 Task: Add a signature Francisco Garcia containing Best wishes for a happy Independence Day, Francisco Garcia to email address softage.10@softage.net and add a label Workplace harassment
Action: Mouse moved to (99, 135)
Screenshot: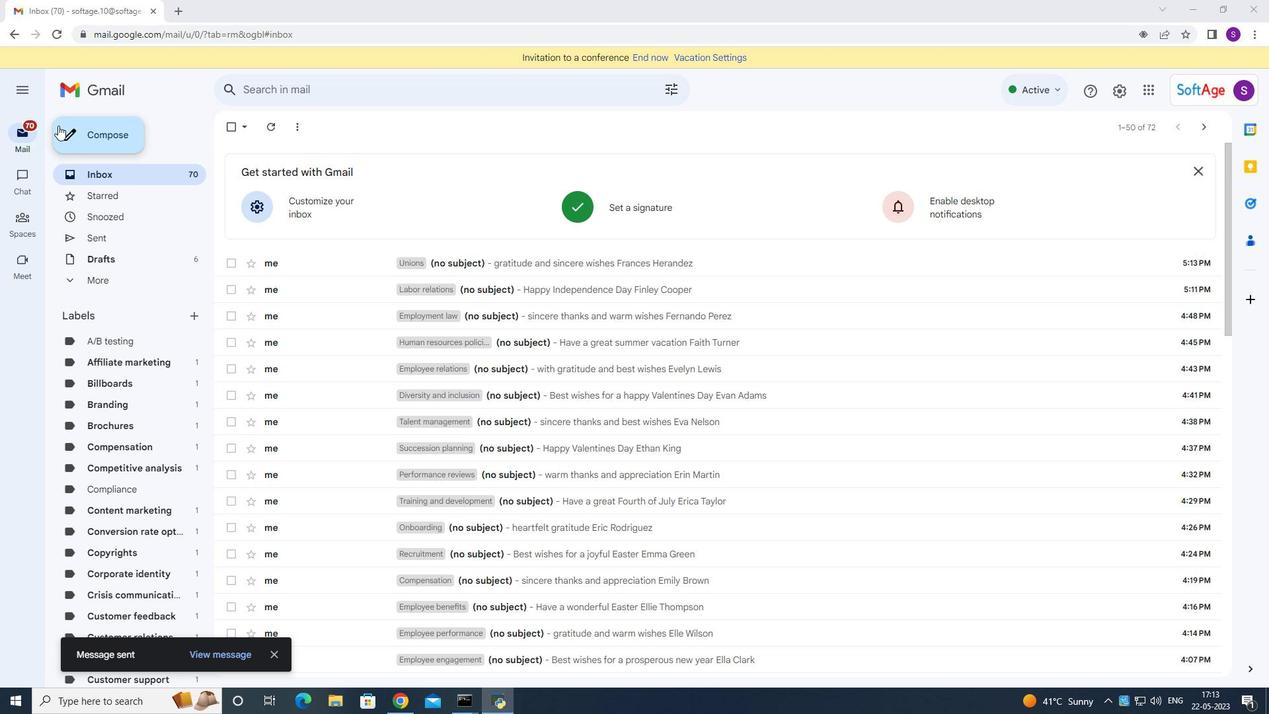 
Action: Mouse pressed left at (99, 135)
Screenshot: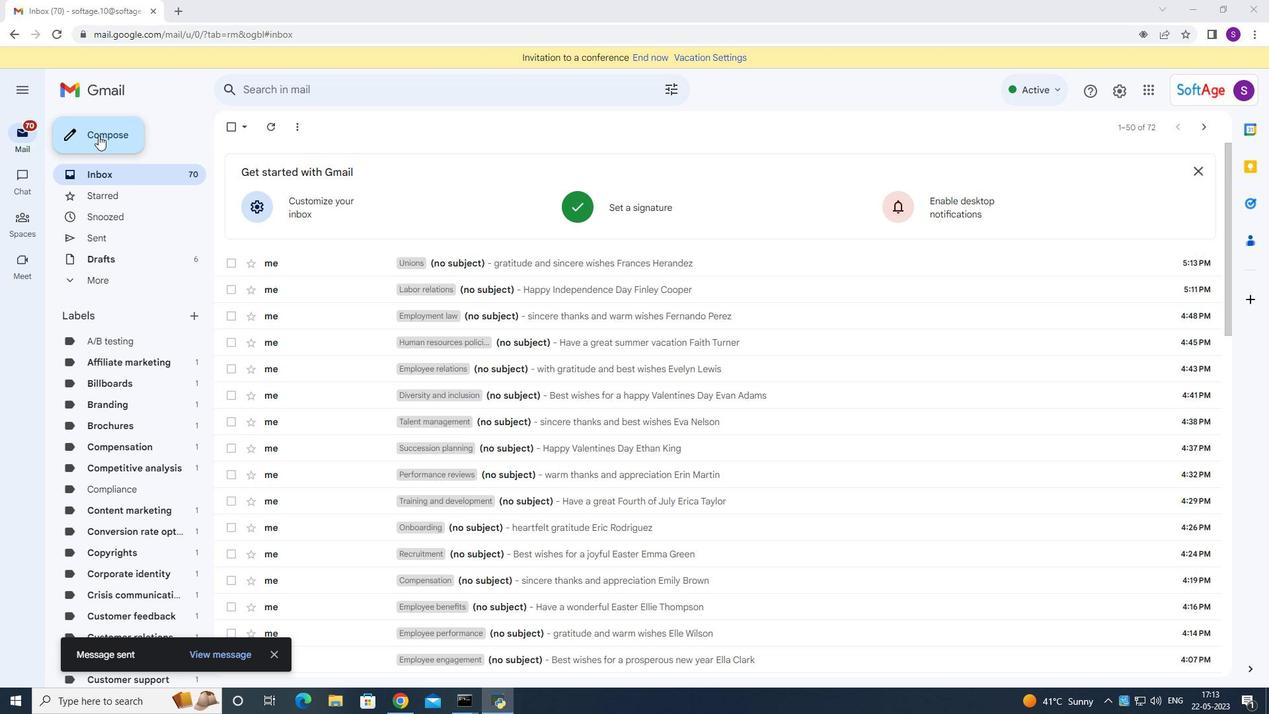 
Action: Mouse moved to (1064, 665)
Screenshot: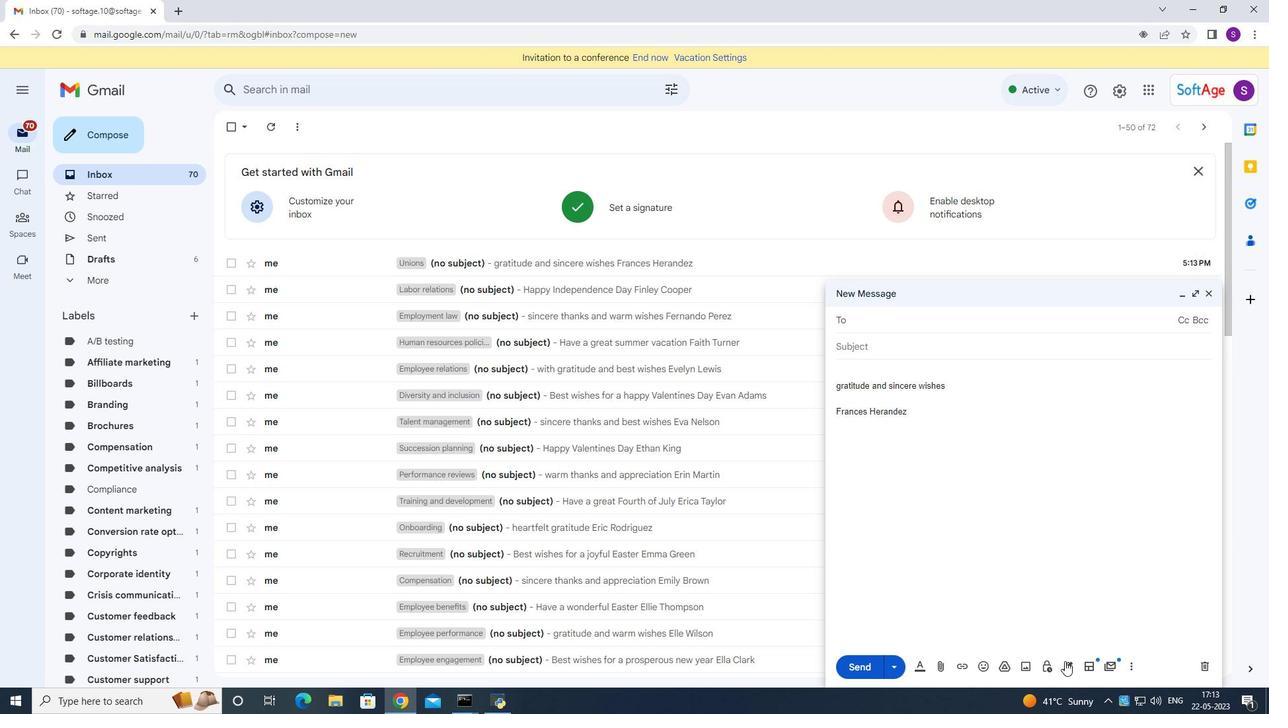 
Action: Mouse pressed left at (1064, 665)
Screenshot: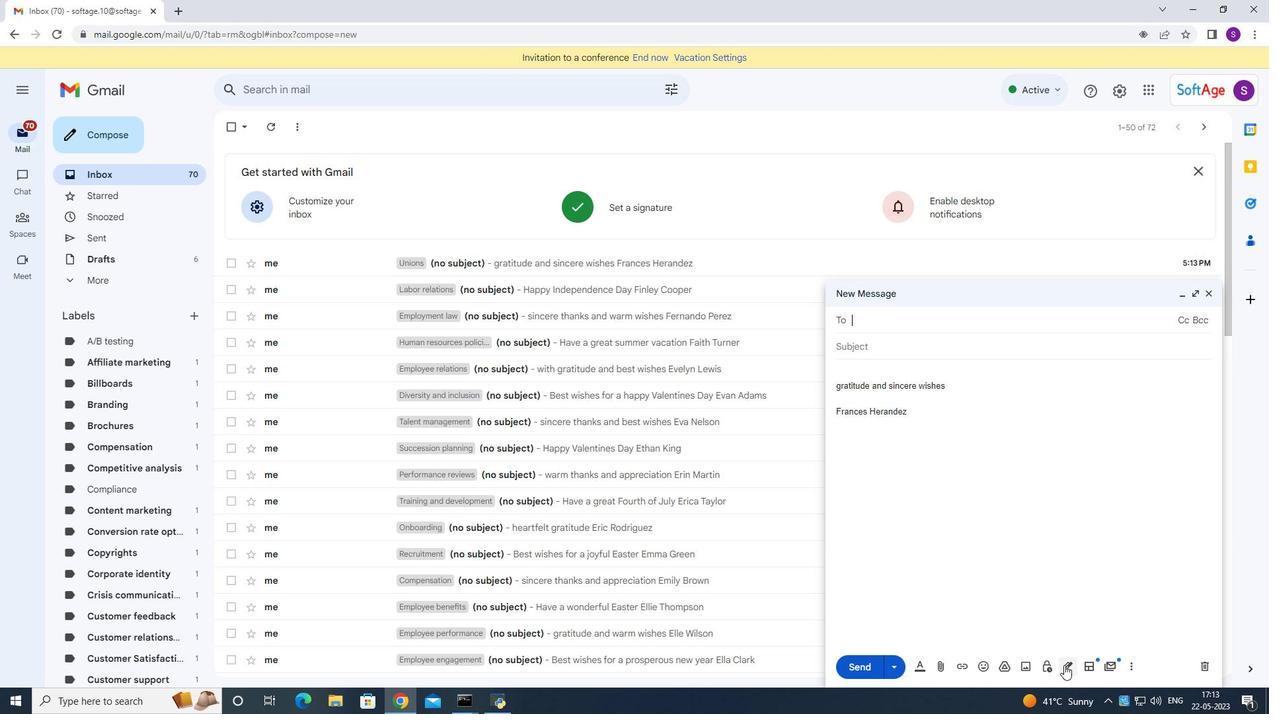 
Action: Mouse moved to (1098, 593)
Screenshot: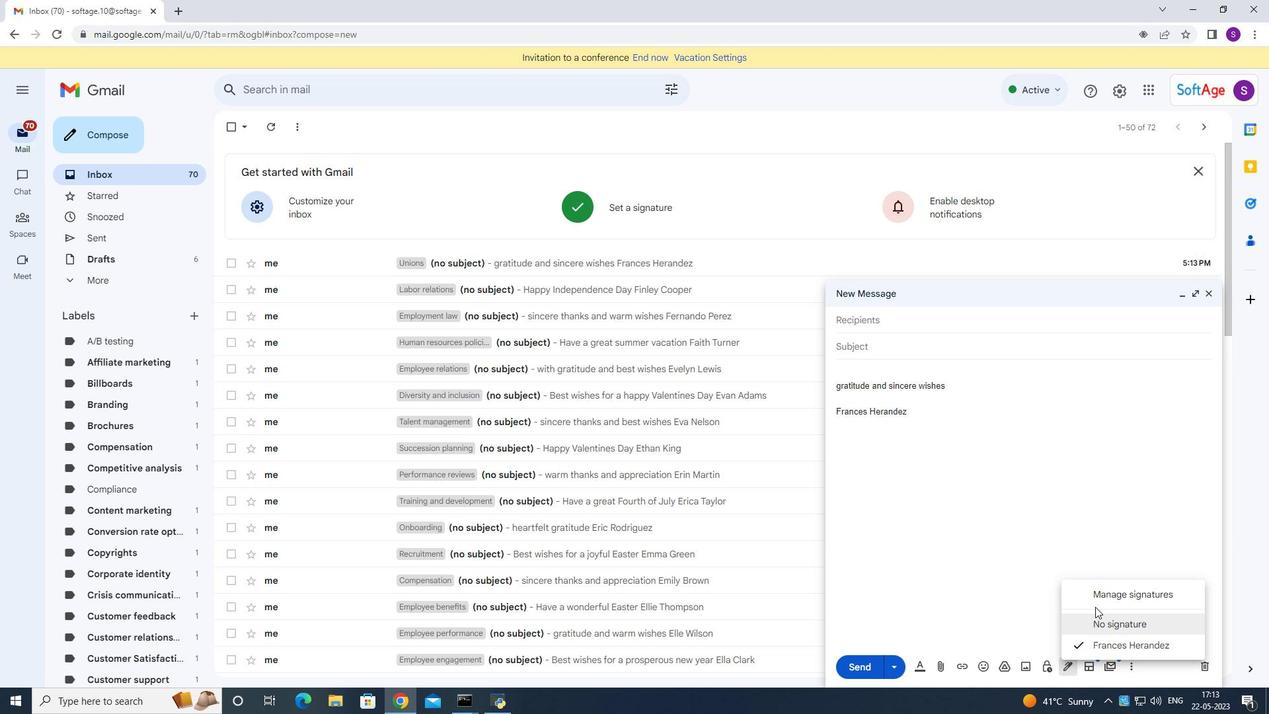 
Action: Mouse pressed left at (1098, 593)
Screenshot: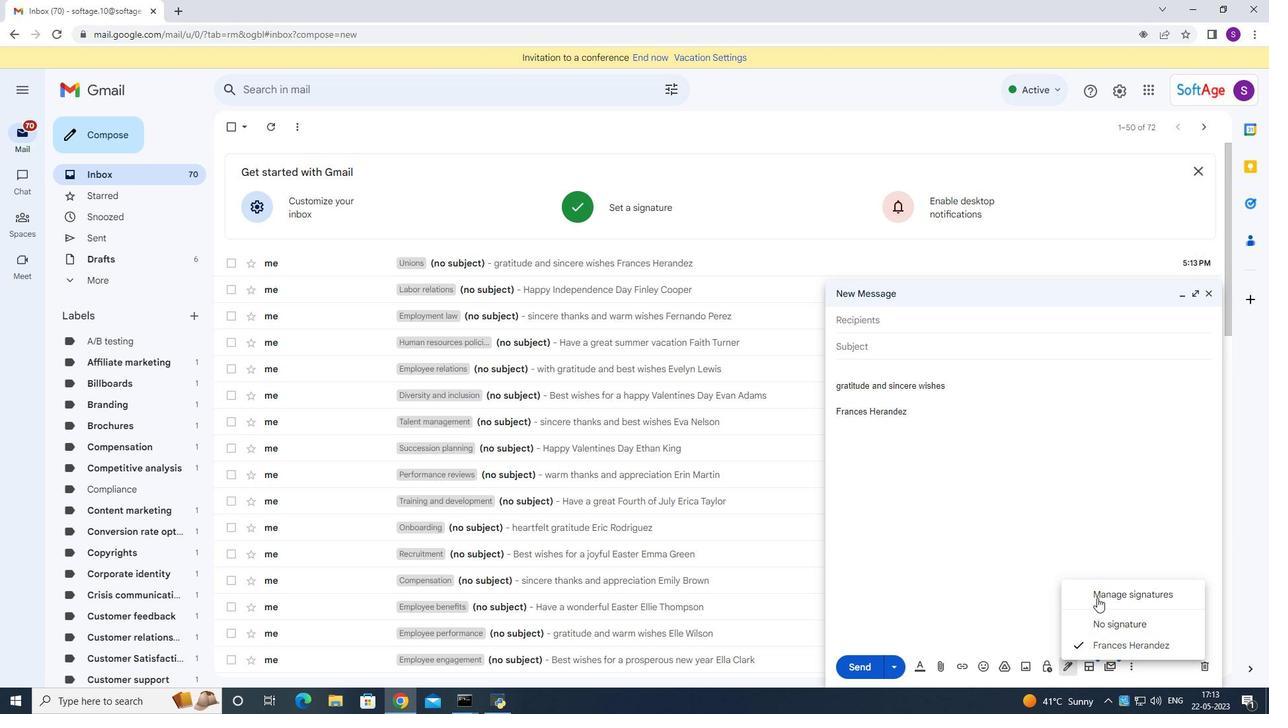 
Action: Mouse moved to (633, 392)
Screenshot: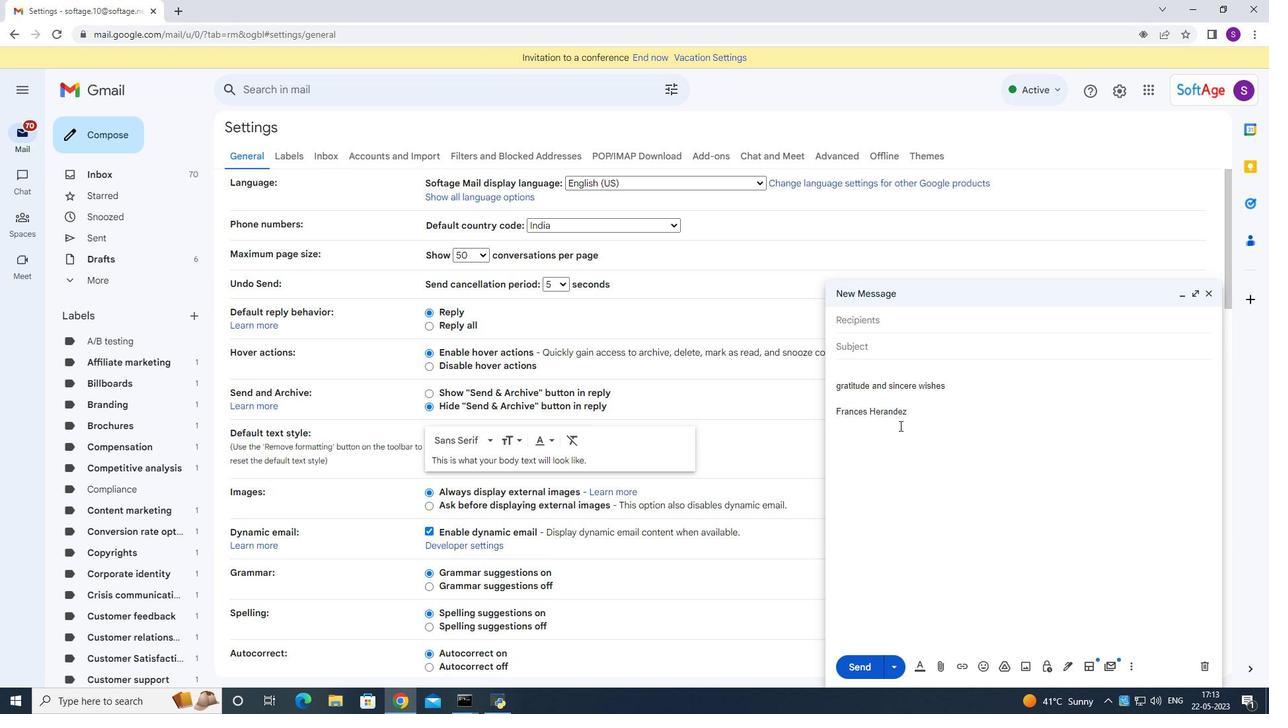 
Action: Mouse scrolled (633, 392) with delta (0, 0)
Screenshot: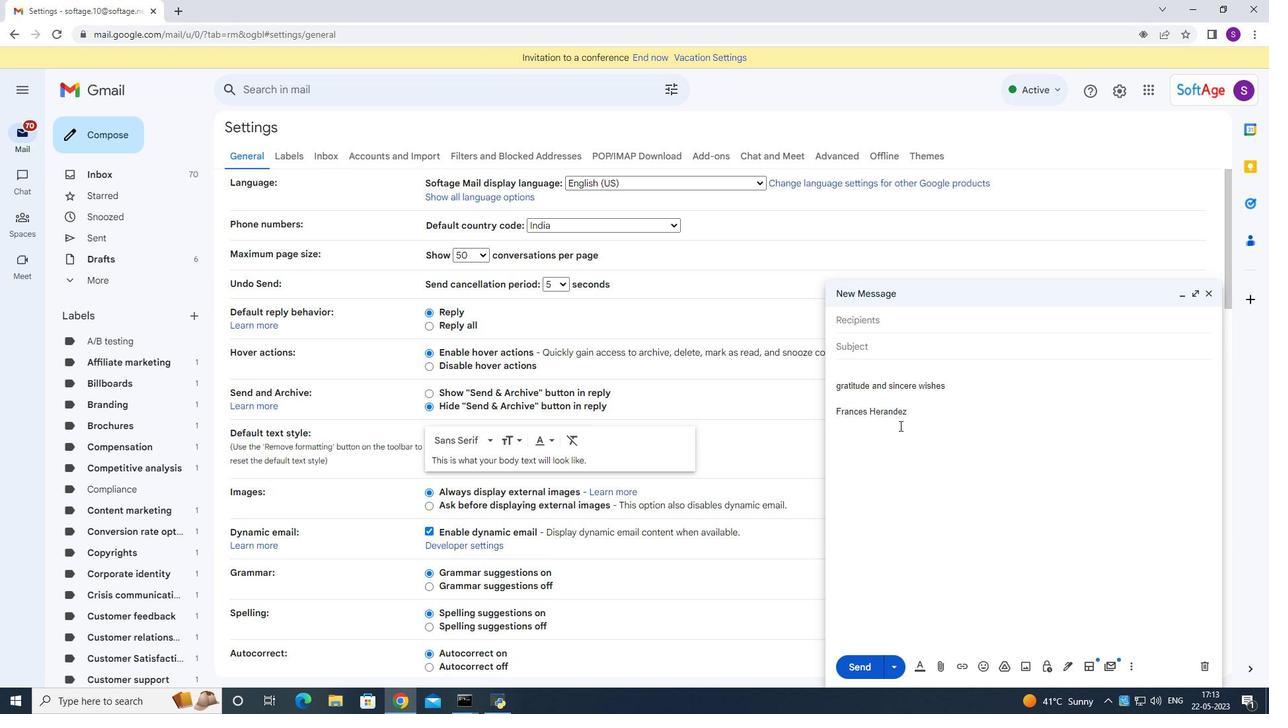 
Action: Mouse moved to (633, 392)
Screenshot: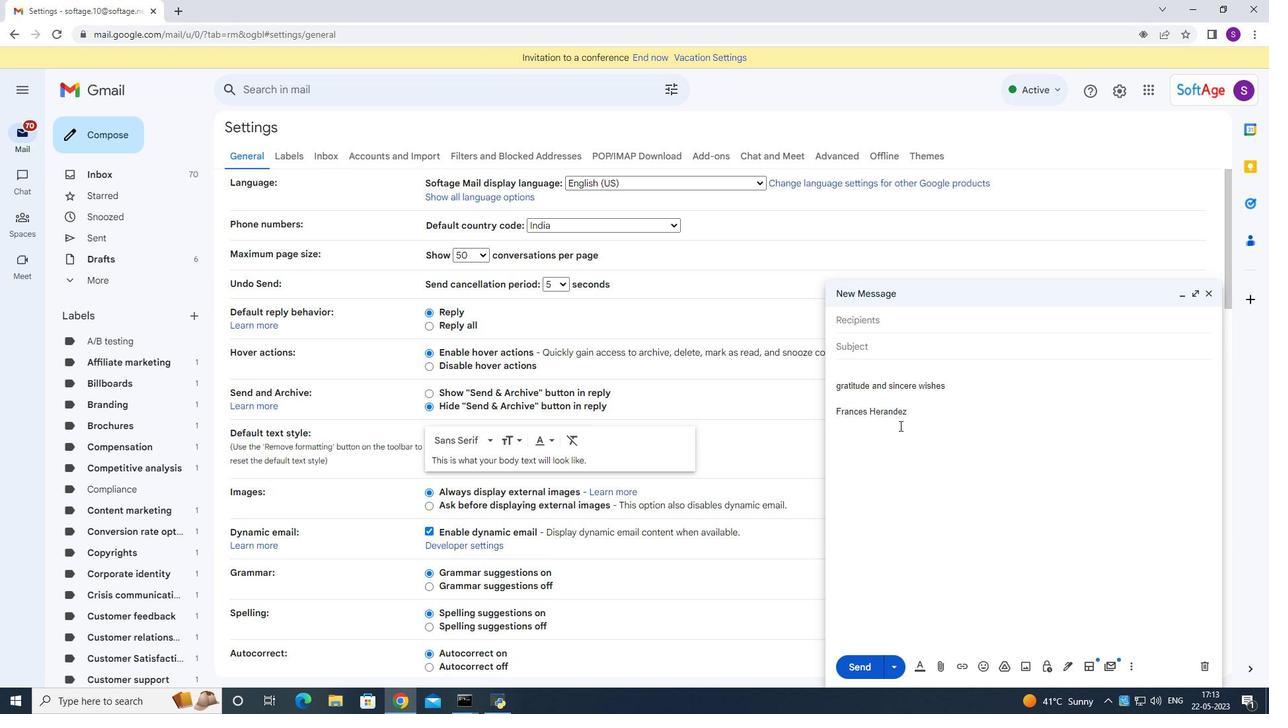 
Action: Mouse scrolled (633, 392) with delta (0, 0)
Screenshot: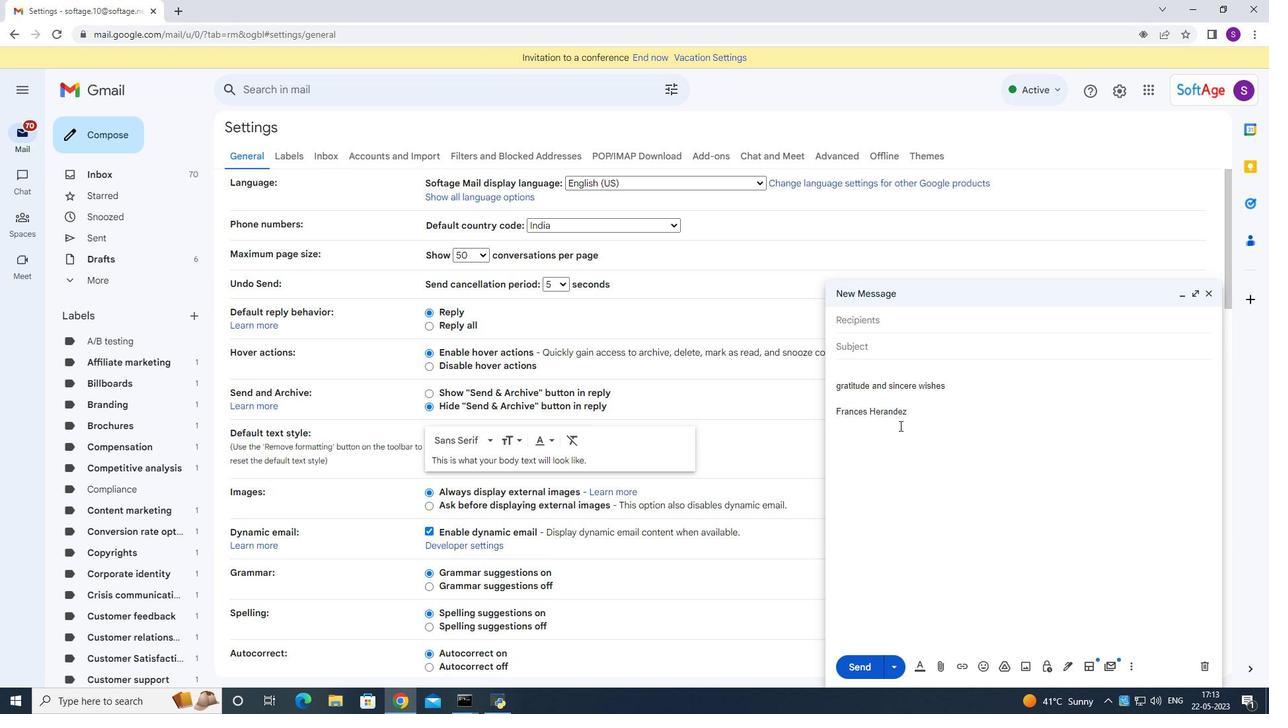 
Action: Mouse moved to (633, 392)
Screenshot: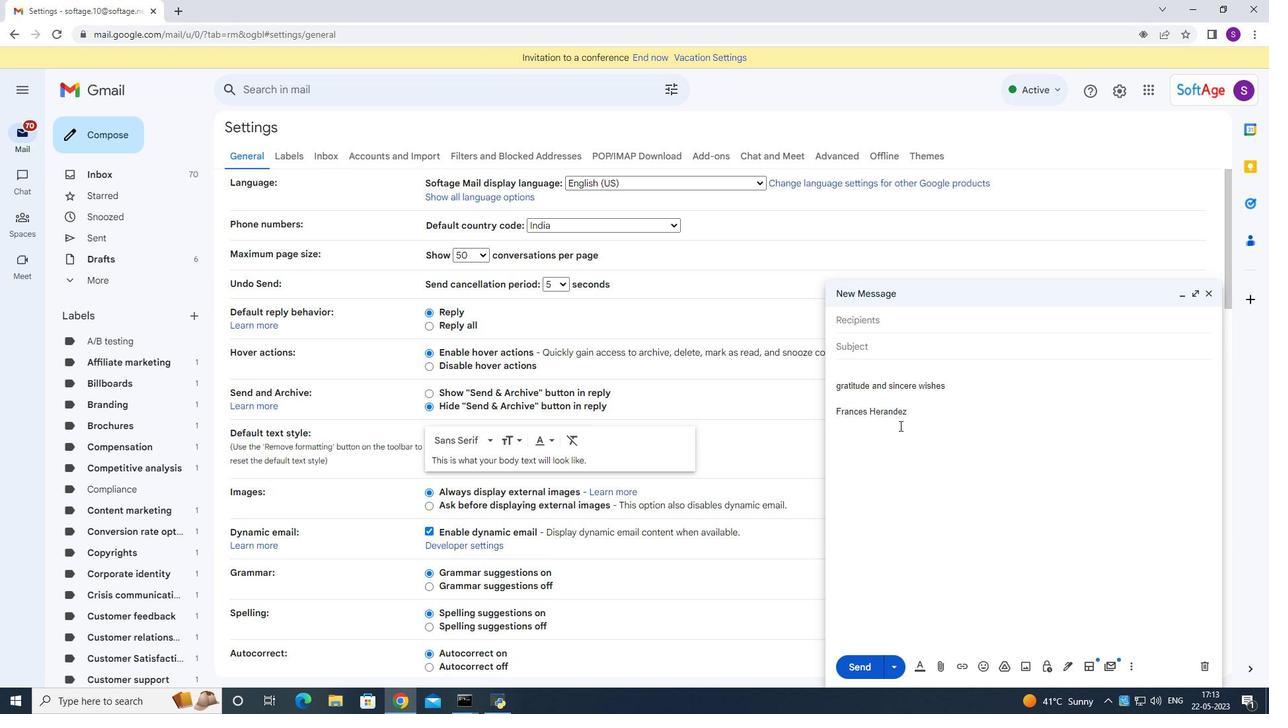 
Action: Mouse scrolled (633, 392) with delta (0, 0)
Screenshot: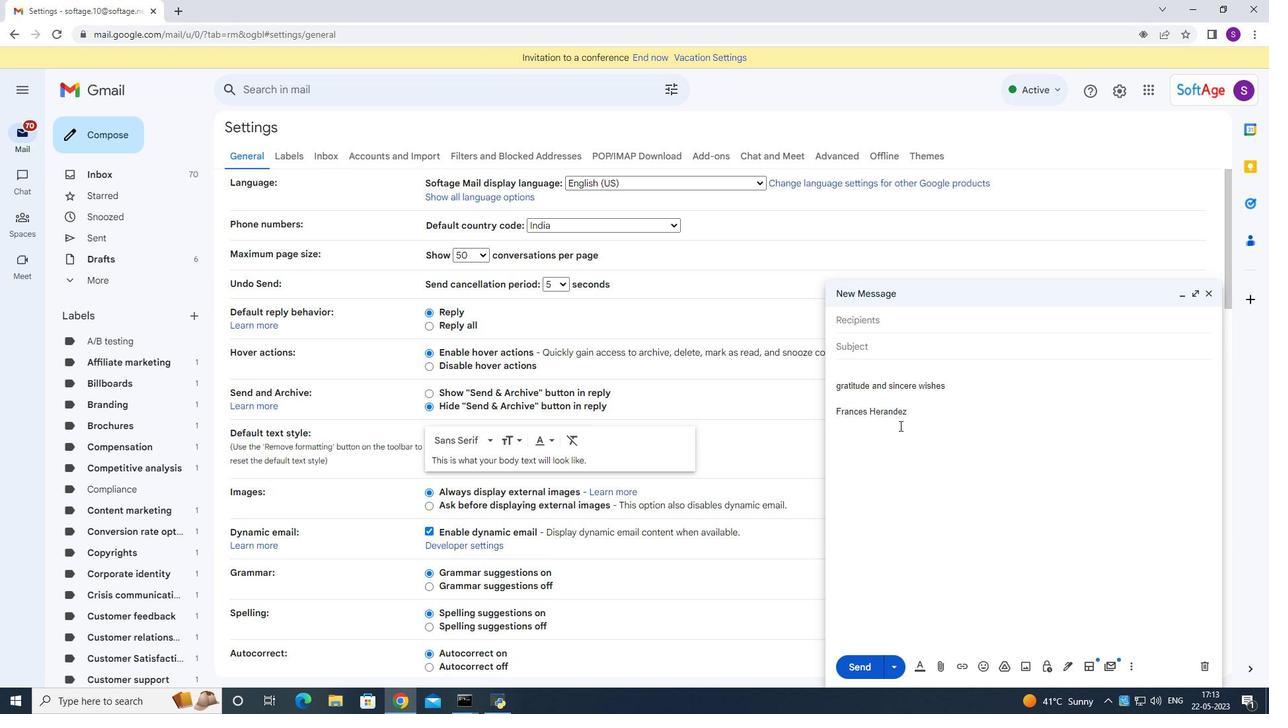 
Action: Mouse scrolled (633, 392) with delta (0, 0)
Screenshot: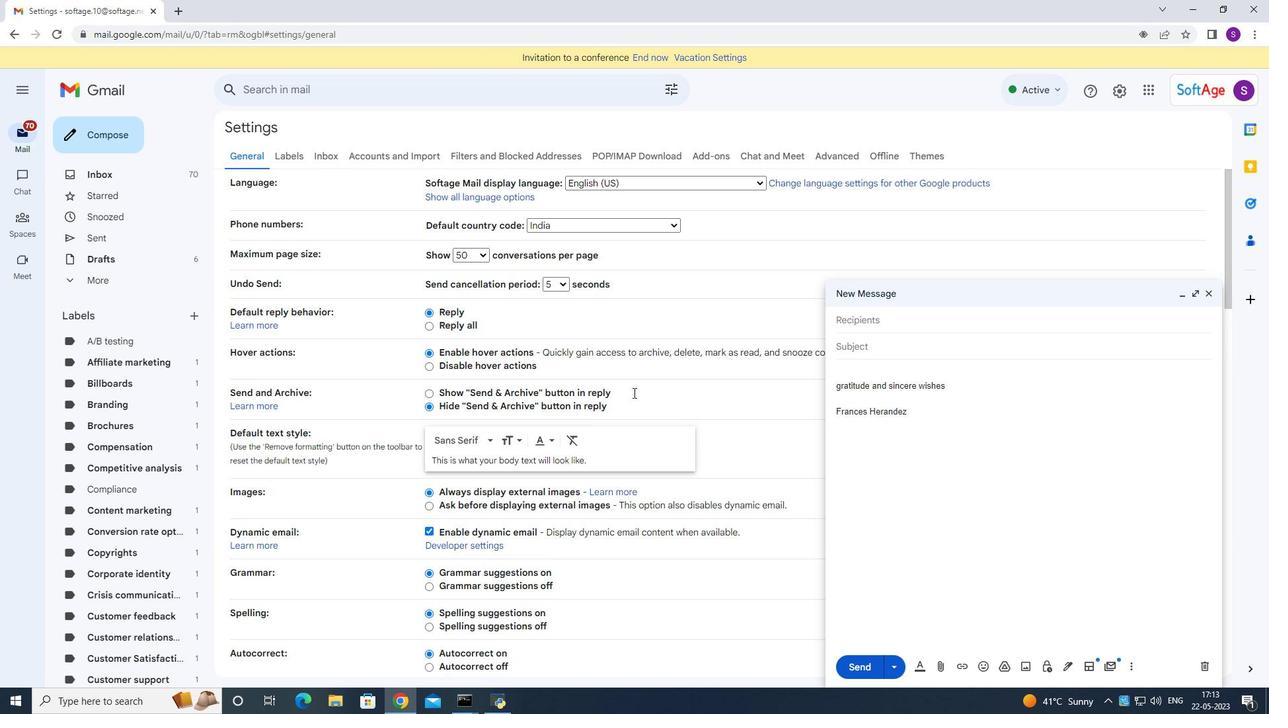 
Action: Mouse scrolled (633, 392) with delta (0, 0)
Screenshot: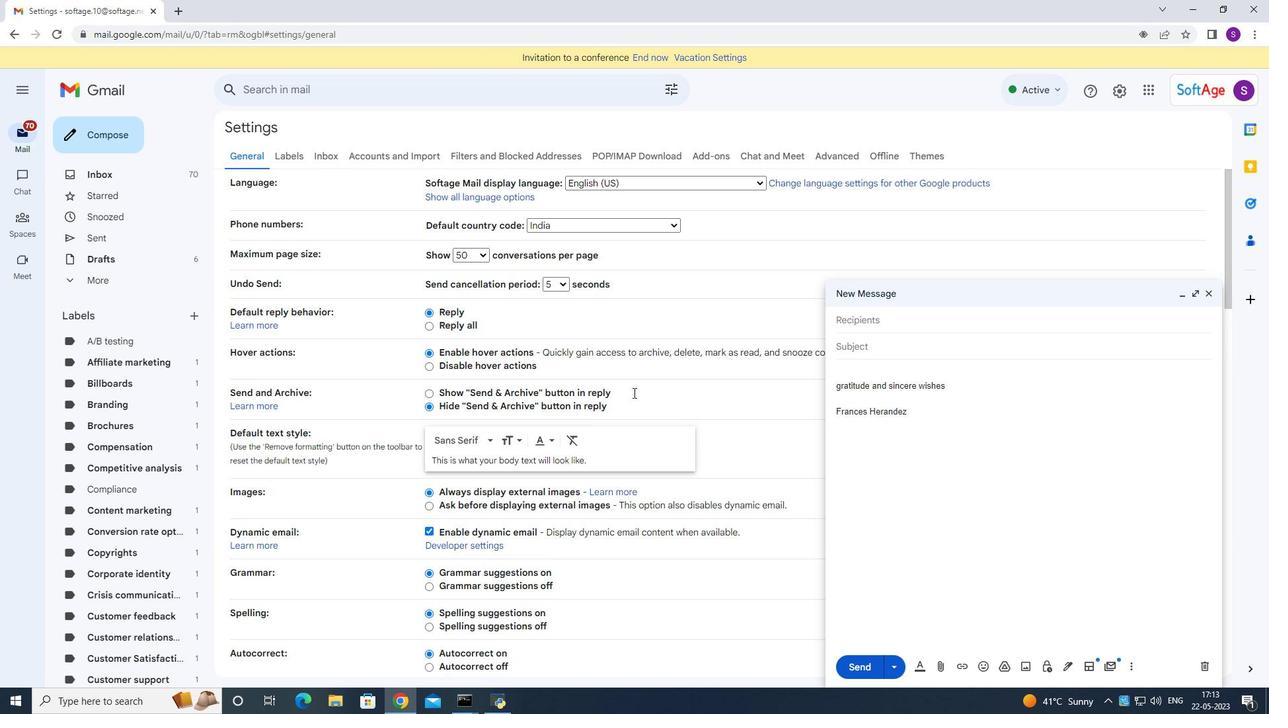 
Action: Mouse scrolled (633, 392) with delta (0, 0)
Screenshot: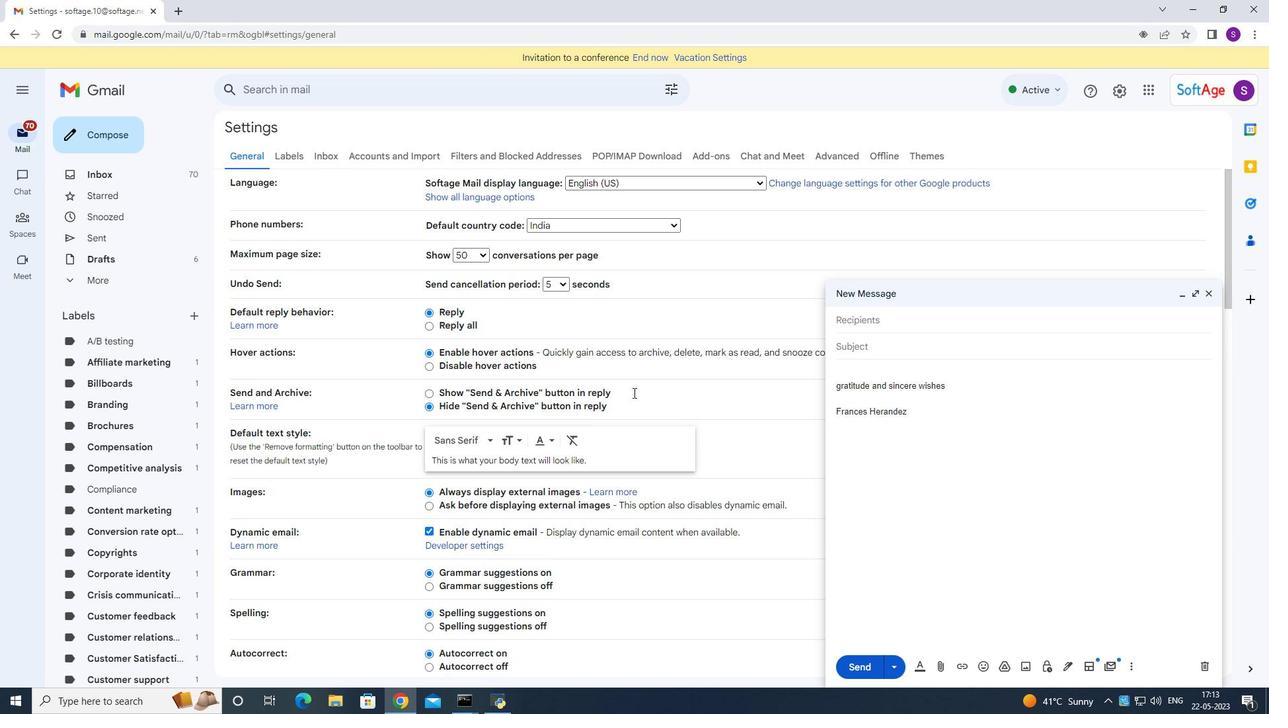 
Action: Mouse scrolled (633, 392) with delta (0, 0)
Screenshot: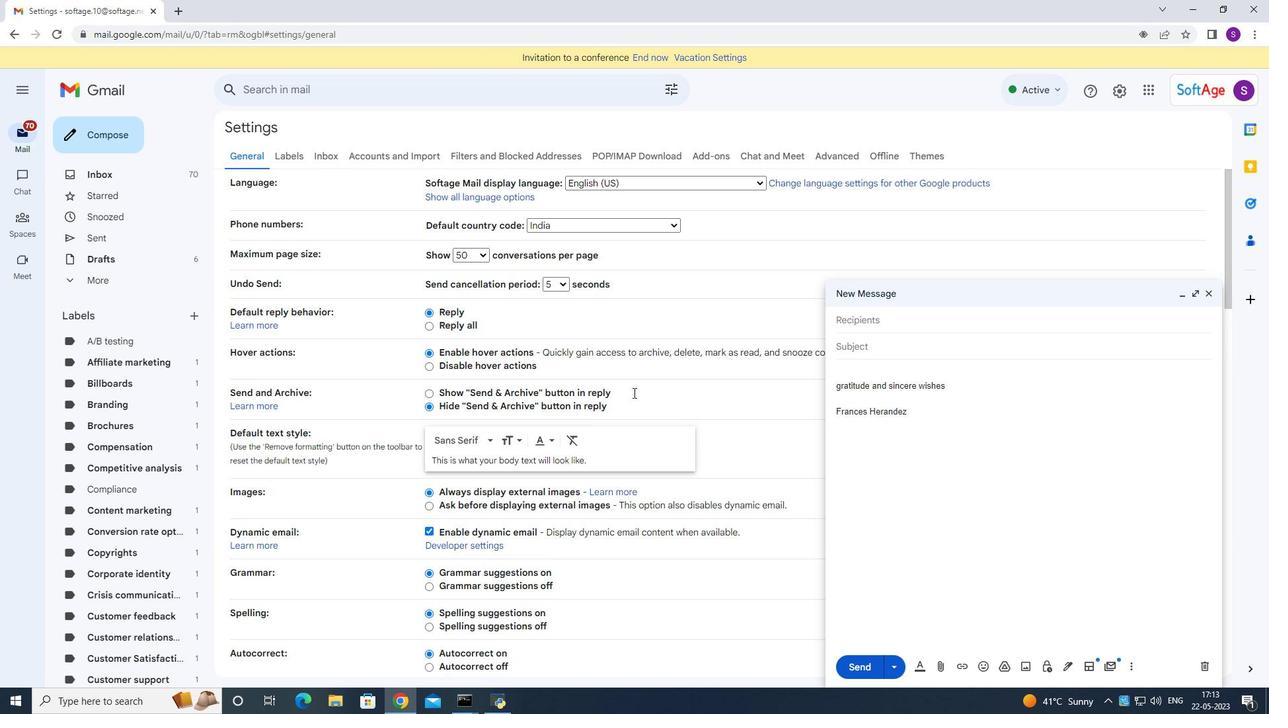
Action: Mouse moved to (634, 394)
Screenshot: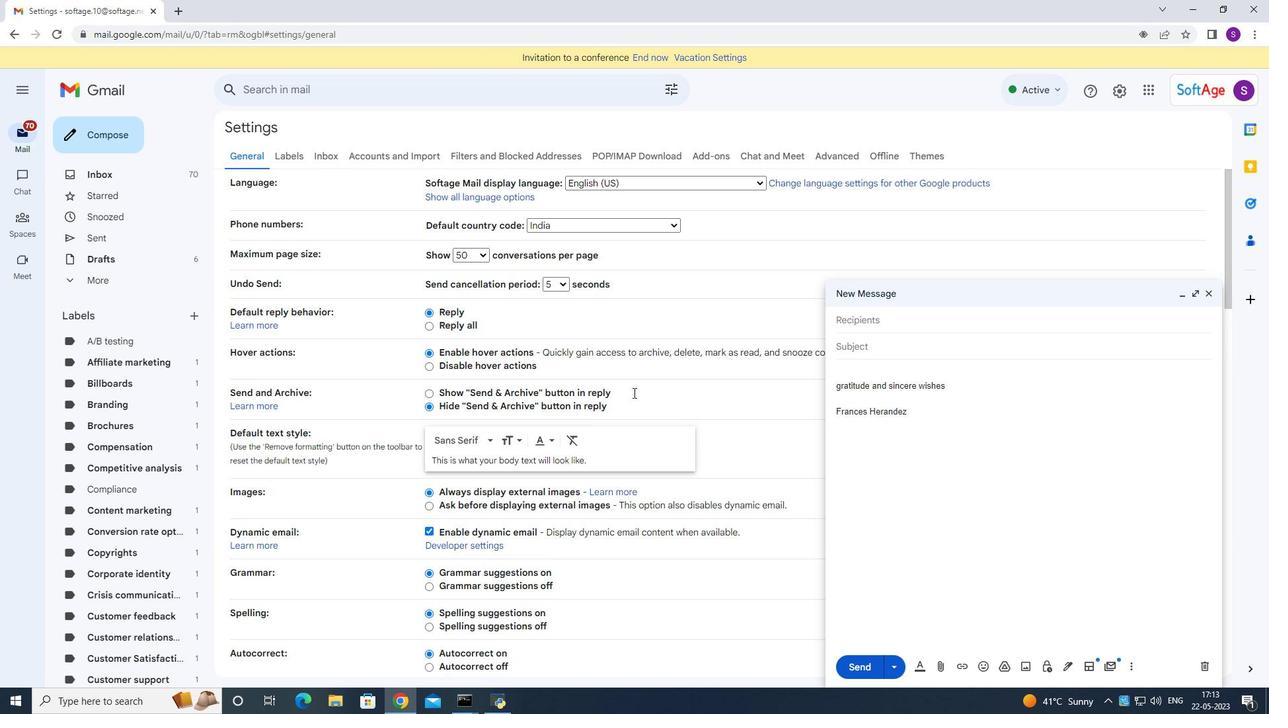 
Action: Mouse scrolled (634, 393) with delta (0, 0)
Screenshot: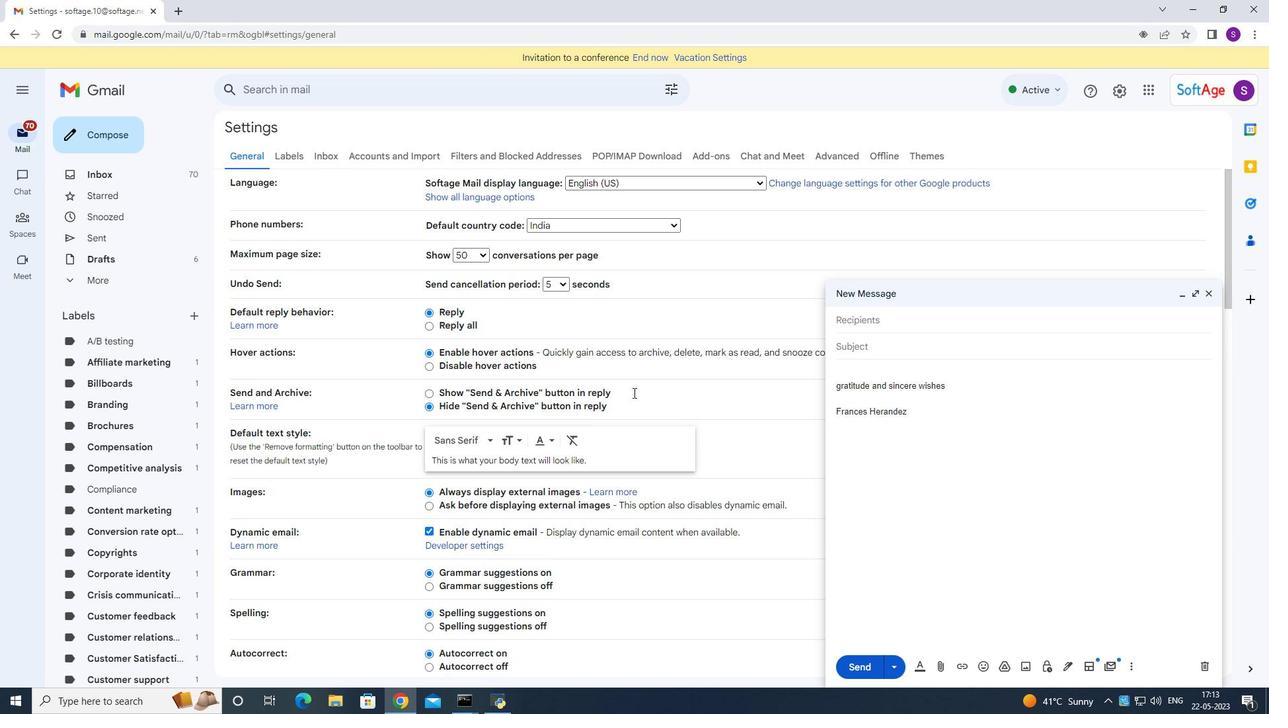 
Action: Mouse moved to (634, 401)
Screenshot: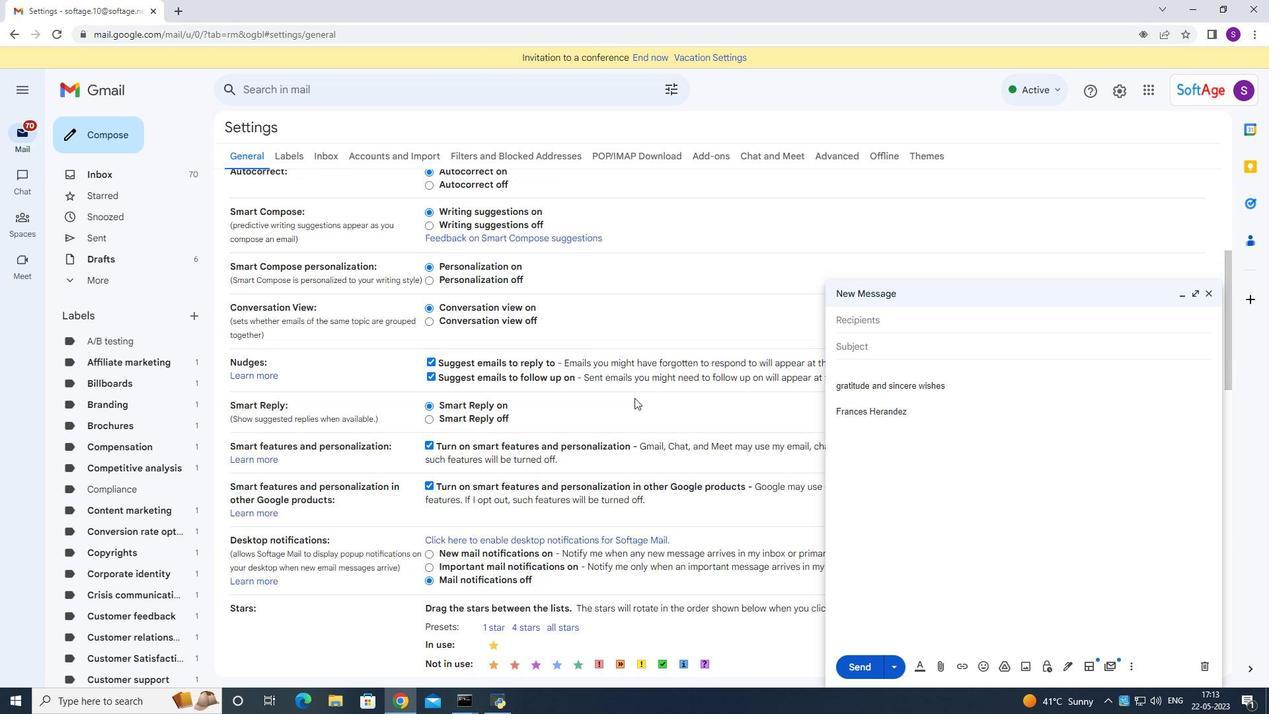 
Action: Mouse scrolled (634, 400) with delta (0, 0)
Screenshot: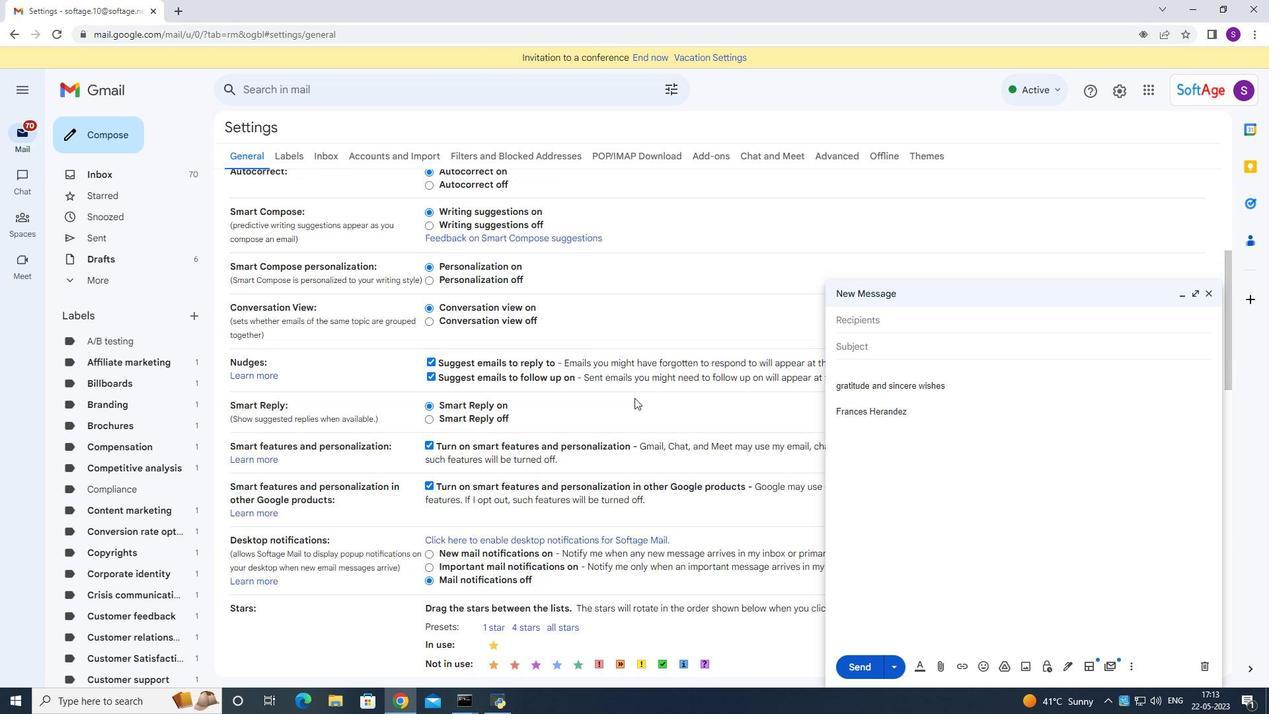
Action: Mouse moved to (634, 402)
Screenshot: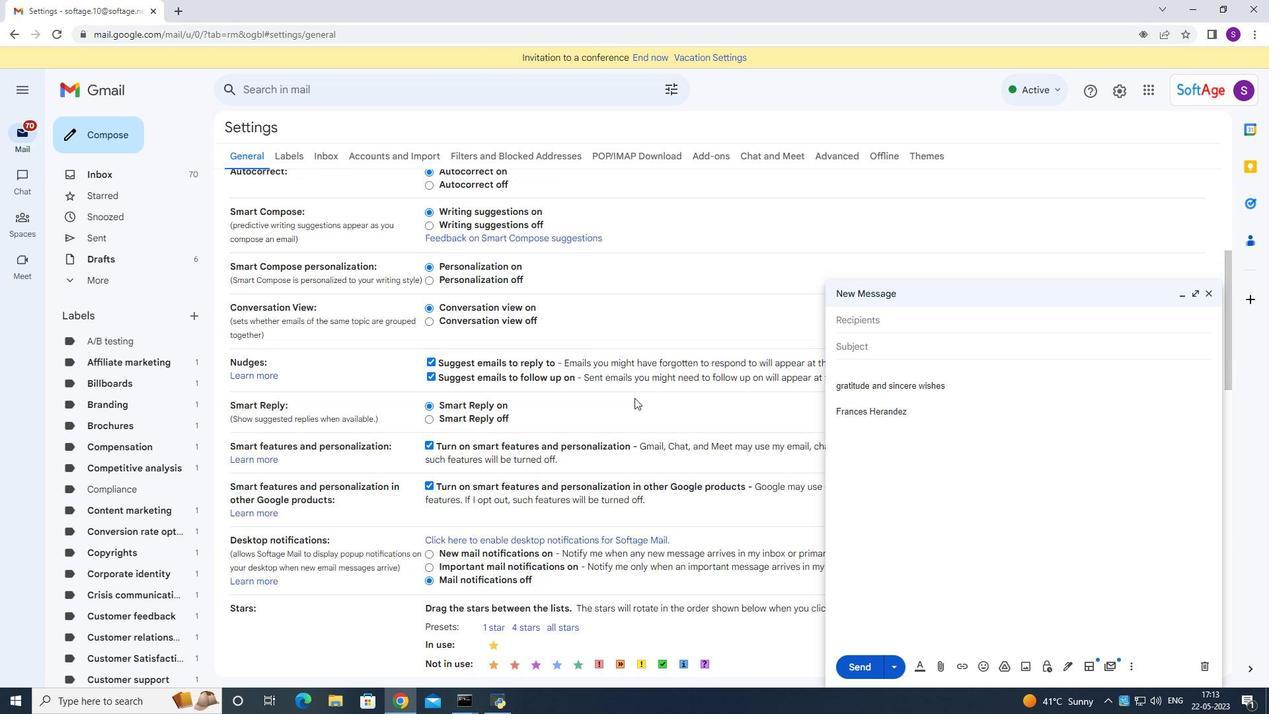 
Action: Mouse scrolled (634, 401) with delta (0, 0)
Screenshot: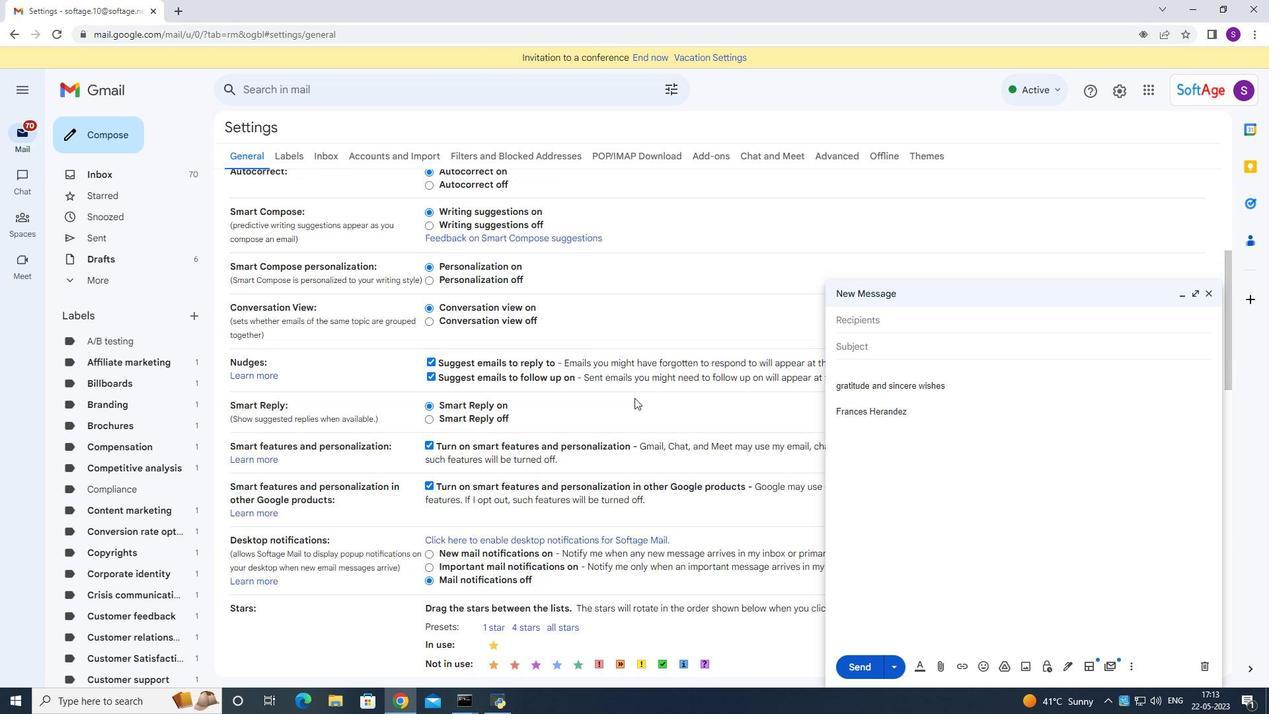 
Action: Mouse scrolled (634, 400) with delta (0, -1)
Screenshot: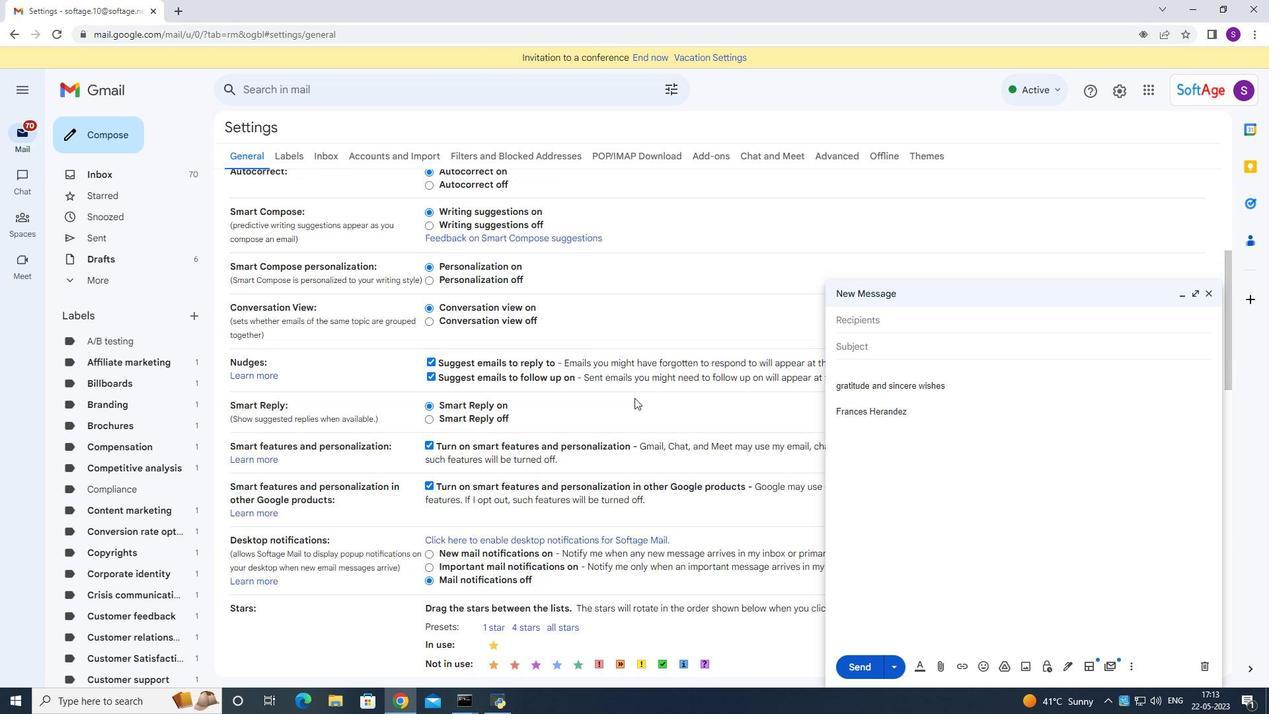 
Action: Mouse moved to (634, 402)
Screenshot: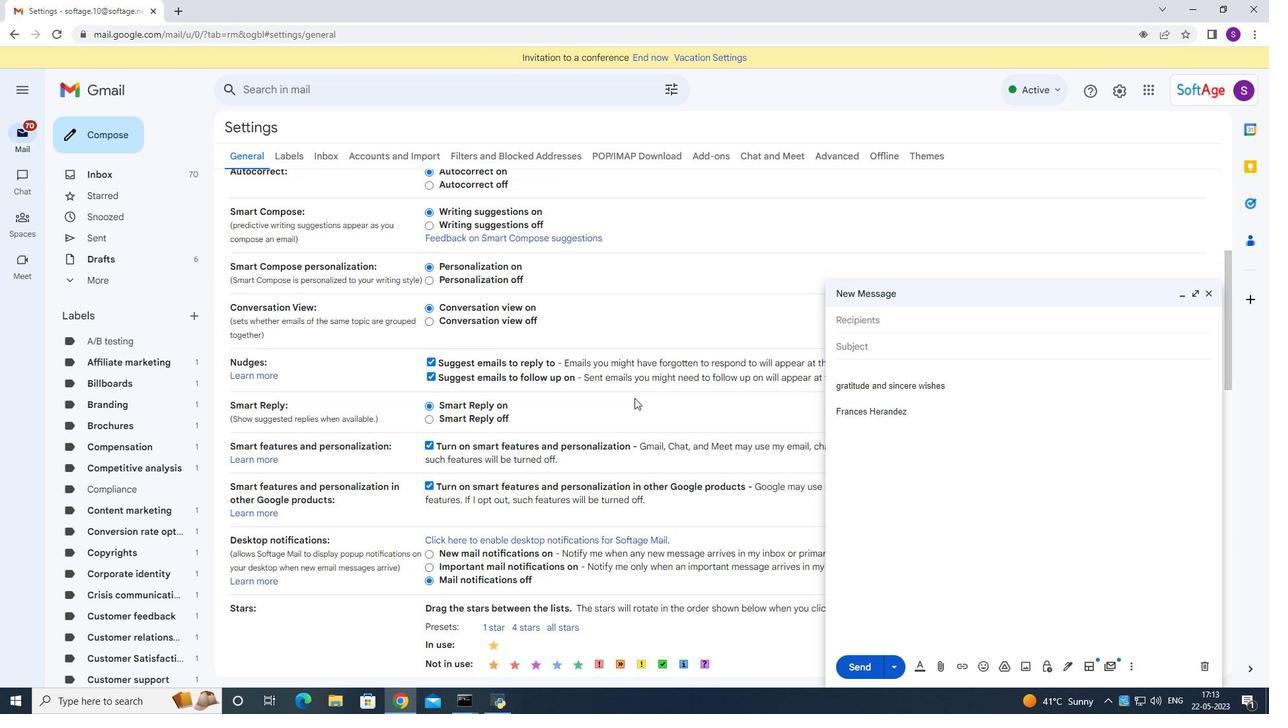 
Action: Mouse scrolled (634, 401) with delta (0, 0)
Screenshot: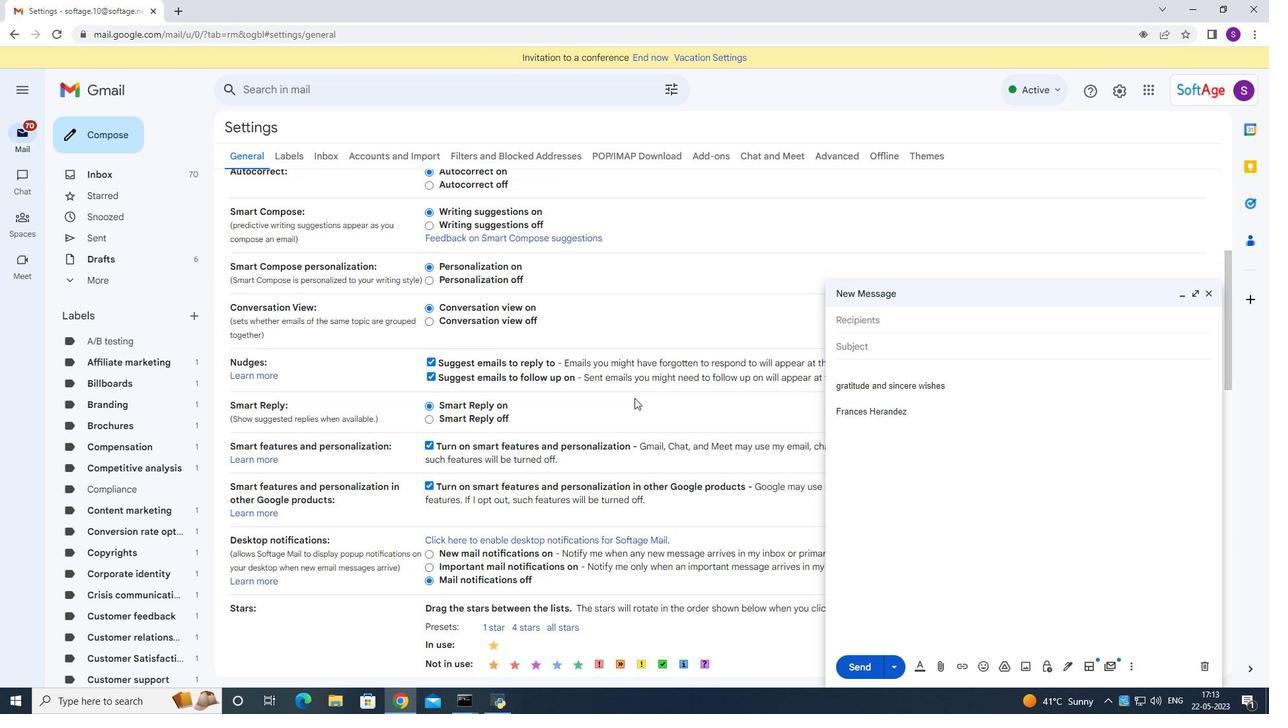 
Action: Mouse scrolled (634, 401) with delta (0, 0)
Screenshot: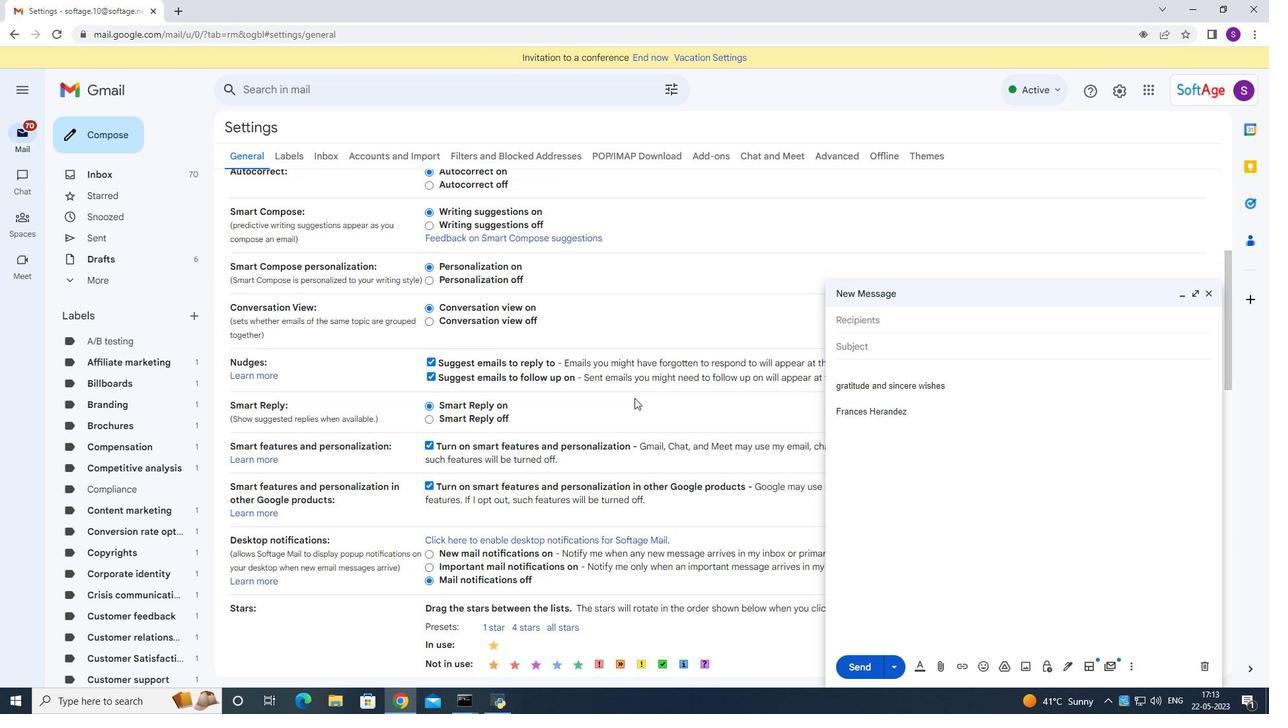 
Action: Mouse moved to (634, 402)
Screenshot: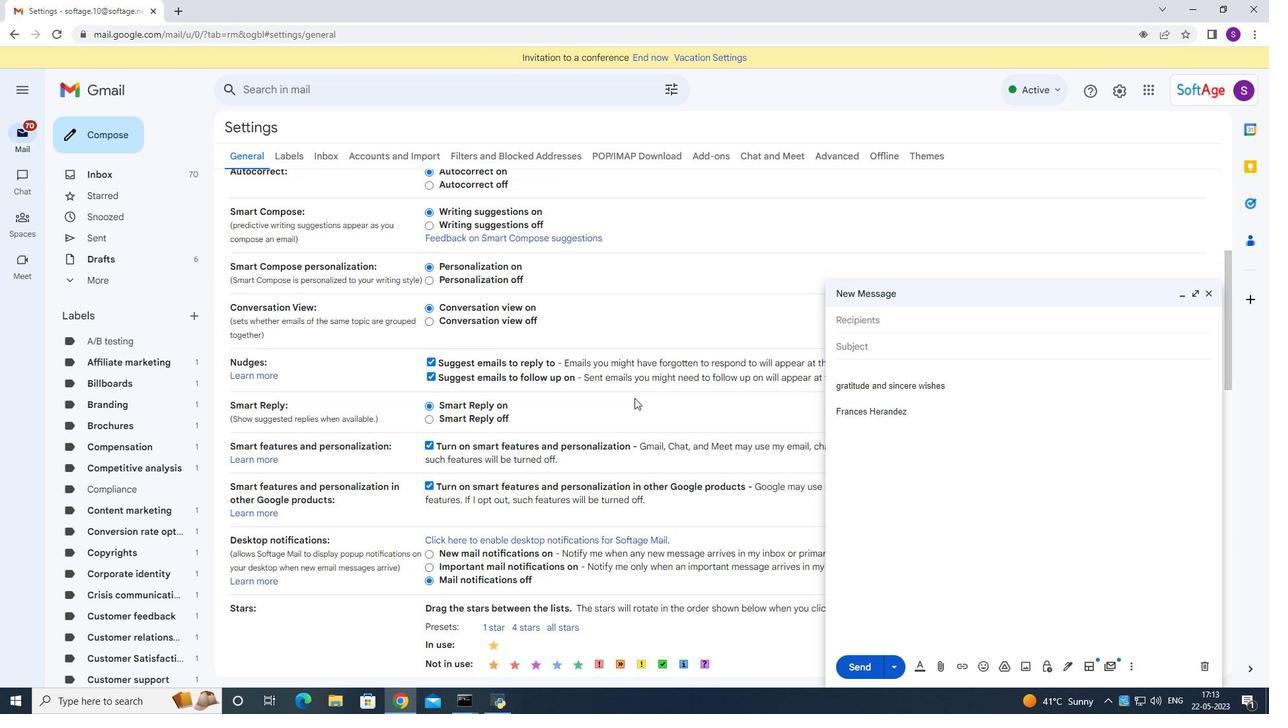 
Action: Mouse scrolled (634, 401) with delta (0, 0)
Screenshot: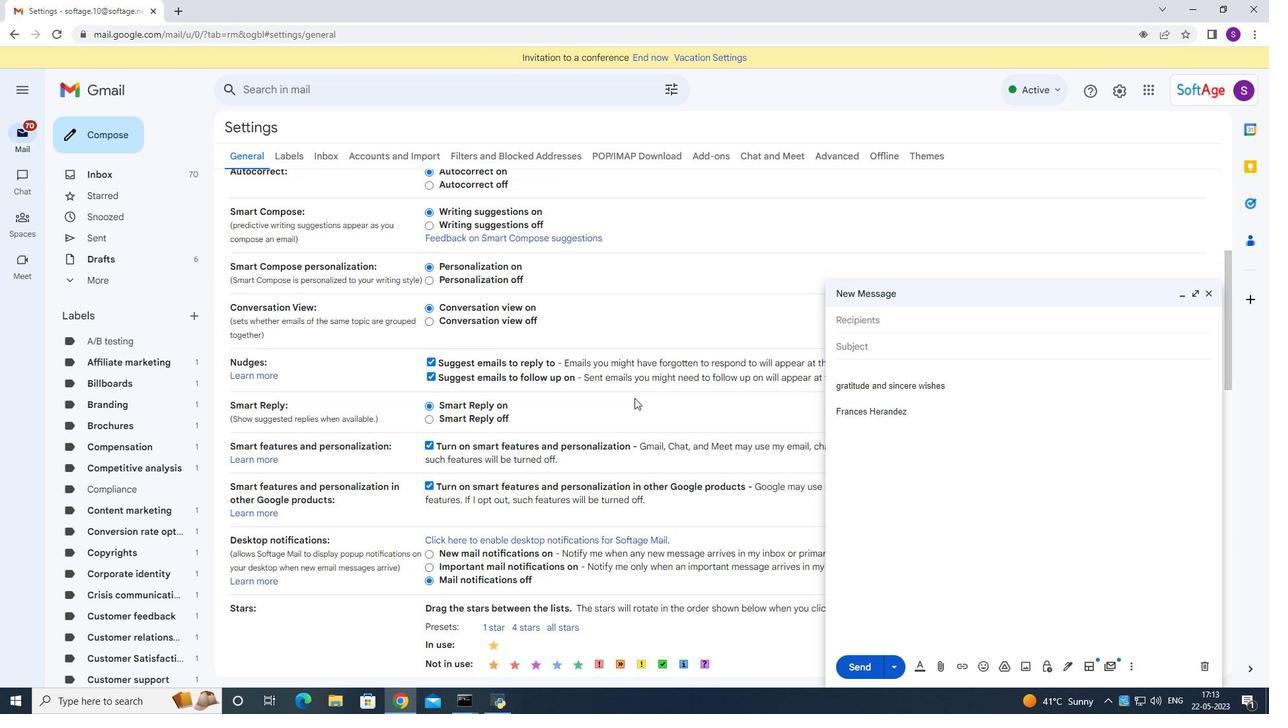 
Action: Mouse moved to (546, 363)
Screenshot: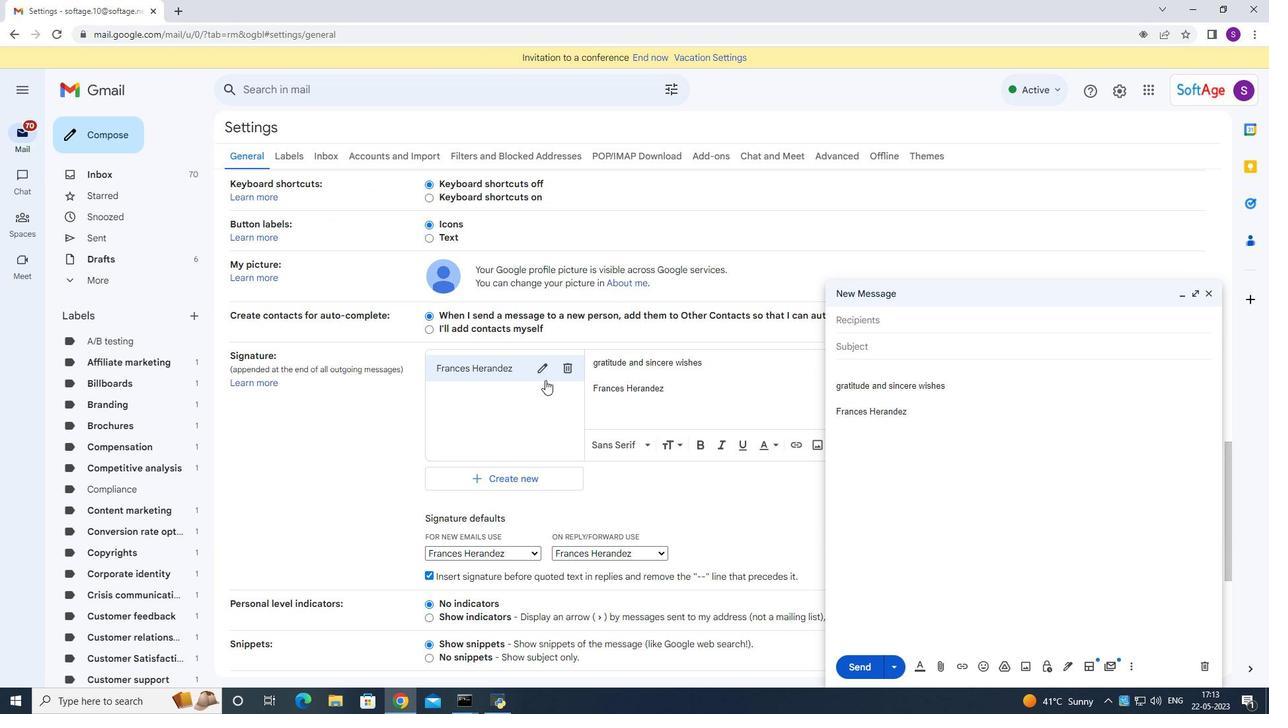 
Action: Mouse pressed left at (546, 363)
Screenshot: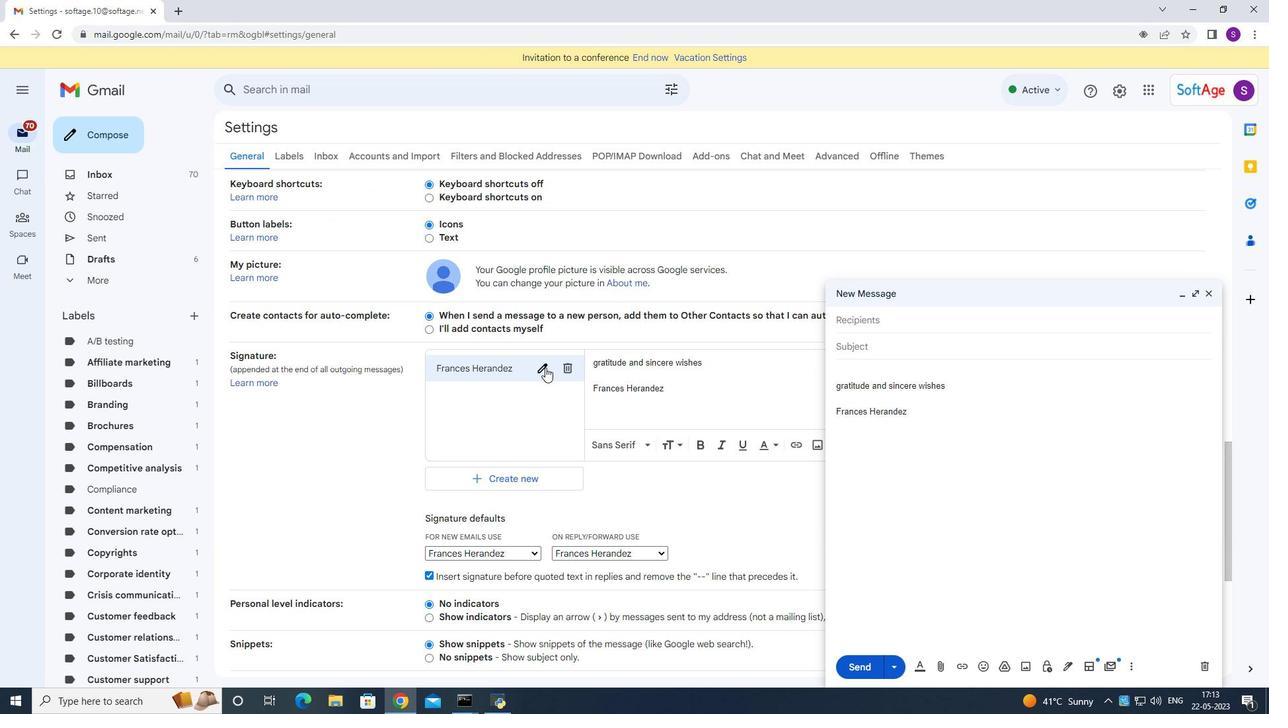 
Action: Mouse moved to (549, 363)
Screenshot: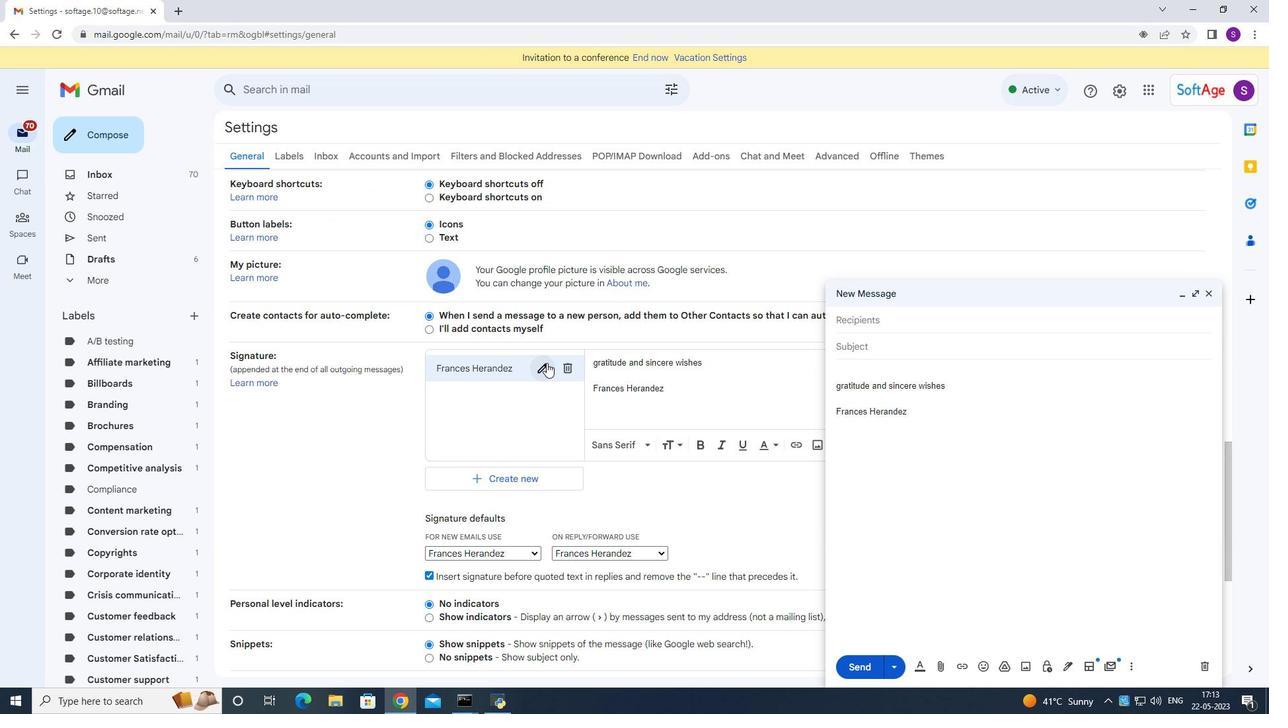 
Action: Key pressed ctrl+A<Key.backspace><Key.shift>Francisco<Key.space><Key.shift>Garia<Key.space><Key.backspace><Key.backspace><Key.backspace><Key.backspace>rcia<Key.space>
Screenshot: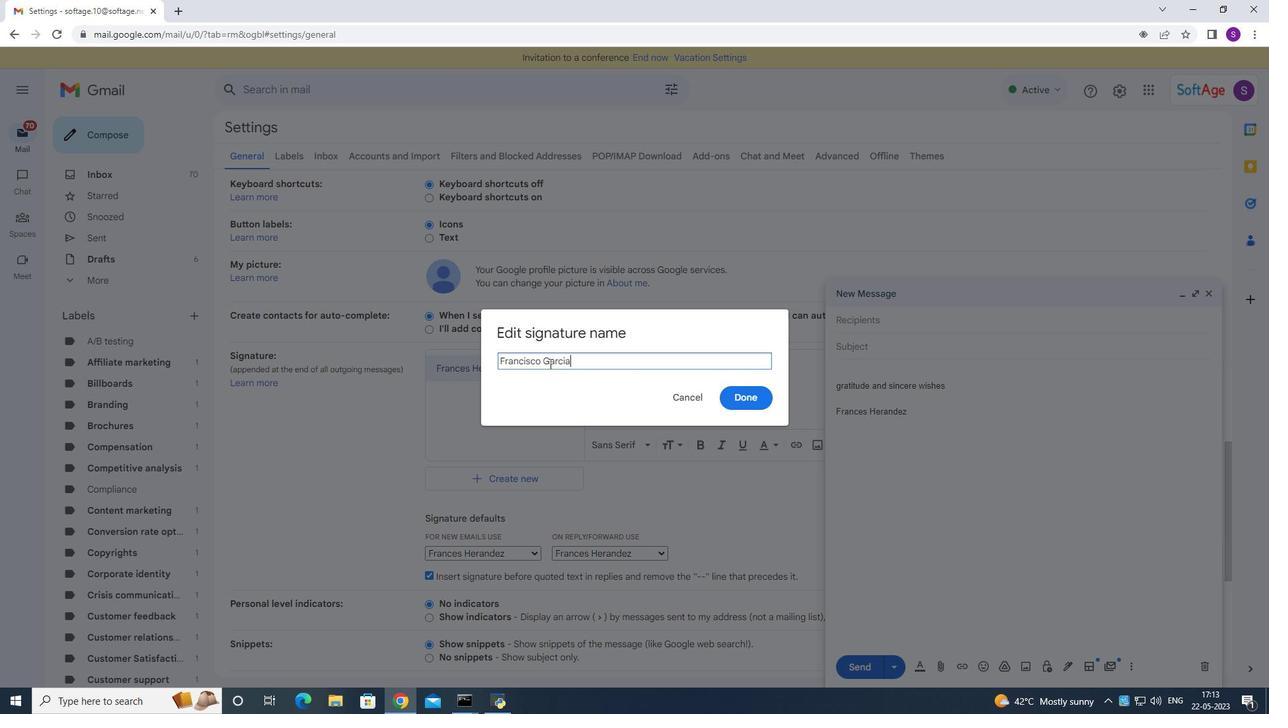 
Action: Mouse moved to (755, 393)
Screenshot: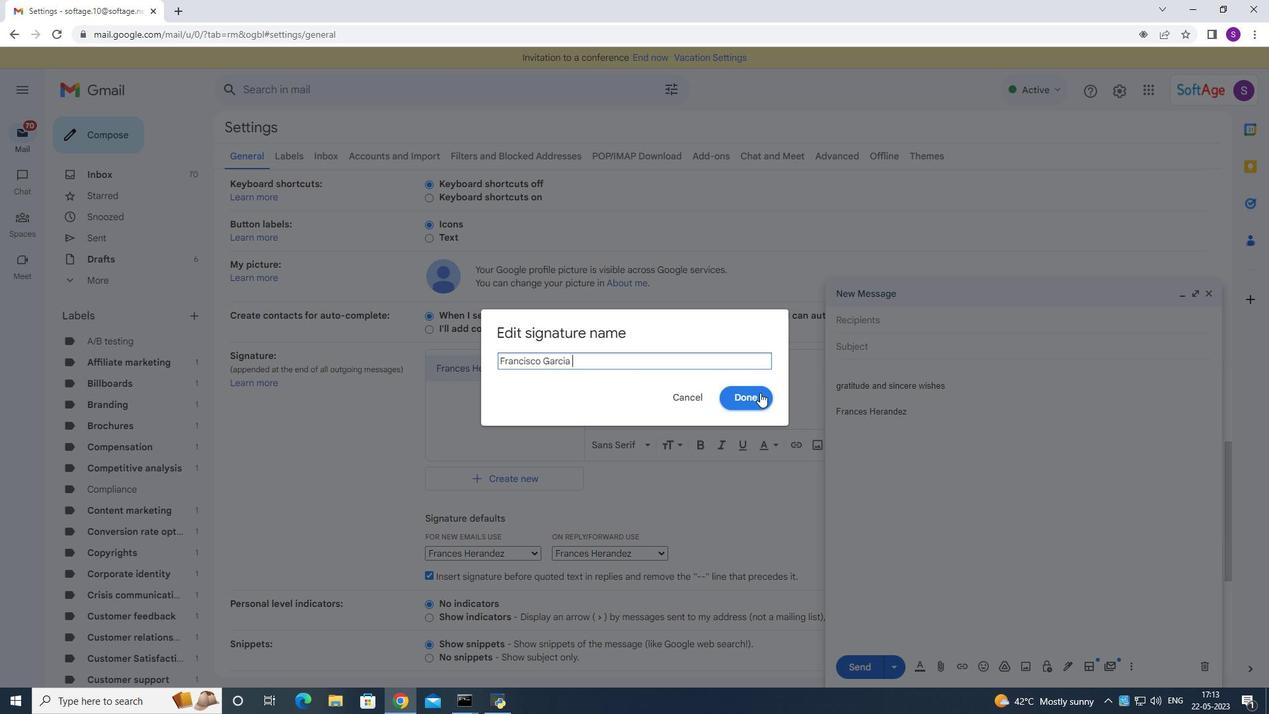 
Action: Mouse pressed left at (755, 393)
Screenshot: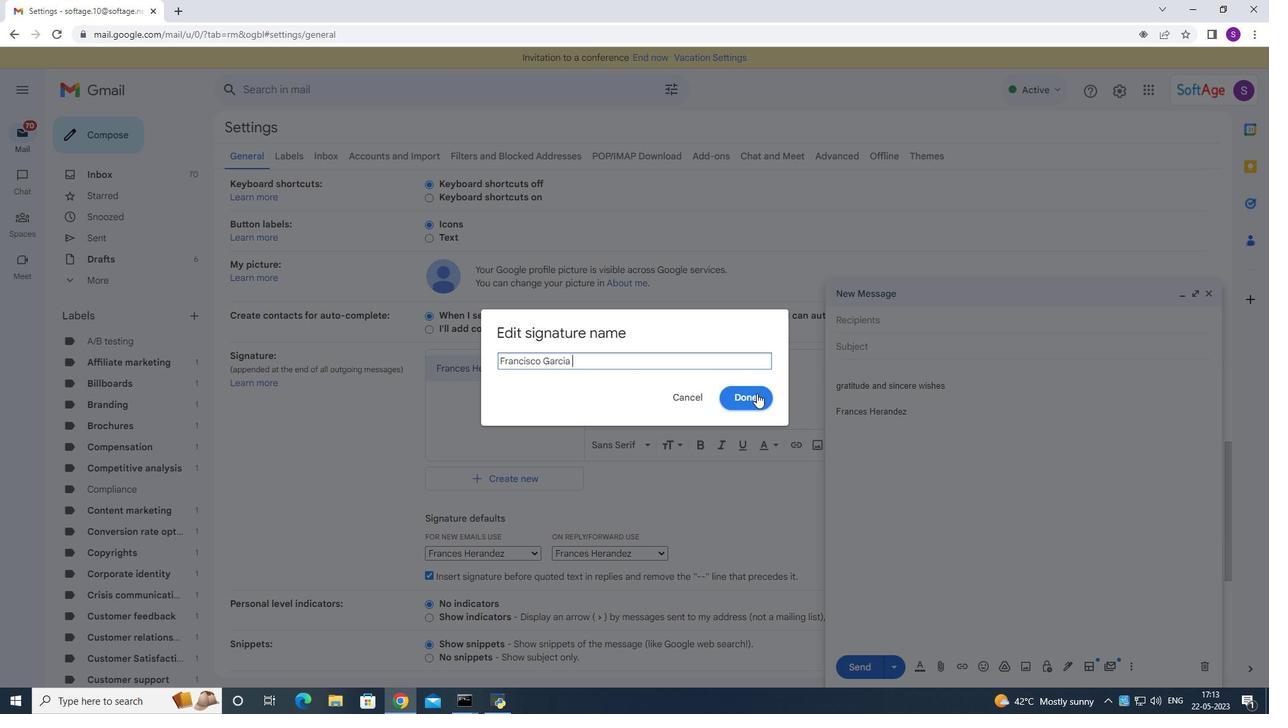 
Action: Mouse moved to (751, 383)
Screenshot: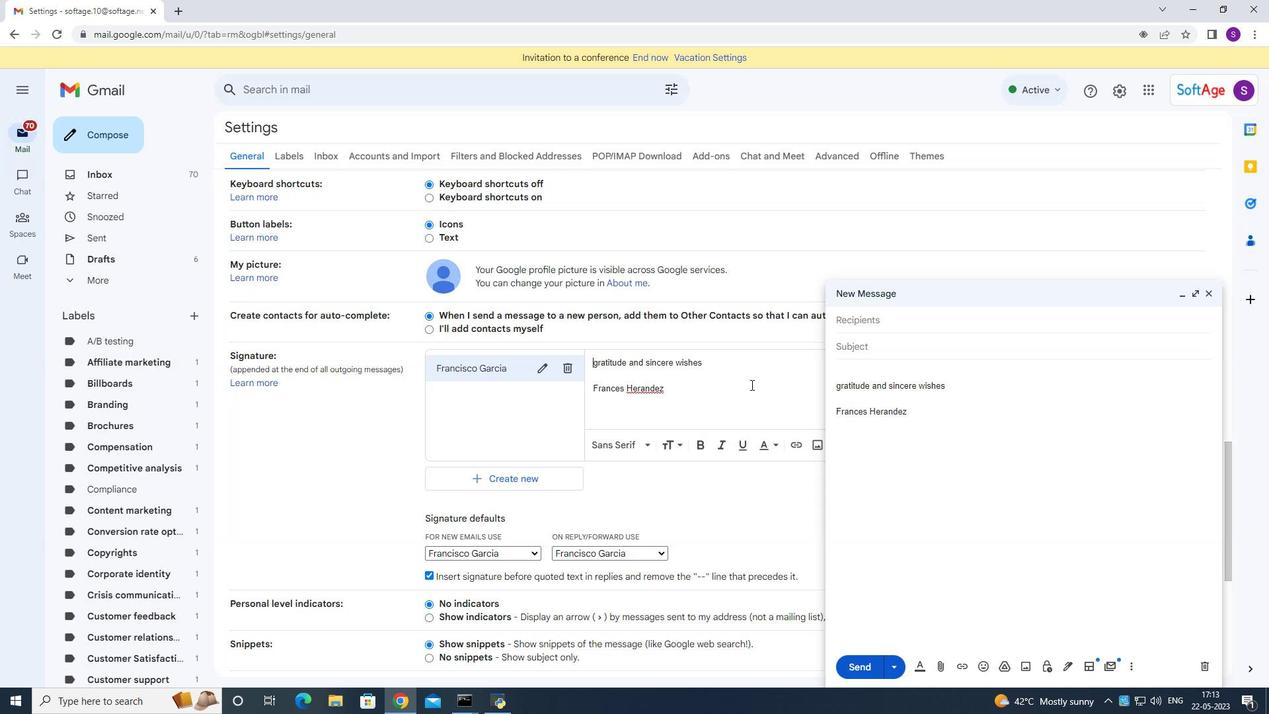 
Action: Mouse pressed left at (751, 383)
Screenshot: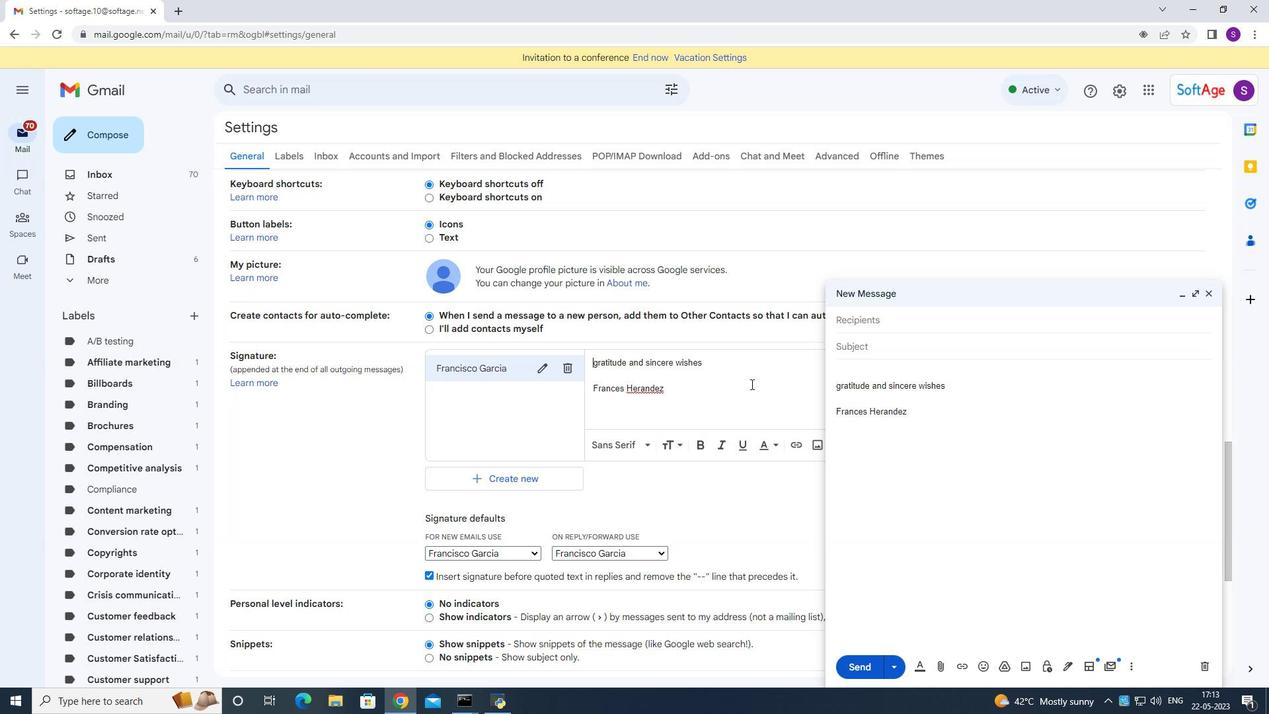 
Action: Key pressed ctrl+A<Key.backspace><Key.shift><Key.shift><Key.shift><Key.shift><Key.shift><Key.shift><Key.shift><Key.shift><Key.shift><Key.shift><Key.shift><Key.shift><Key.shift><Key.shift><Key.shift>Best<Key.space>whises<Key.space><Key.backspace><Key.backspace><Key.backspace><Key.backspace><Key.backspace><Key.backspace>ishes<Key.space>for<Key.space>a<Key.space>happy<Key.space><Key.shift>Independencwe<Key.space><Key.backspace><Key.backspace><Key.backspace>e<Key.space><Key.shift>Day<Key.space><Key.enter><Key.enter><Key.shift>Fr<Key.backspace>rancisco<Key.space><Key.shift><Key.shift><Key.shift><Key.shift><Key.shift><Key.shift><Key.shift><Key.shift><Key.shift><Key.shift><Key.shift><Key.shift>Garcia<Key.space>
Screenshot: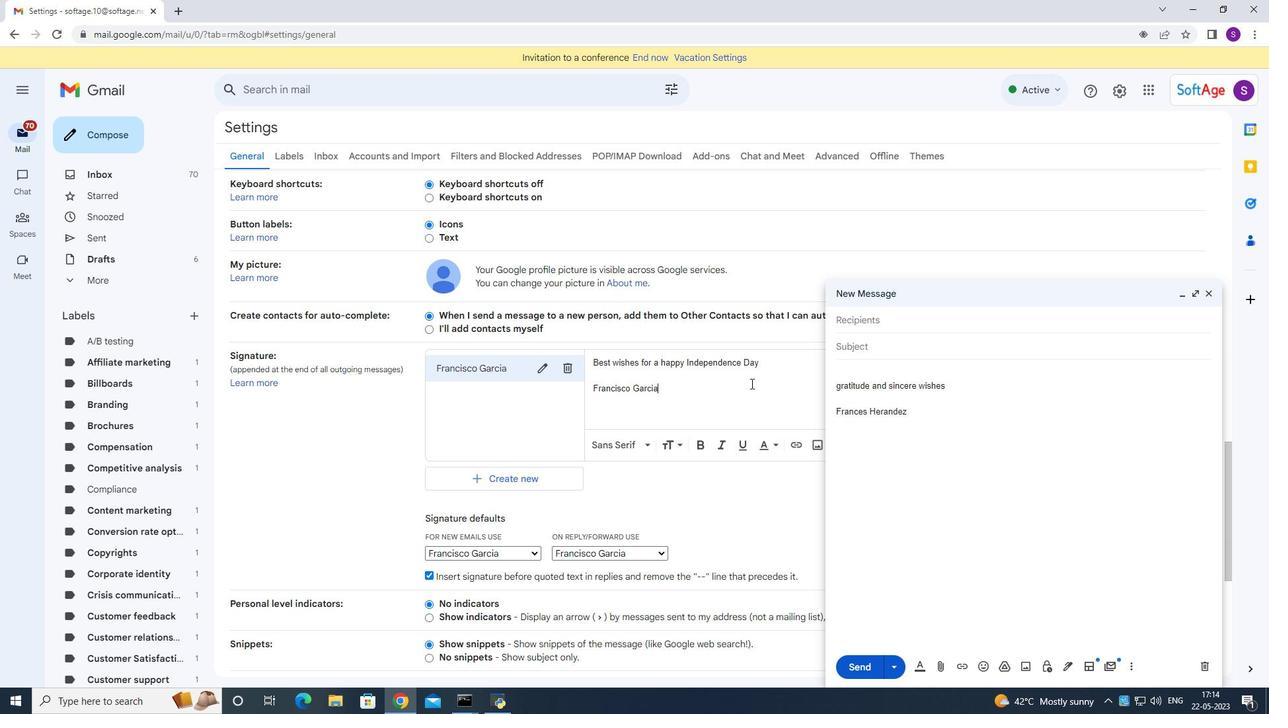 
Action: Mouse moved to (1208, 293)
Screenshot: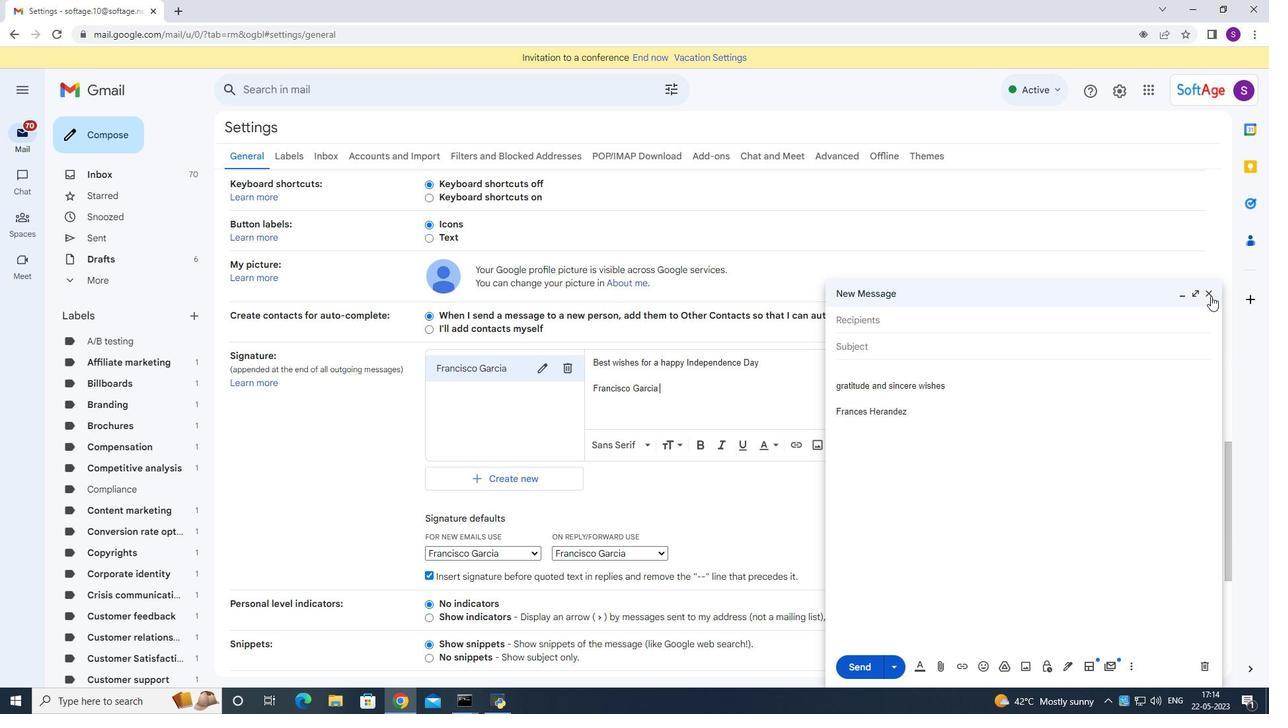 
Action: Mouse pressed left at (1208, 293)
Screenshot: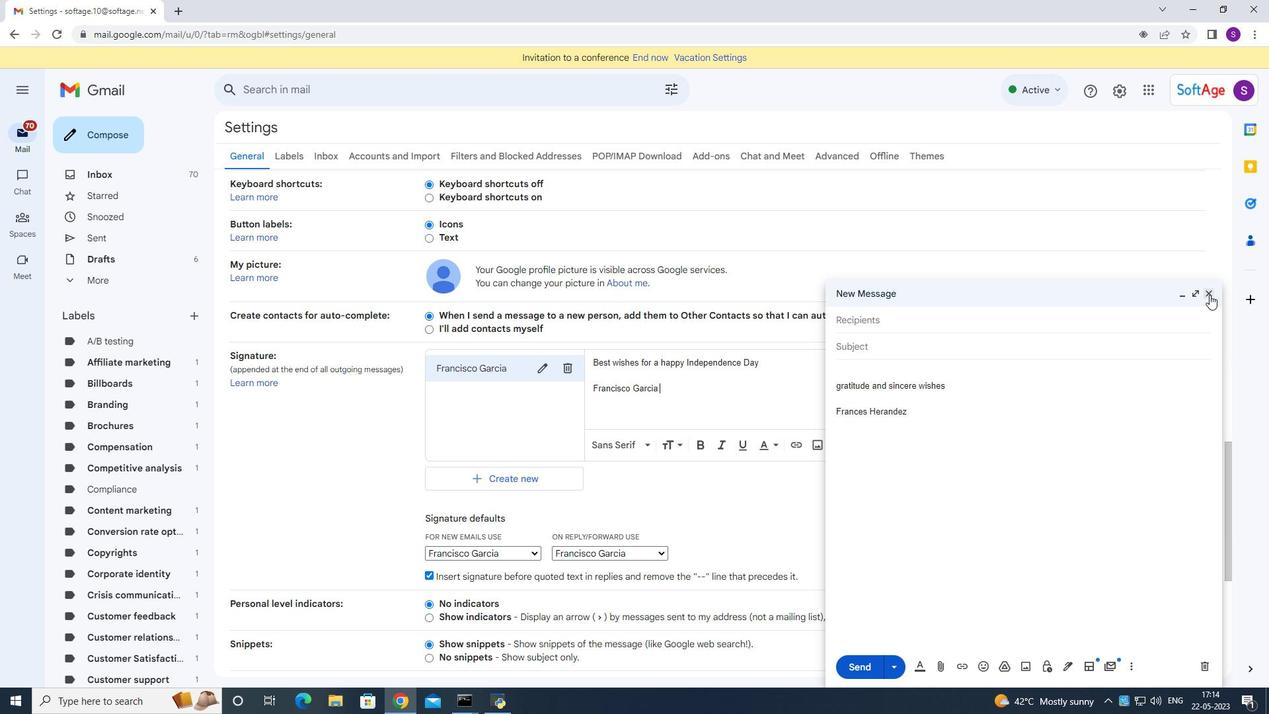 
Action: Mouse moved to (771, 480)
Screenshot: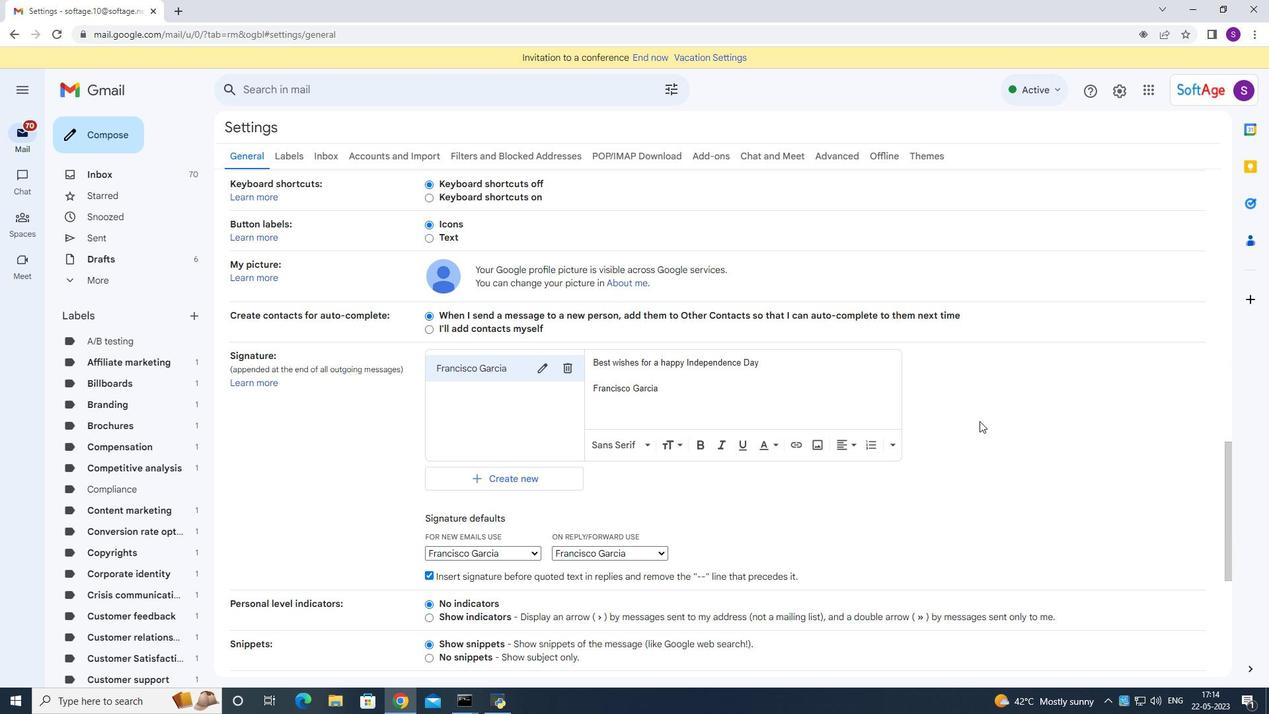 
Action: Mouse scrolled (771, 480) with delta (0, 0)
Screenshot: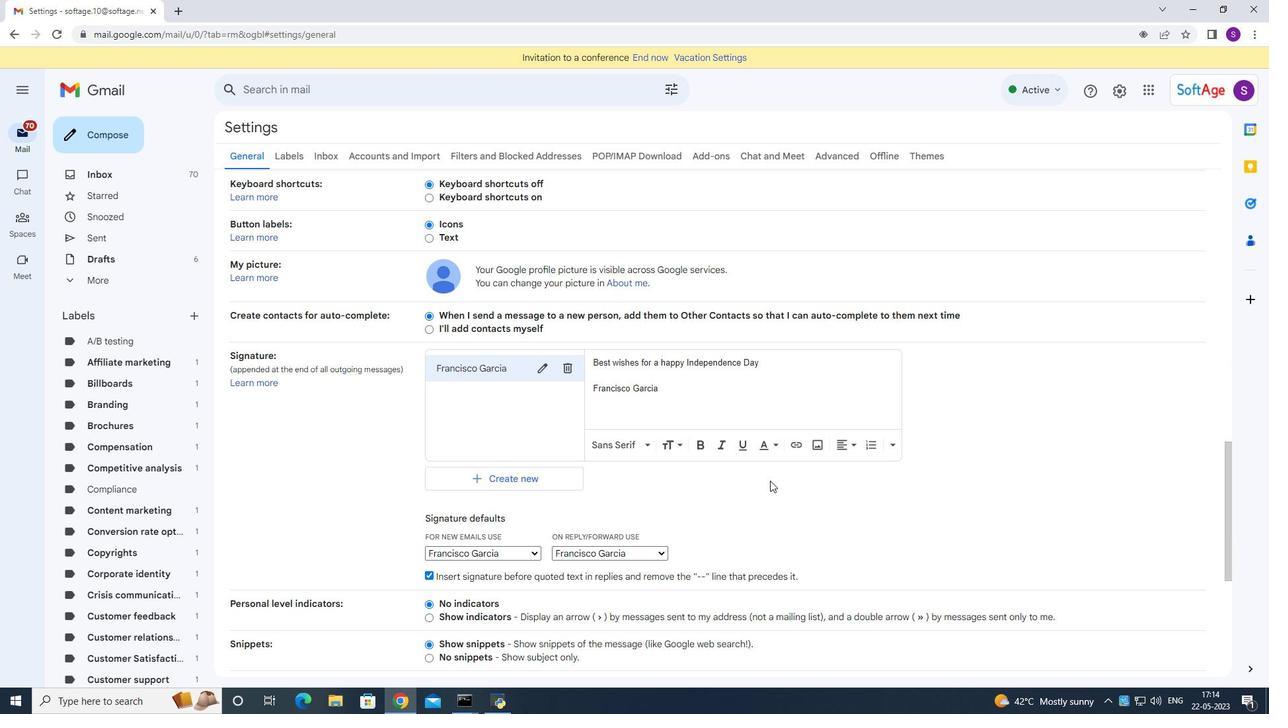 
Action: Mouse scrolled (771, 480) with delta (0, 0)
Screenshot: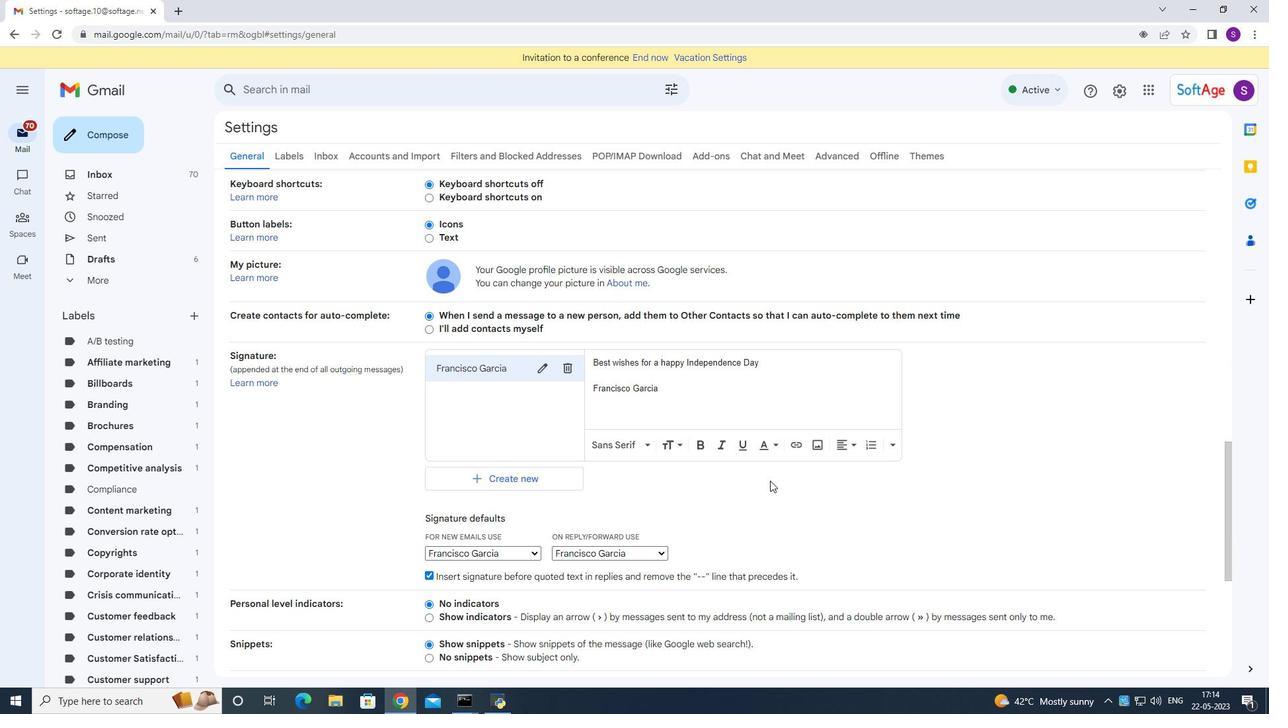 
Action: Mouse scrolled (771, 480) with delta (0, 0)
Screenshot: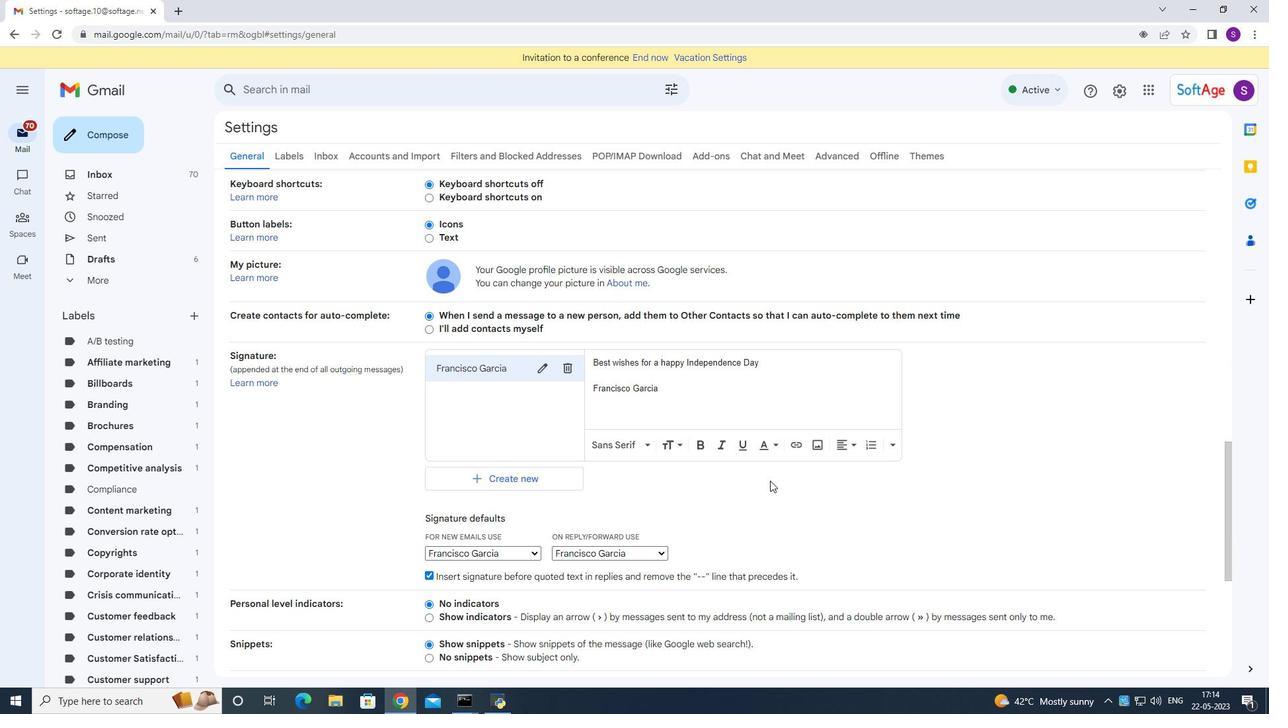 
Action: Mouse scrolled (771, 480) with delta (0, 0)
Screenshot: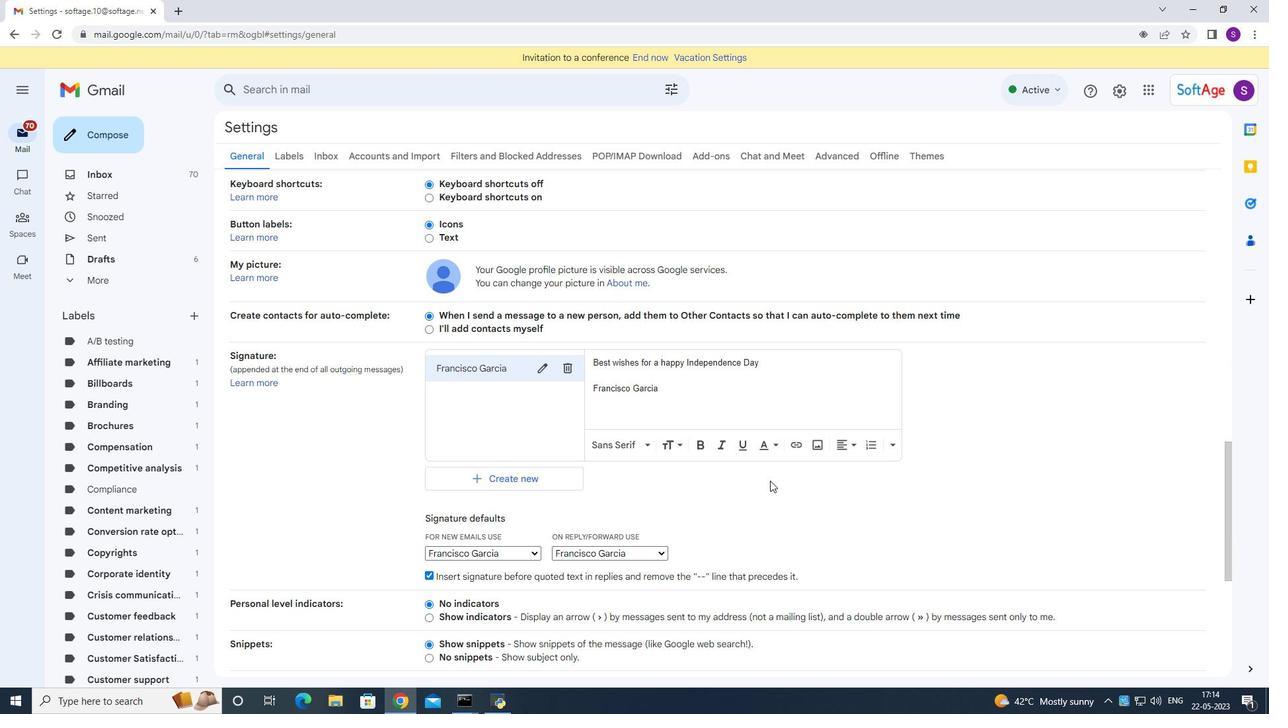 
Action: Mouse scrolled (771, 480) with delta (0, 0)
Screenshot: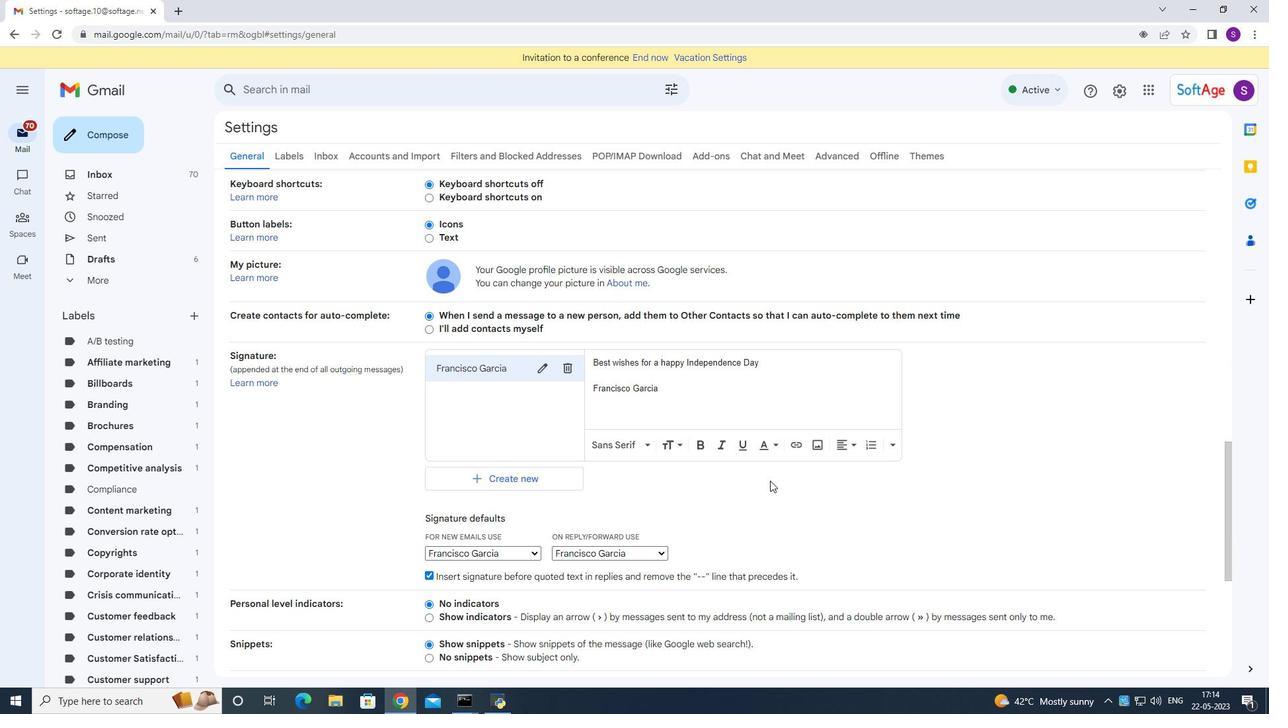 
Action: Mouse scrolled (771, 480) with delta (0, 0)
Screenshot: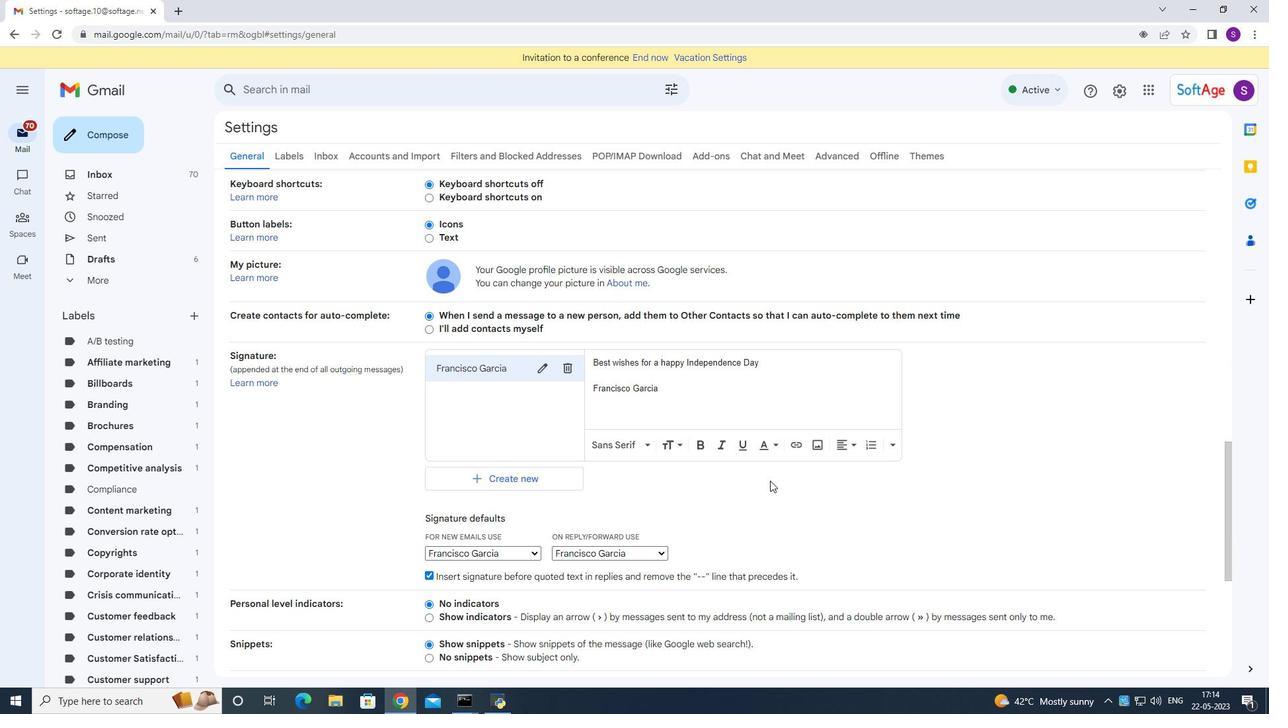 
Action: Mouse moved to (769, 478)
Screenshot: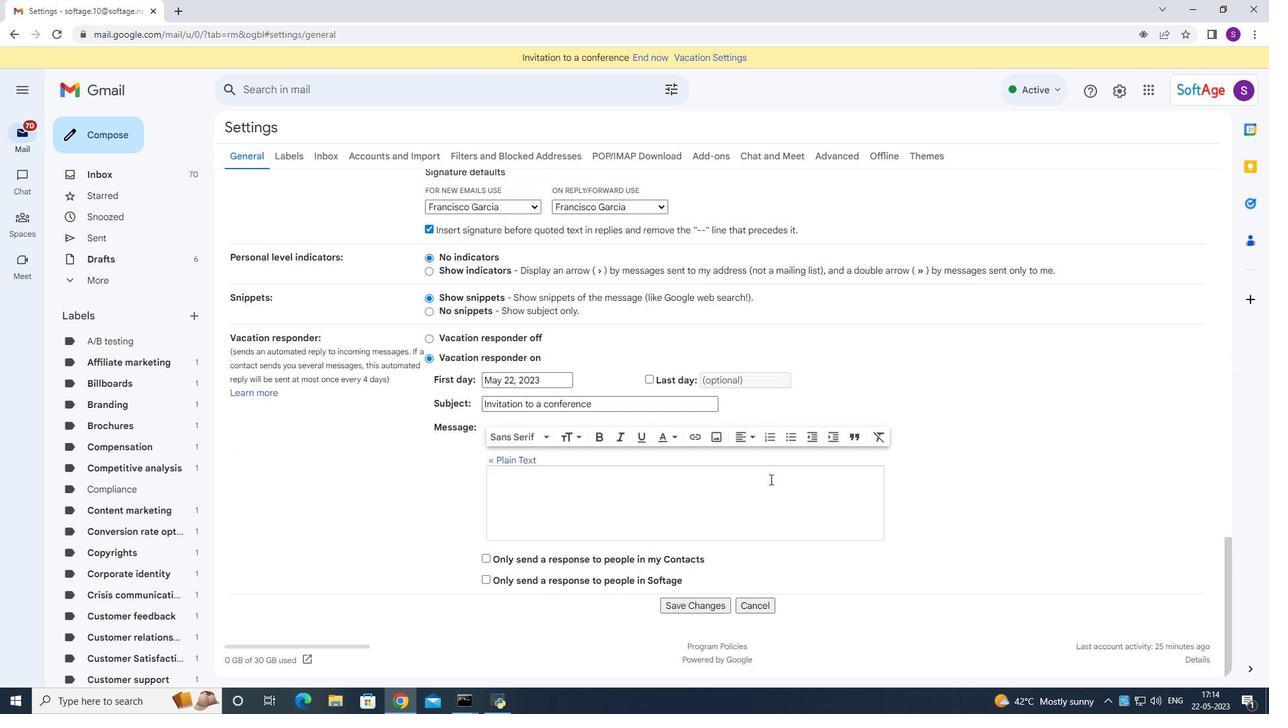 
Action: Mouse scrolled (769, 478) with delta (0, 0)
Screenshot: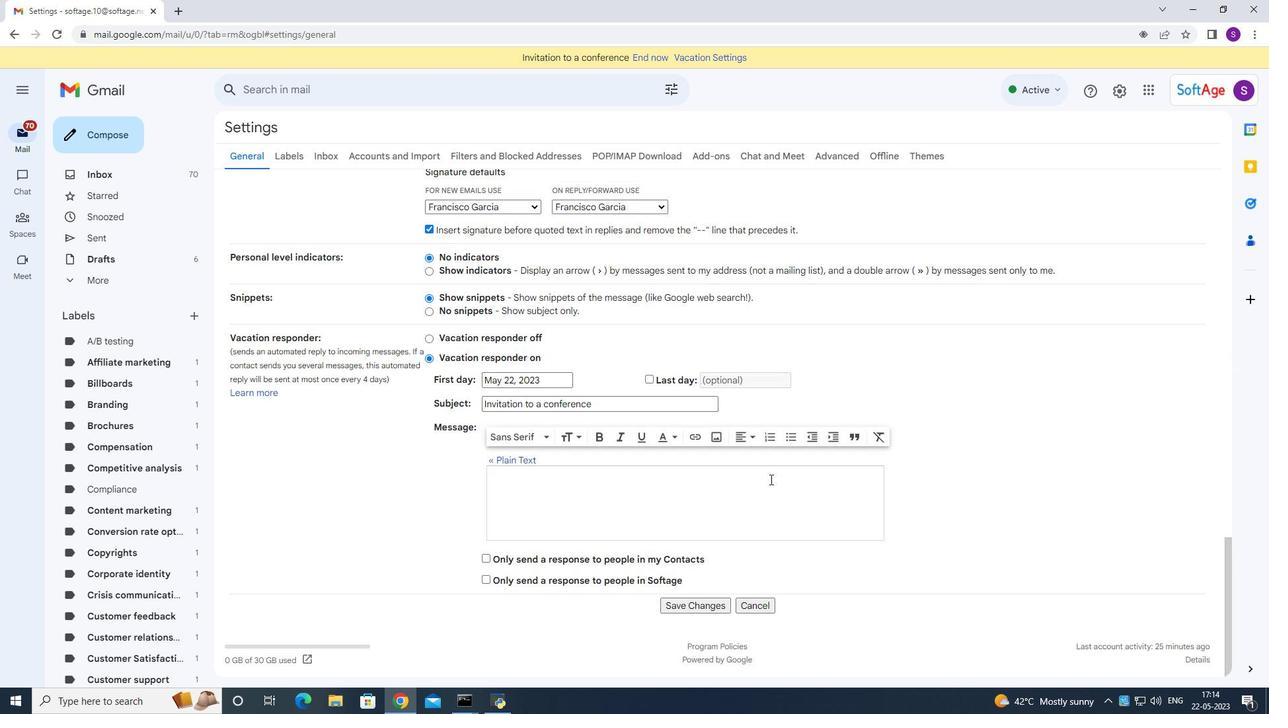 
Action: Mouse scrolled (769, 478) with delta (0, 0)
Screenshot: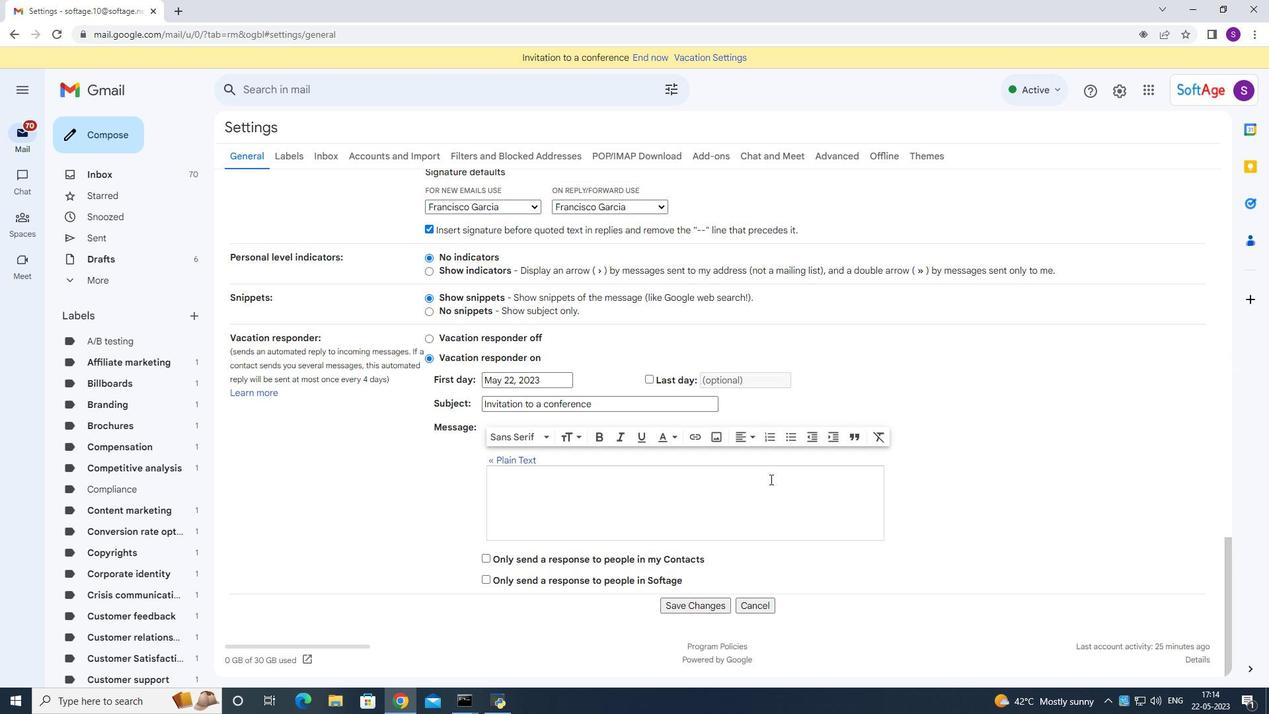 
Action: Mouse scrolled (769, 478) with delta (0, 0)
Screenshot: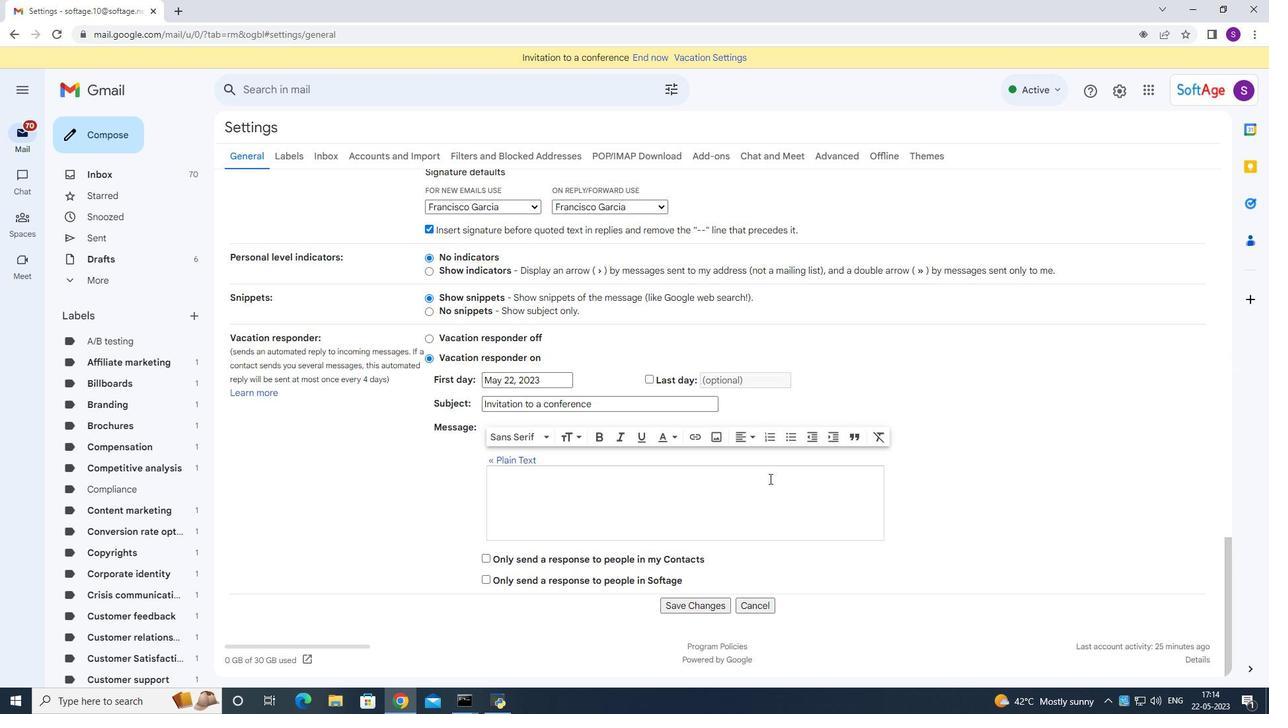 
Action: Mouse scrolled (769, 478) with delta (0, 0)
Screenshot: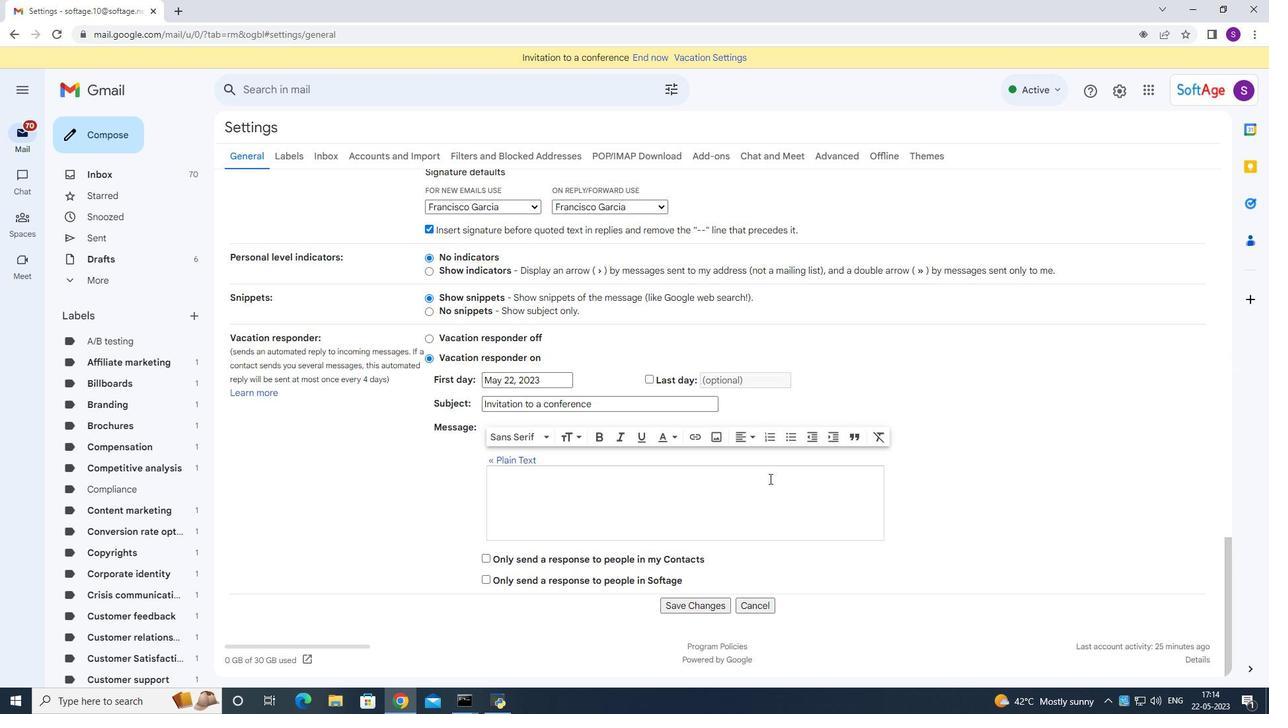 
Action: Mouse scrolled (769, 478) with delta (0, 0)
Screenshot: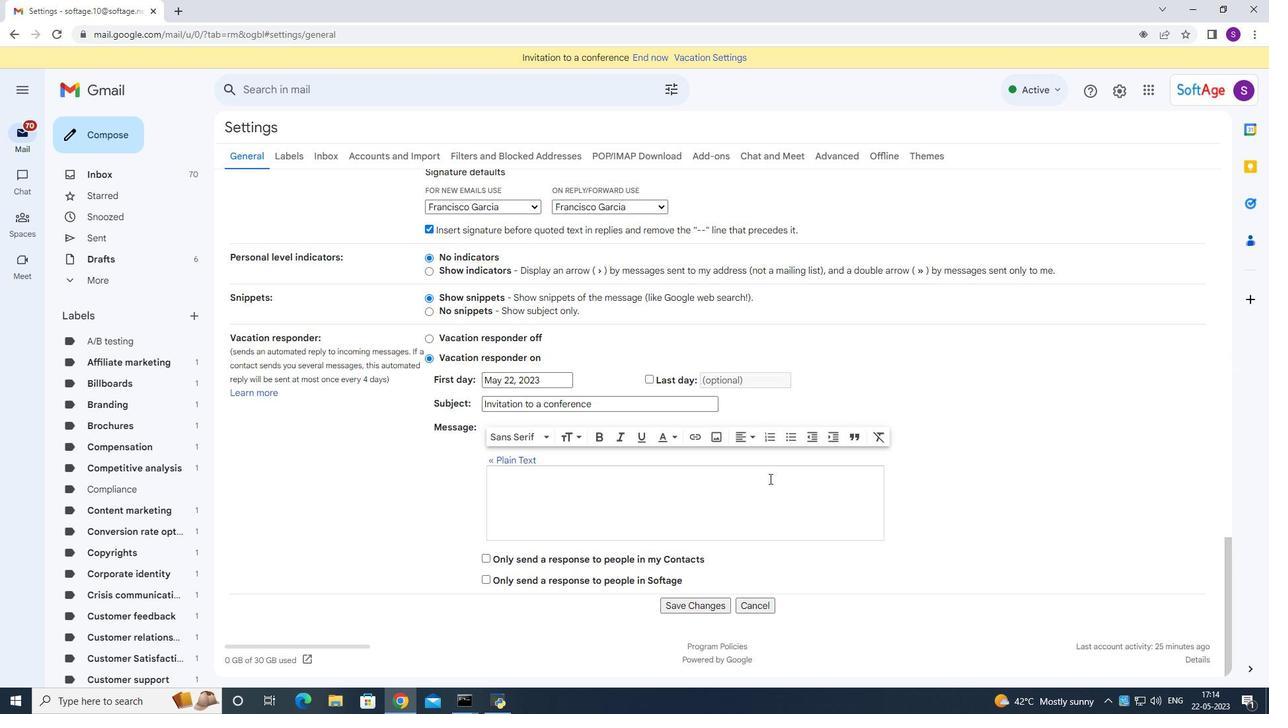 
Action: Mouse moved to (769, 478)
Screenshot: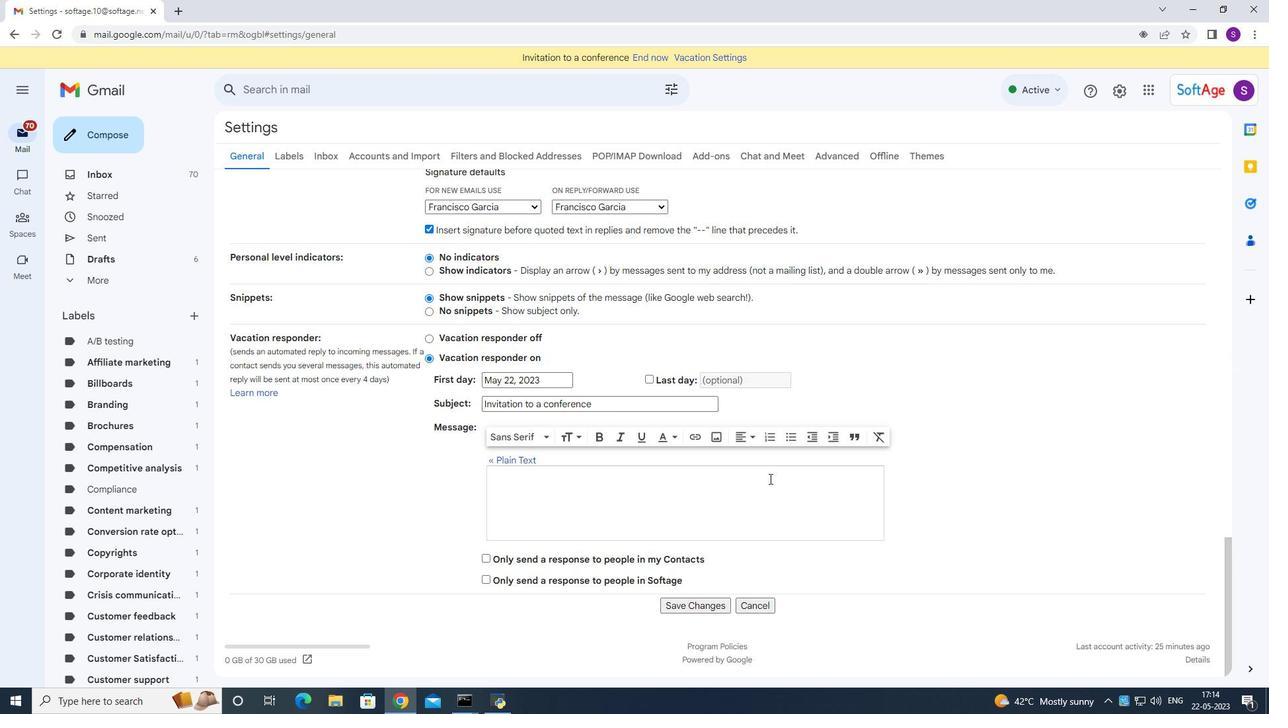 
Action: Mouse scrolled (769, 478) with delta (0, 0)
Screenshot: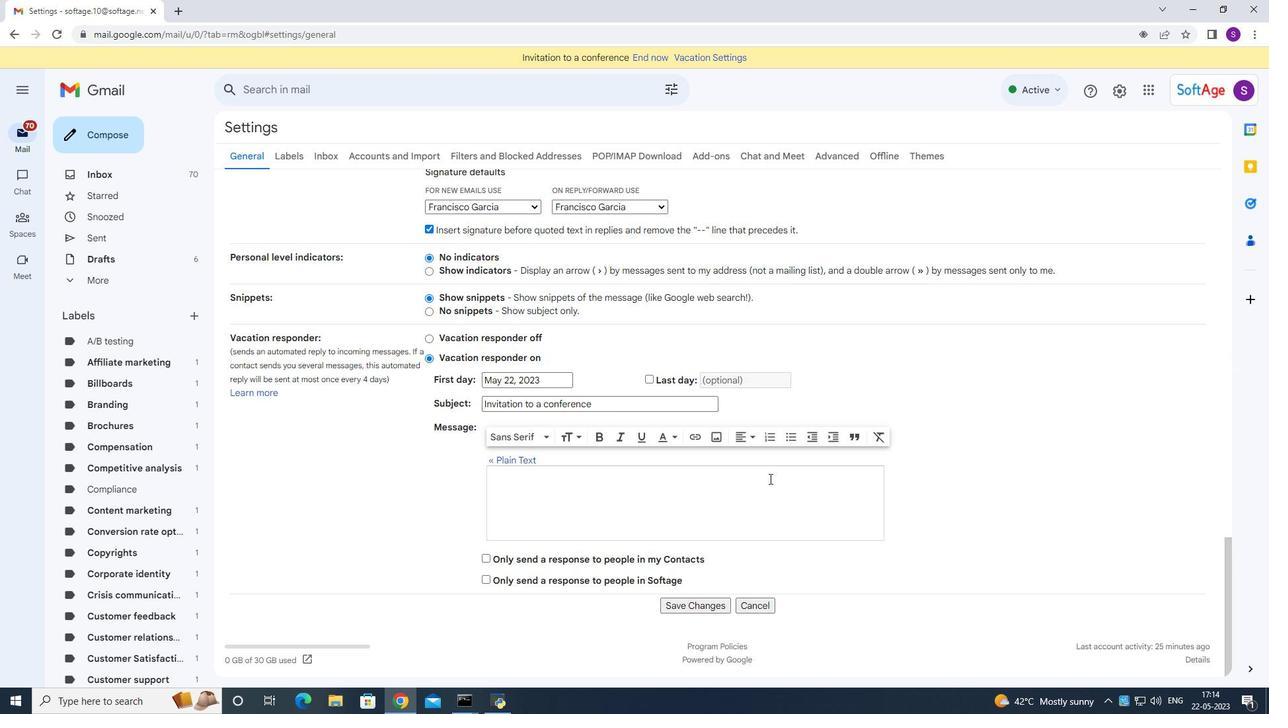 
Action: Mouse moved to (676, 602)
Screenshot: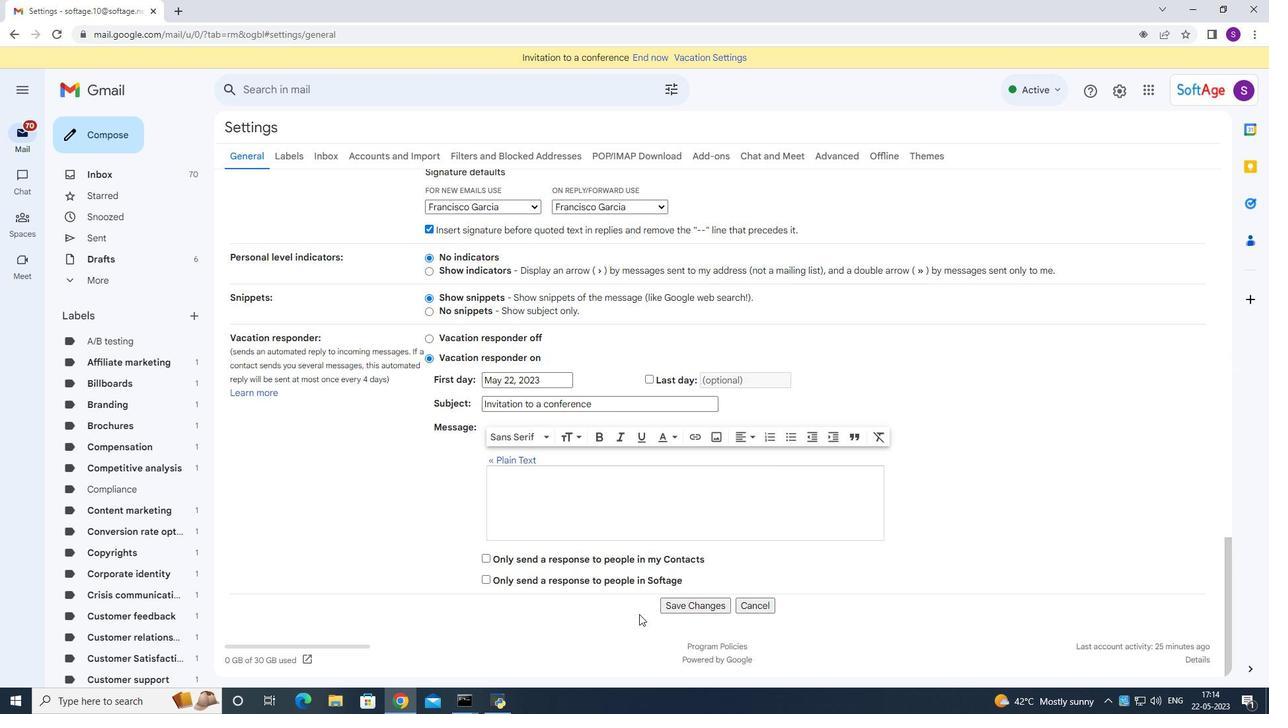 
Action: Mouse pressed left at (676, 602)
Screenshot: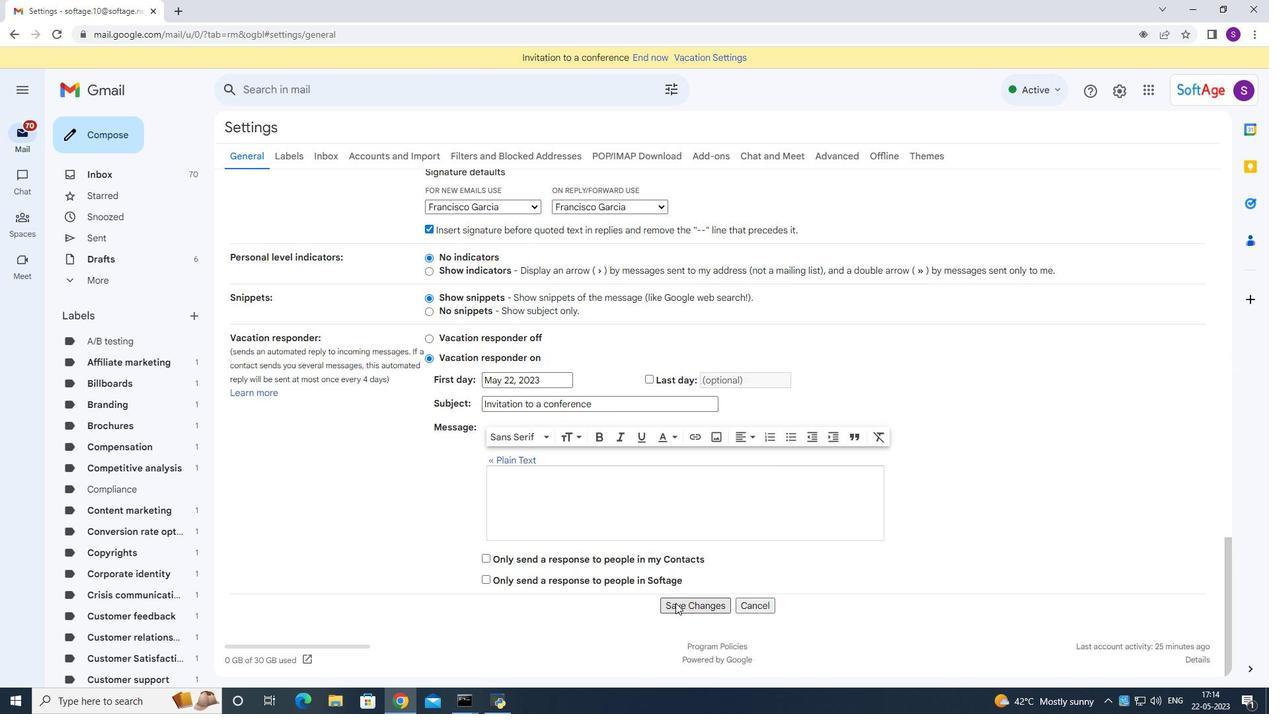 
Action: Mouse moved to (88, 137)
Screenshot: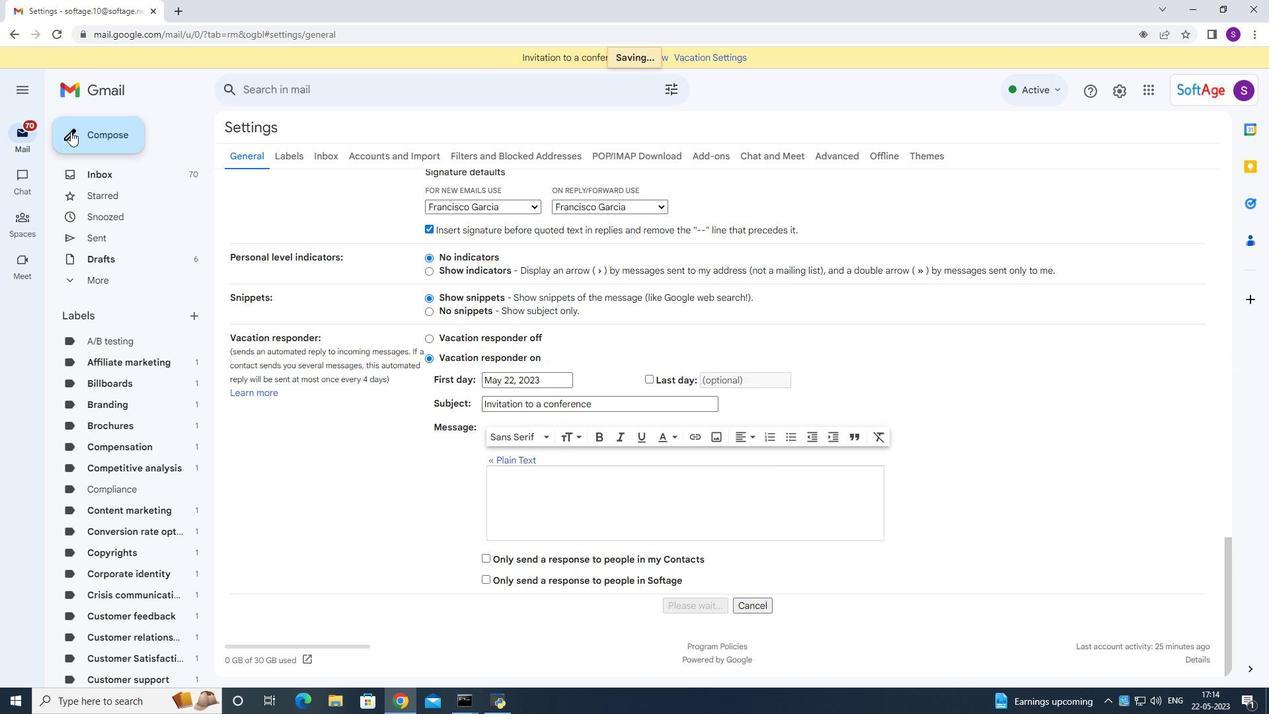 
Action: Mouse pressed left at (88, 137)
Screenshot: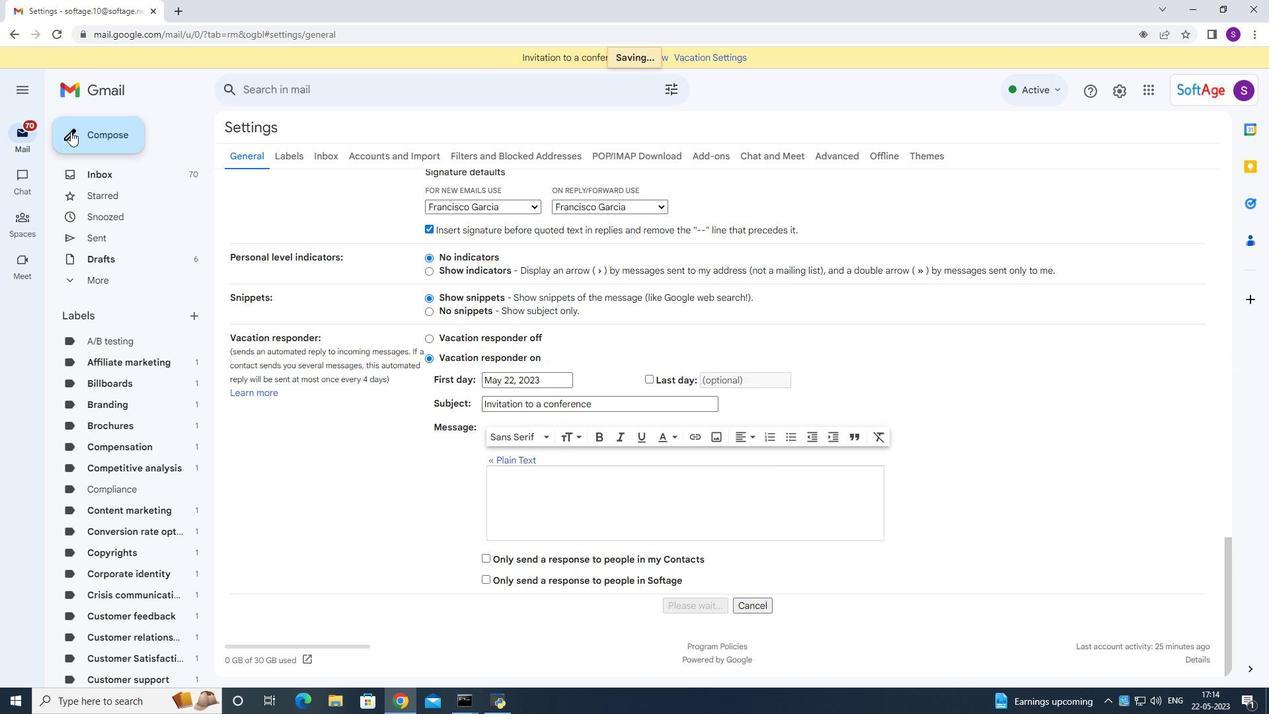 
Action: Mouse moved to (941, 314)
Screenshot: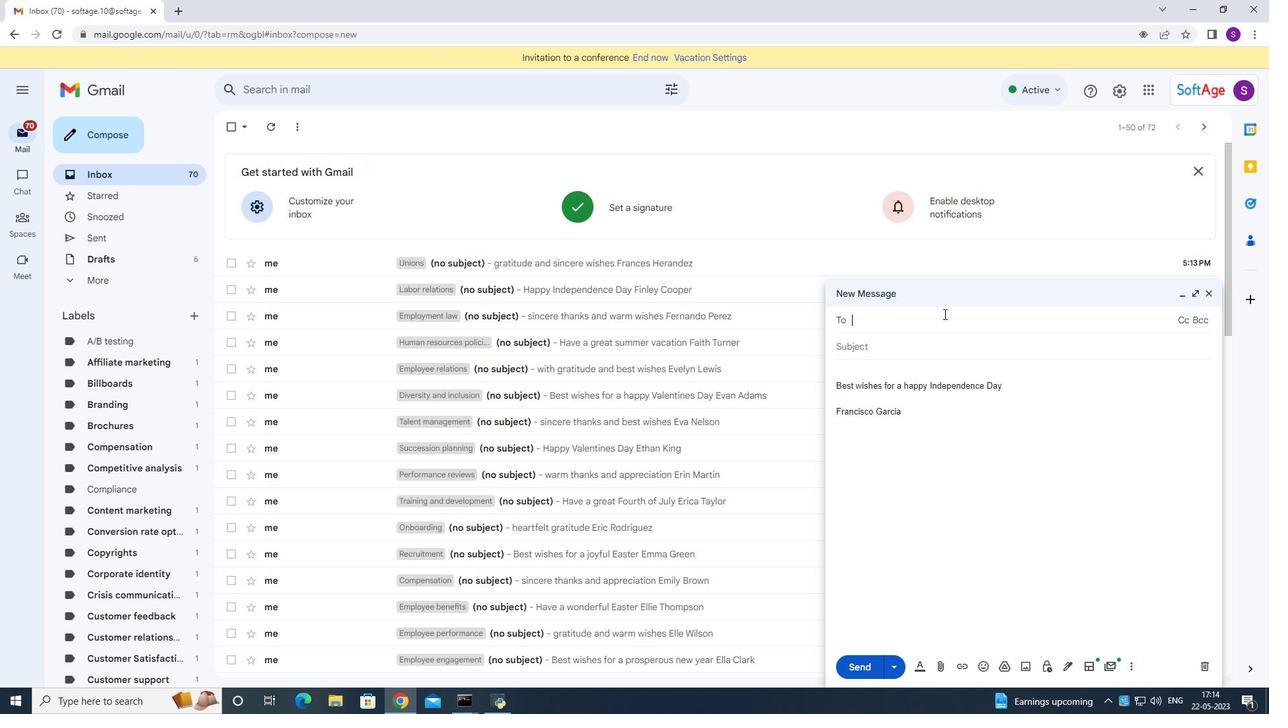 
Action: Key pressed <Key.shift>Softage.10<Key.shift>@softage.net
Screenshot: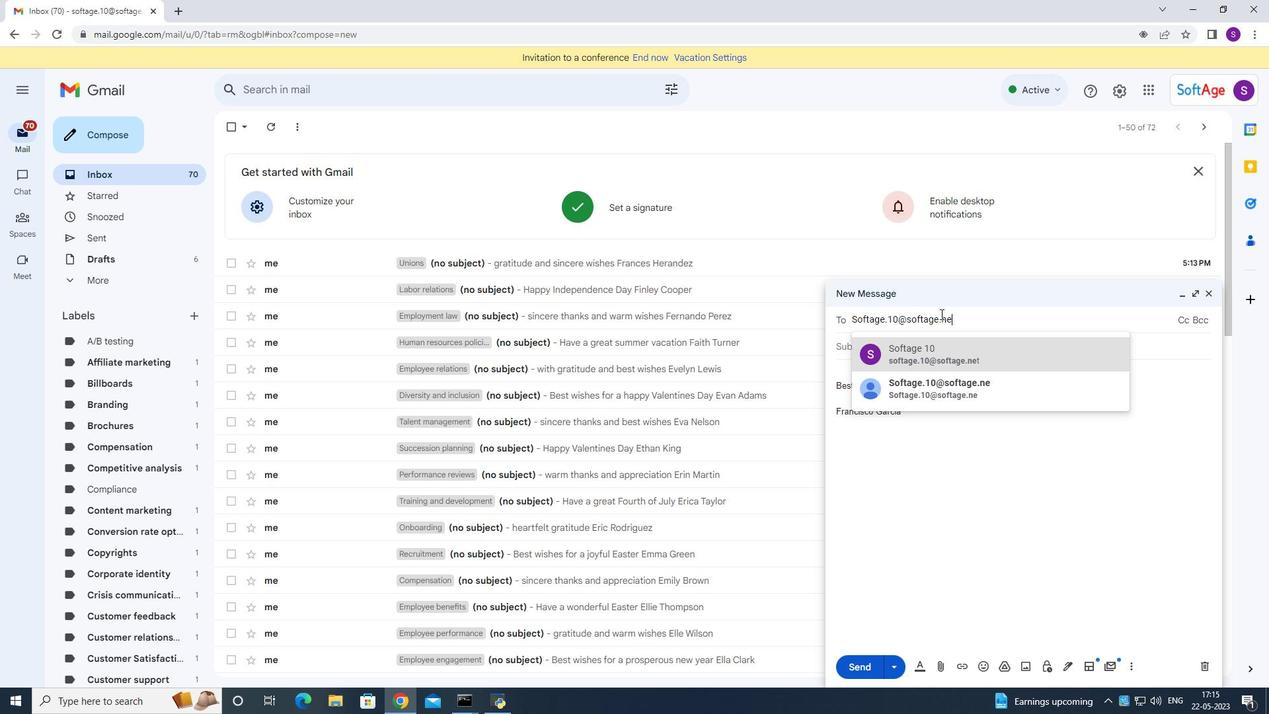 
Action: Mouse moved to (929, 345)
Screenshot: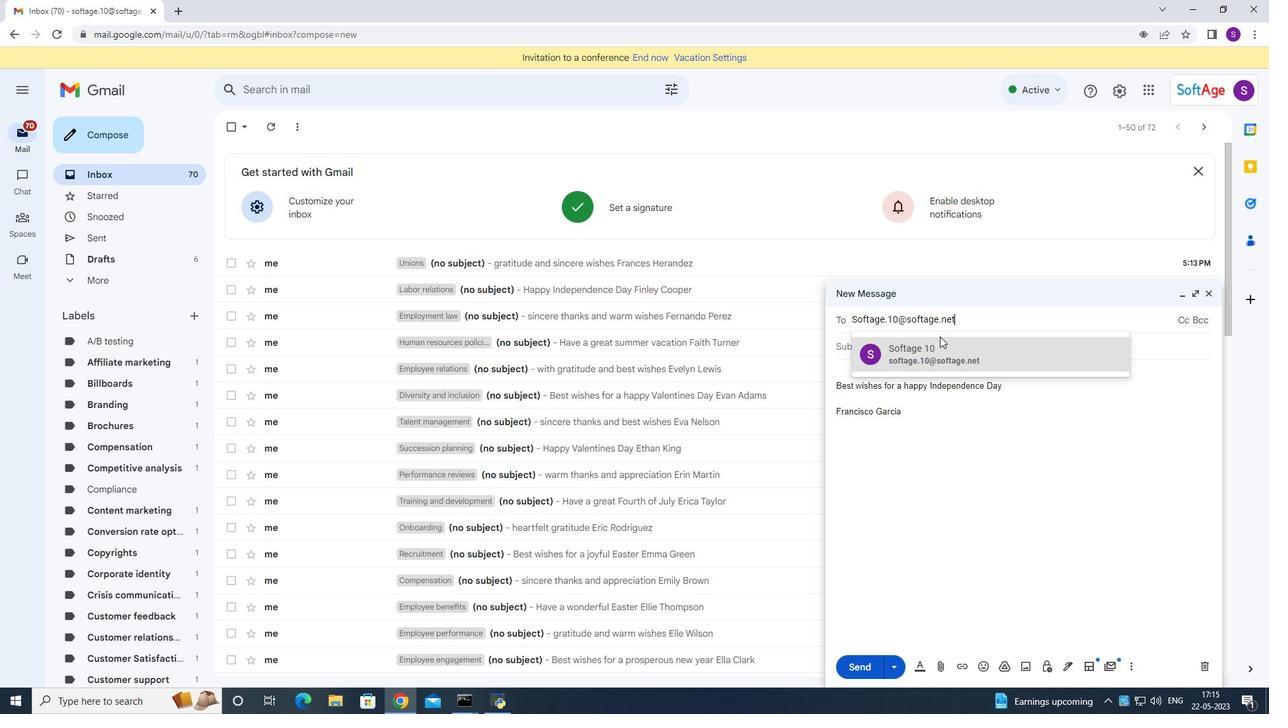 
Action: Mouse pressed left at (929, 345)
Screenshot: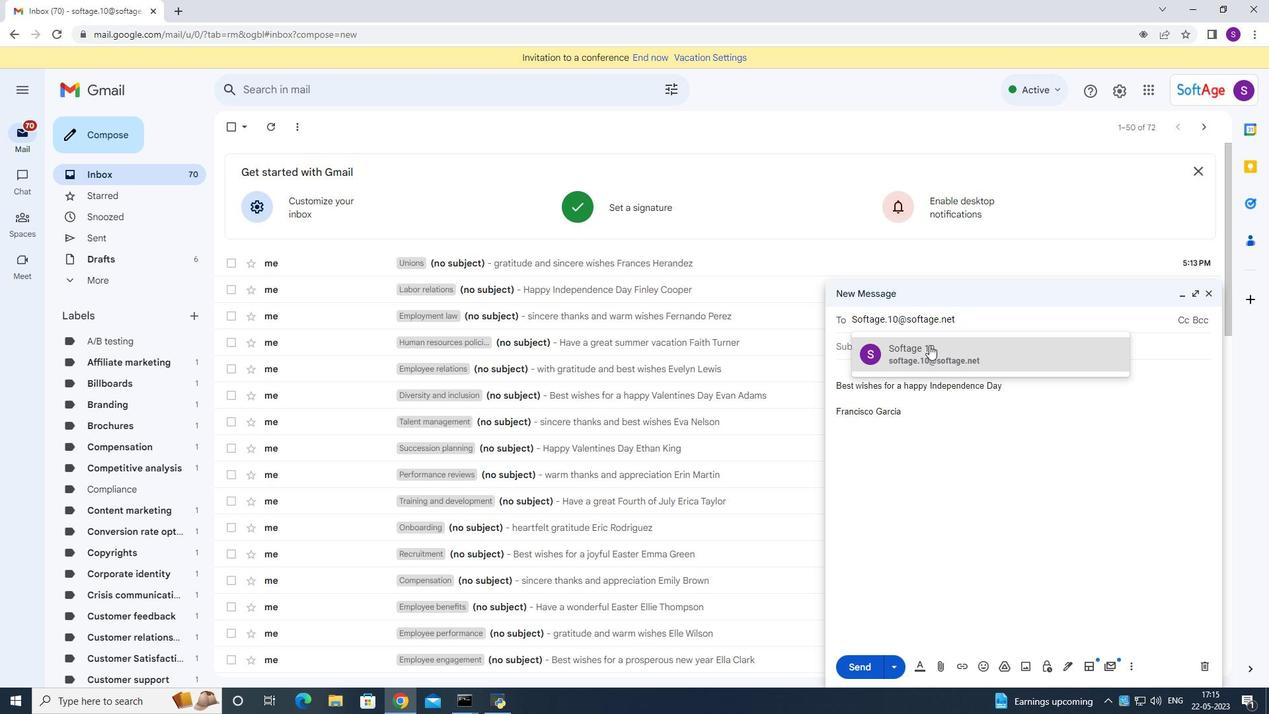 
Action: Mouse moved to (1136, 669)
Screenshot: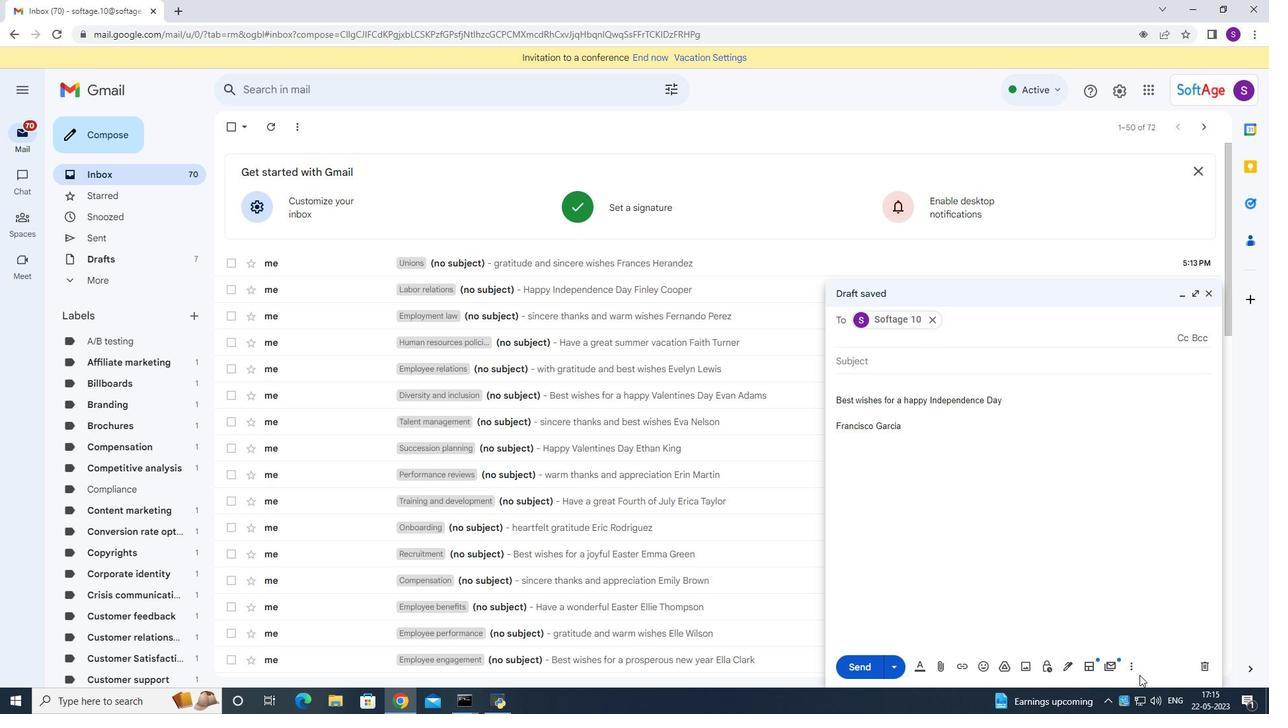 
Action: Mouse pressed left at (1136, 669)
Screenshot: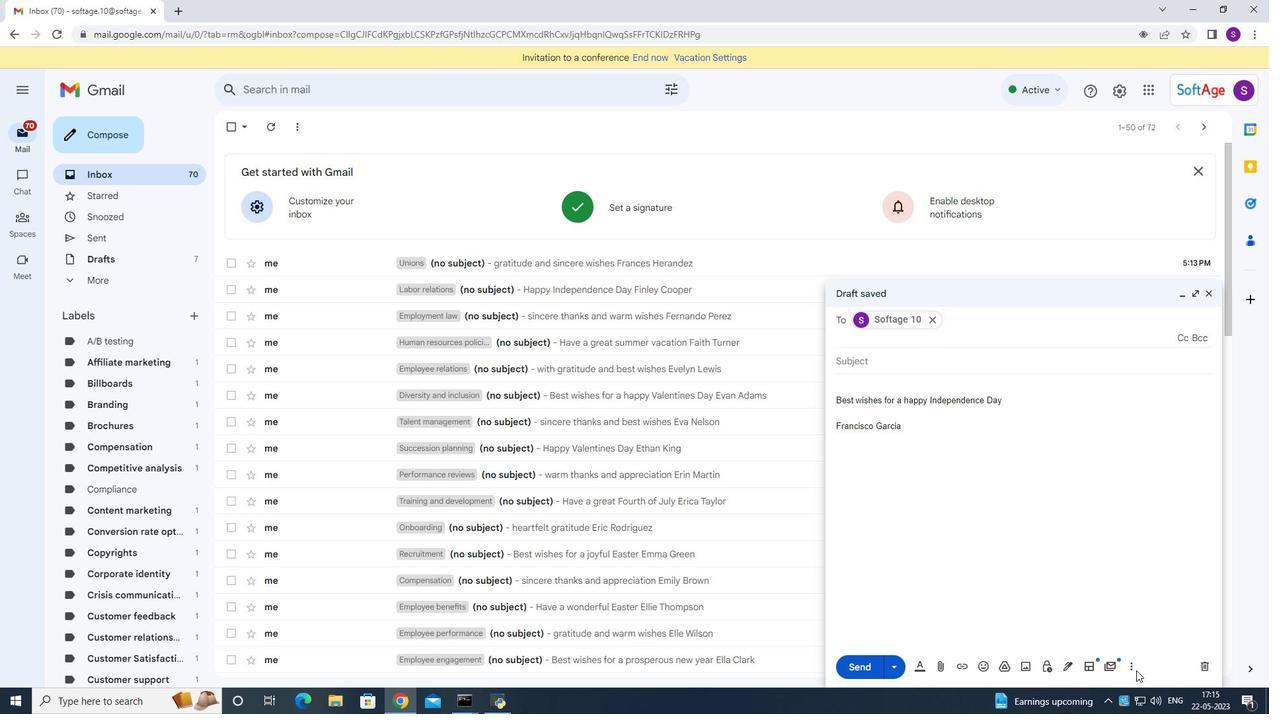 
Action: Mouse moved to (1134, 663)
Screenshot: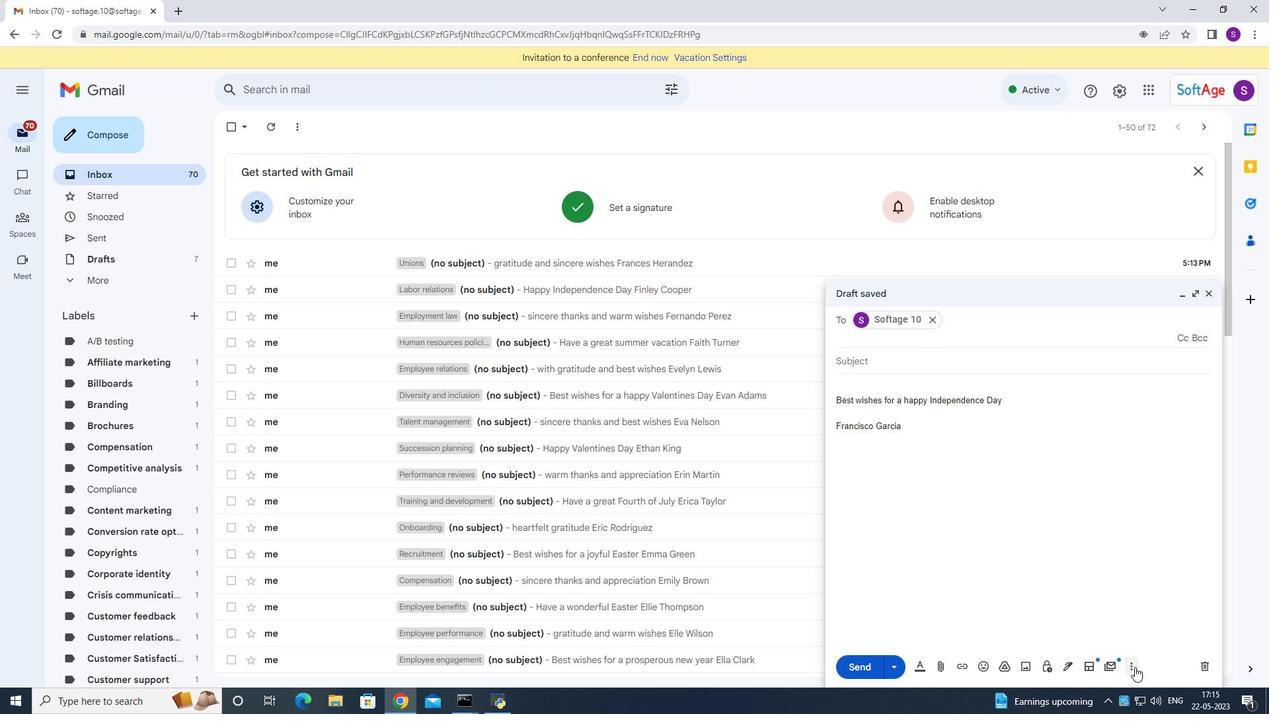 
Action: Mouse pressed left at (1134, 663)
Screenshot: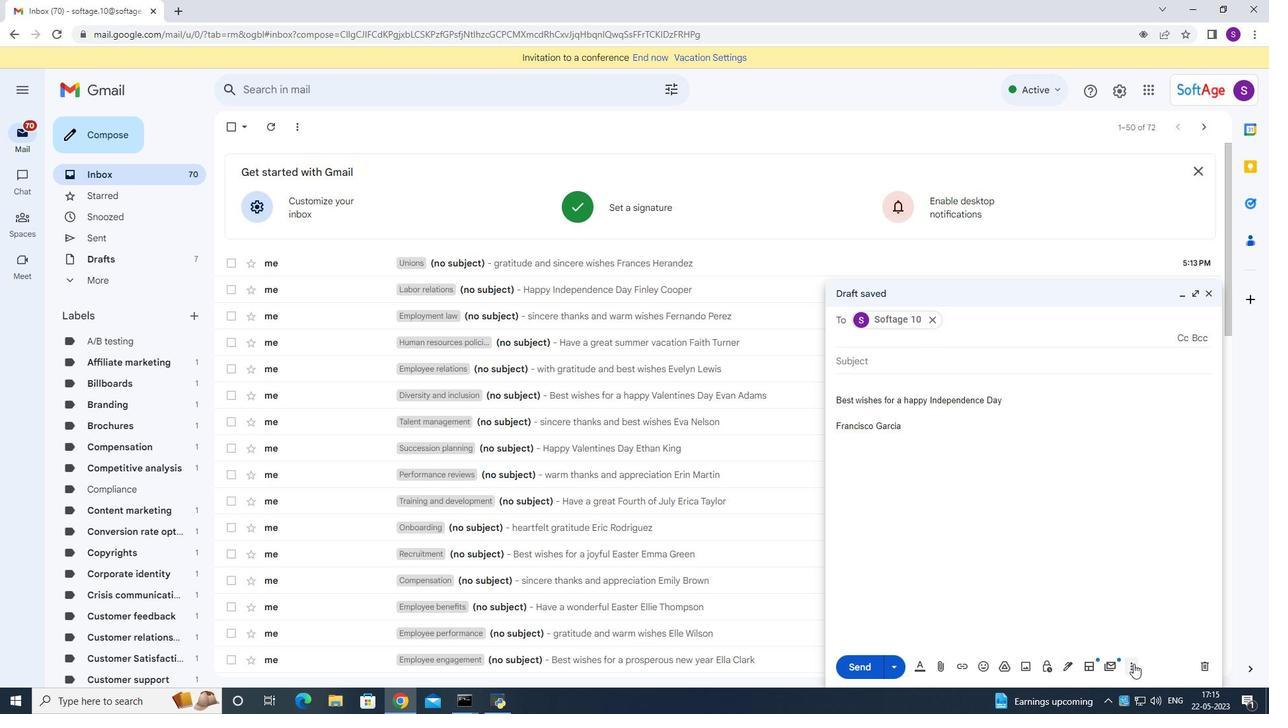 
Action: Mouse moved to (1033, 538)
Screenshot: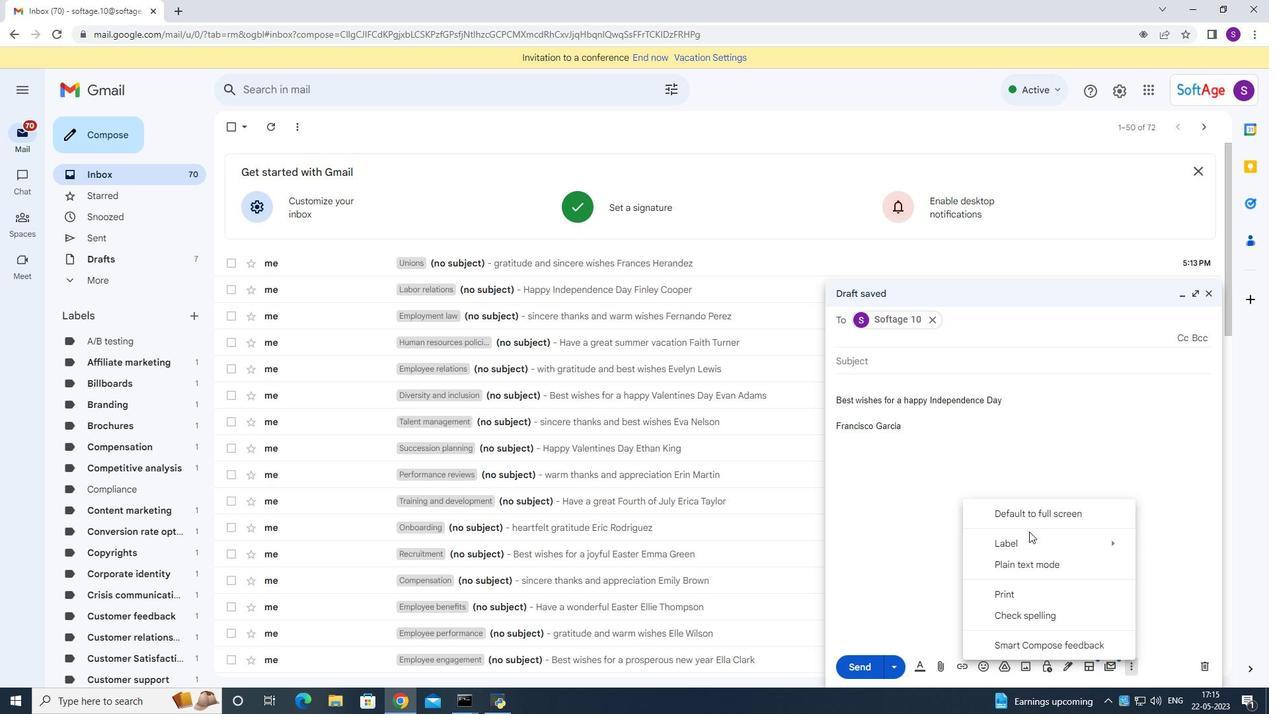 
Action: Mouse pressed left at (1033, 538)
Screenshot: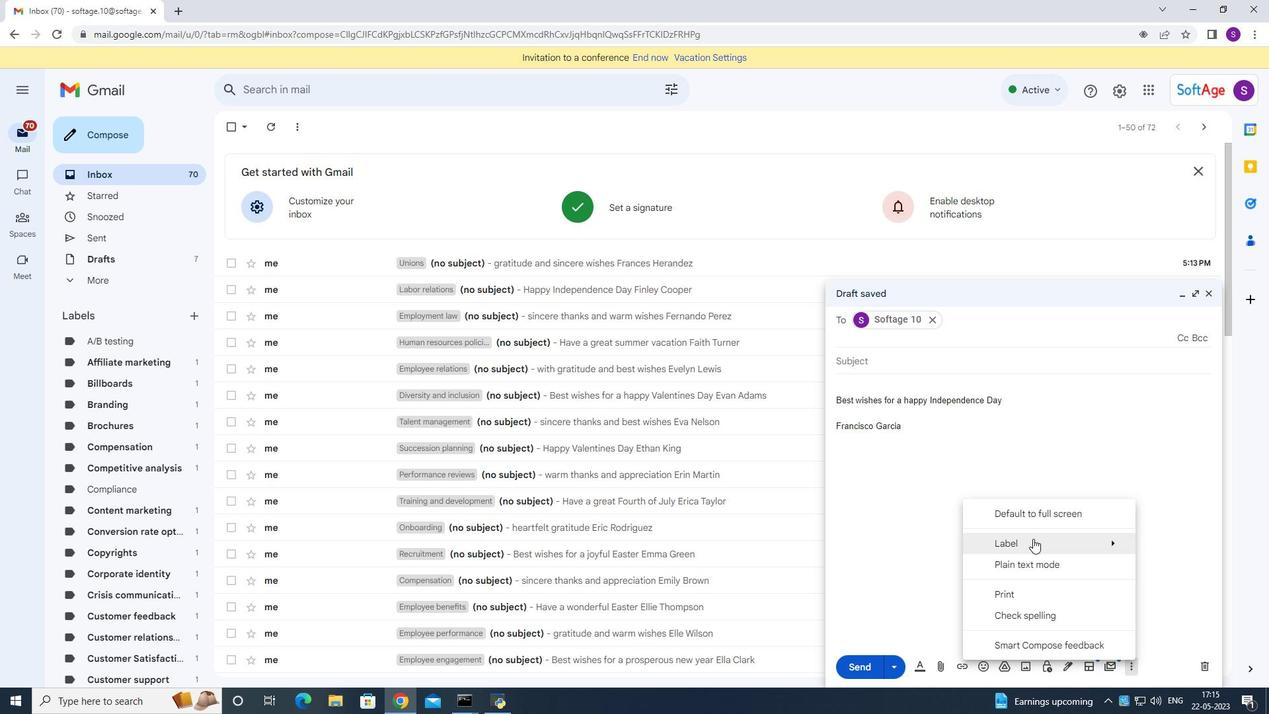 
Action: Mouse moved to (855, 519)
Screenshot: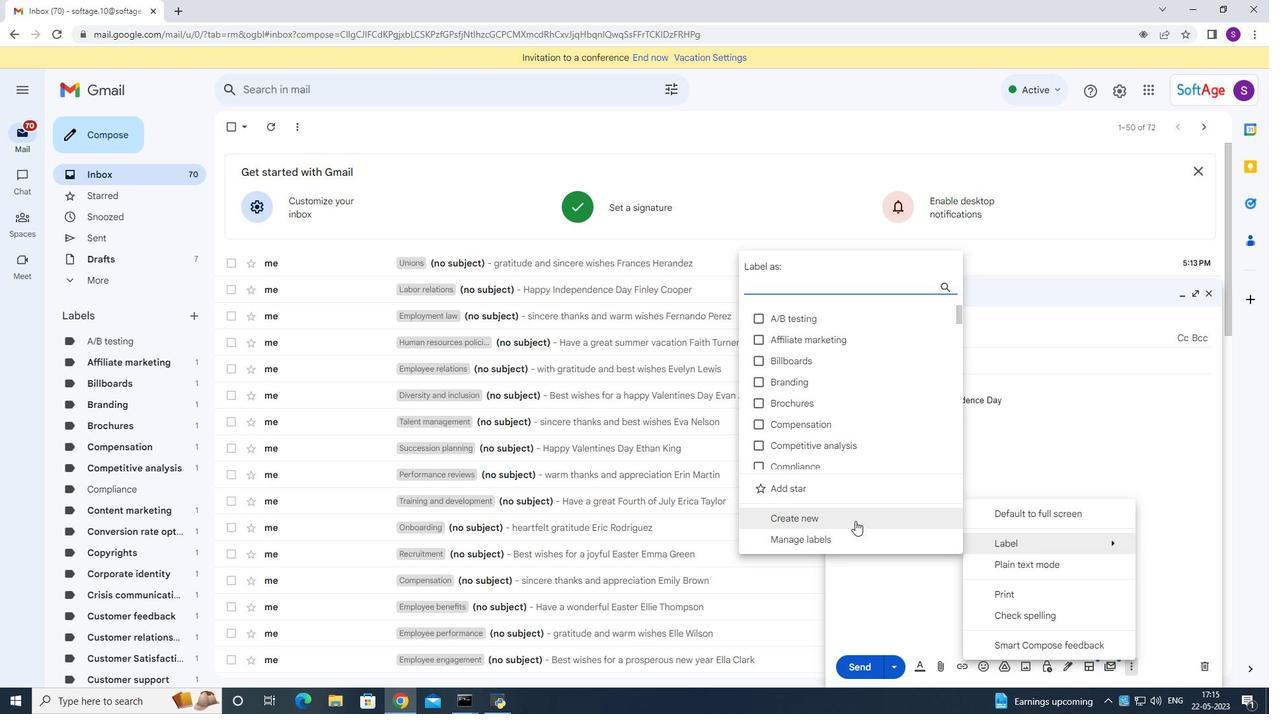 
Action: Mouse pressed left at (855, 519)
Screenshot: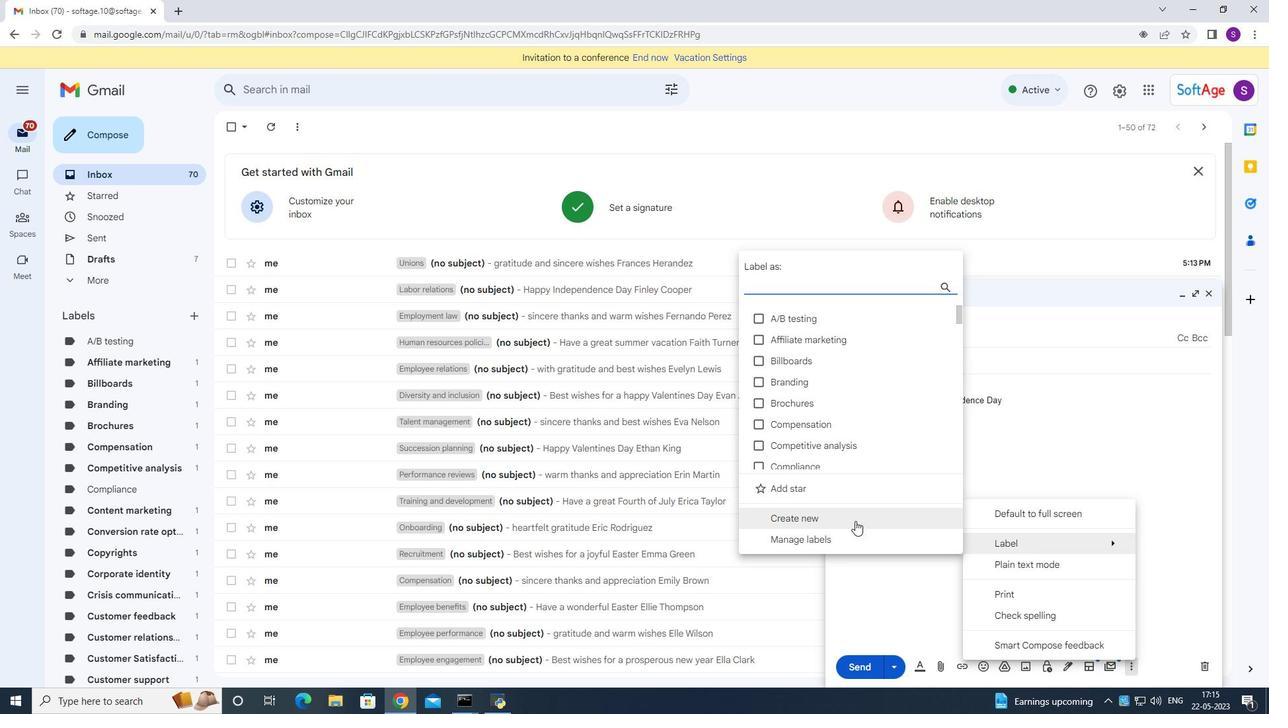
Action: Mouse moved to (853, 515)
Screenshot: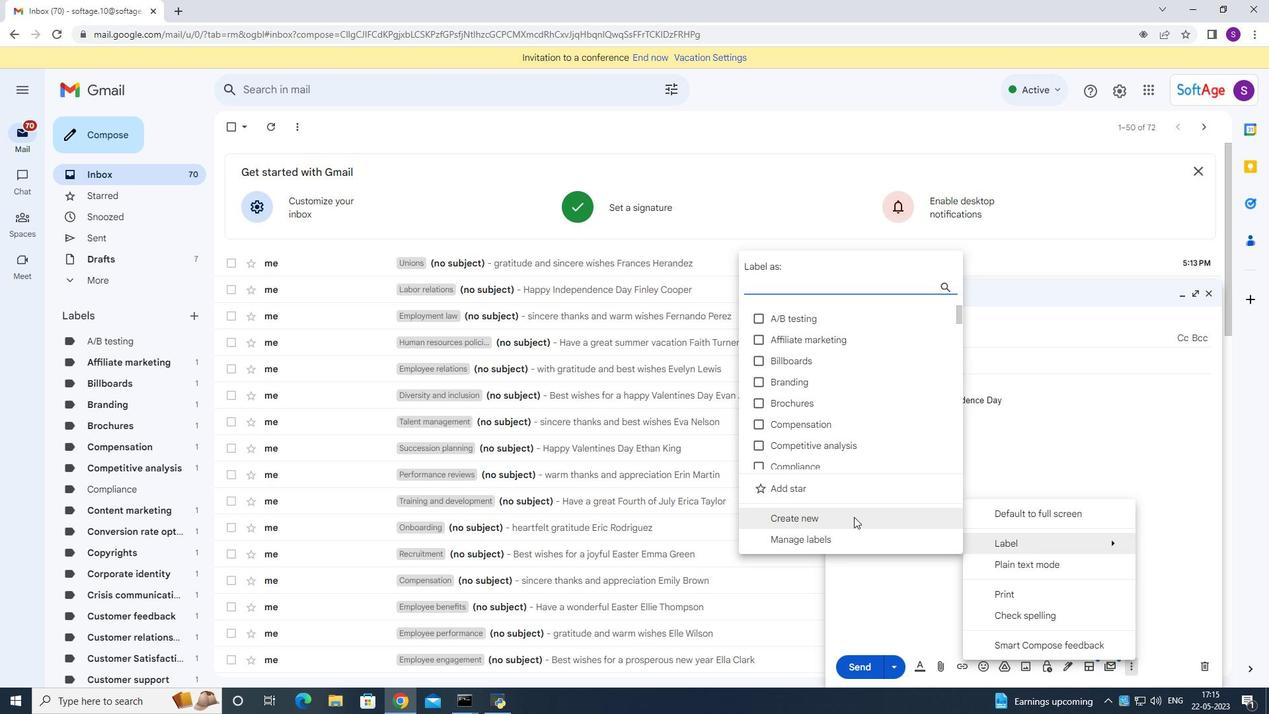 
Action: Key pressed <Key.shift>Workplace<Key.space>harassment<Key.space>
Screenshot: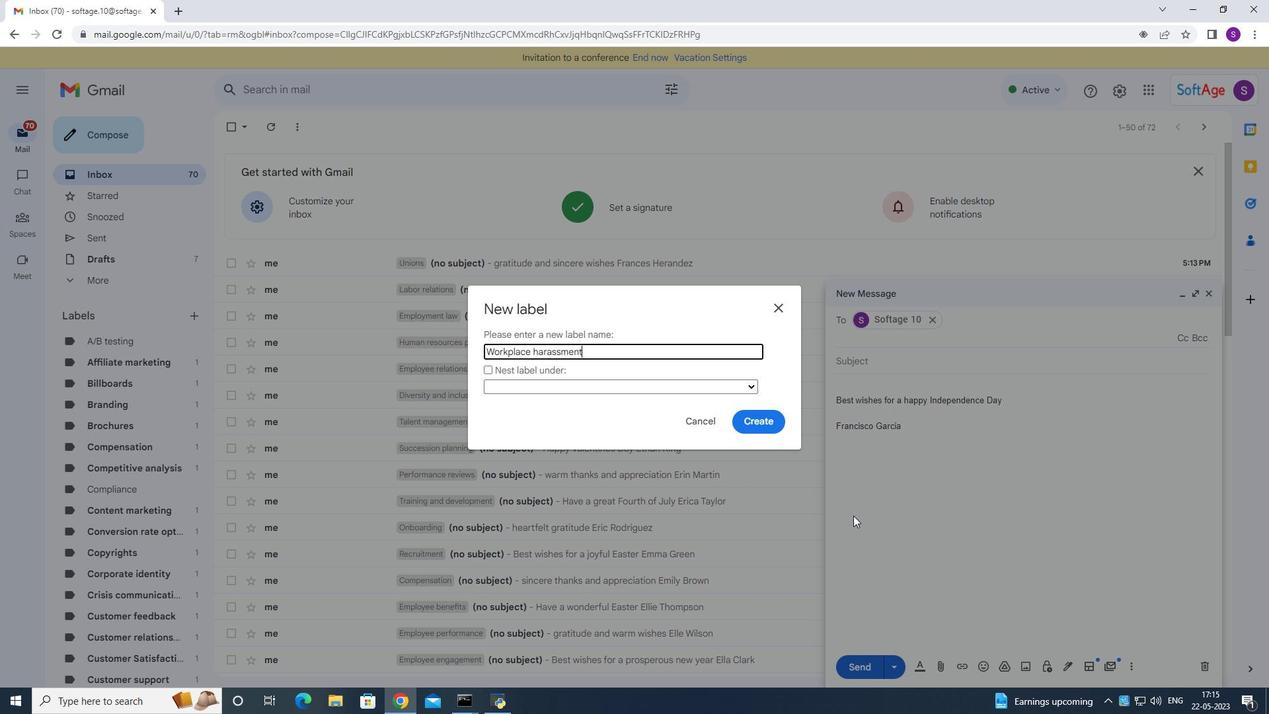 
Action: Mouse moved to (736, 414)
Screenshot: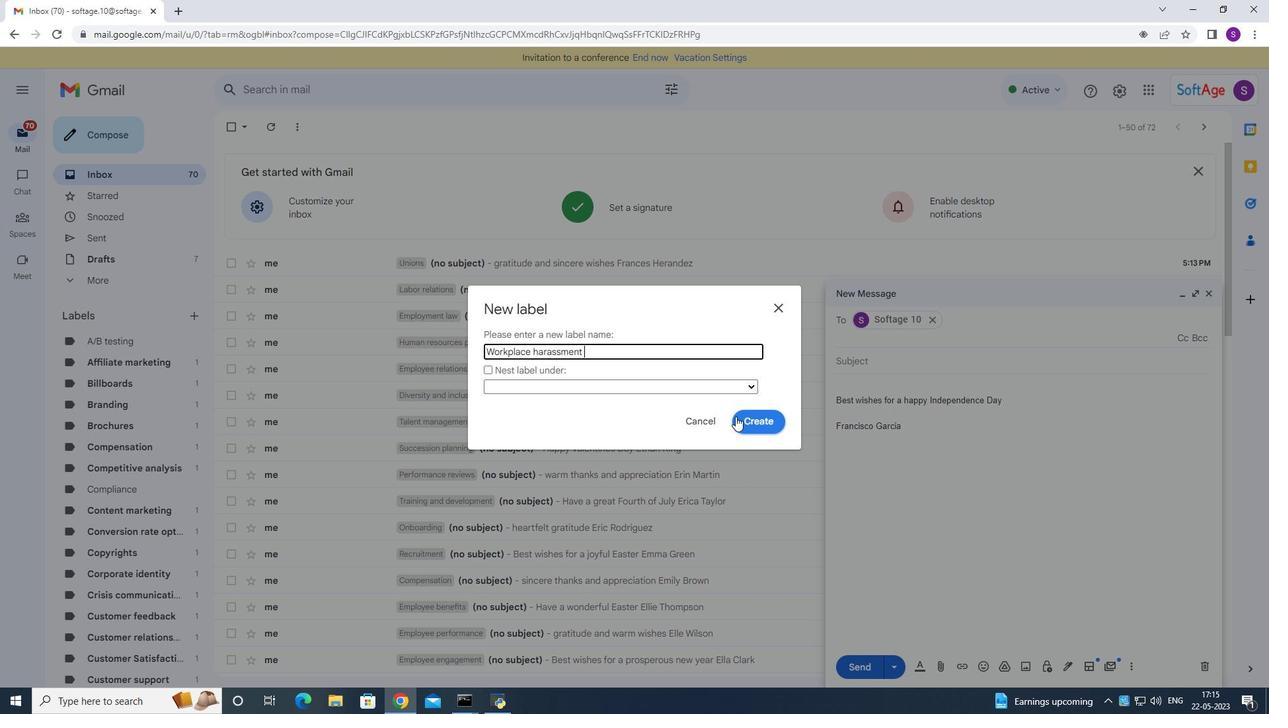 
Action: Mouse pressed left at (736, 414)
Screenshot: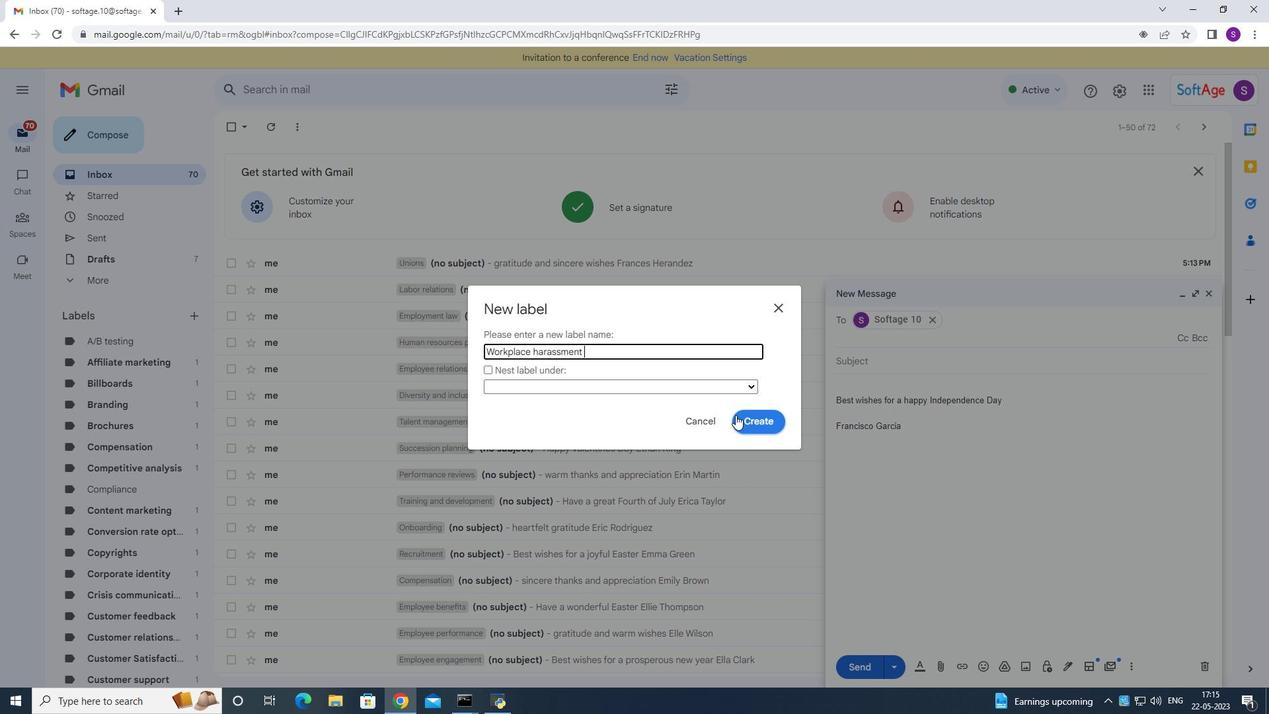 
Action: Mouse moved to (862, 670)
Screenshot: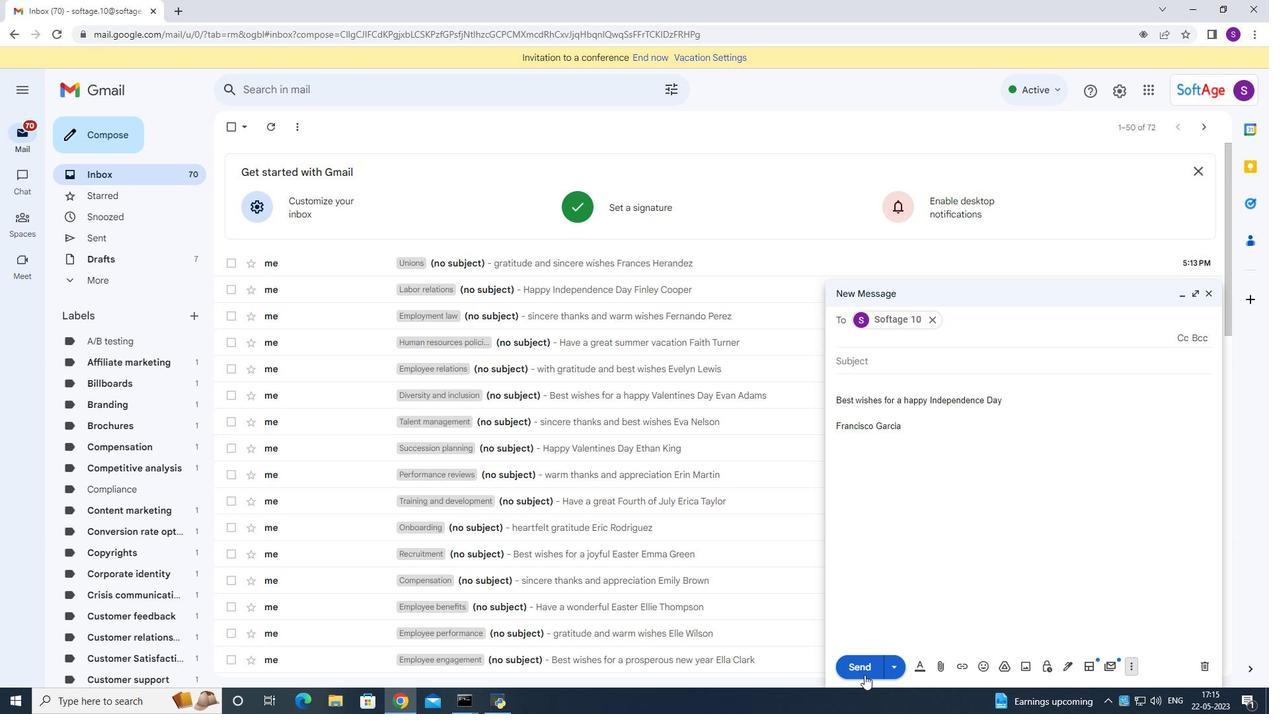 
Action: Mouse pressed left at (862, 670)
Screenshot: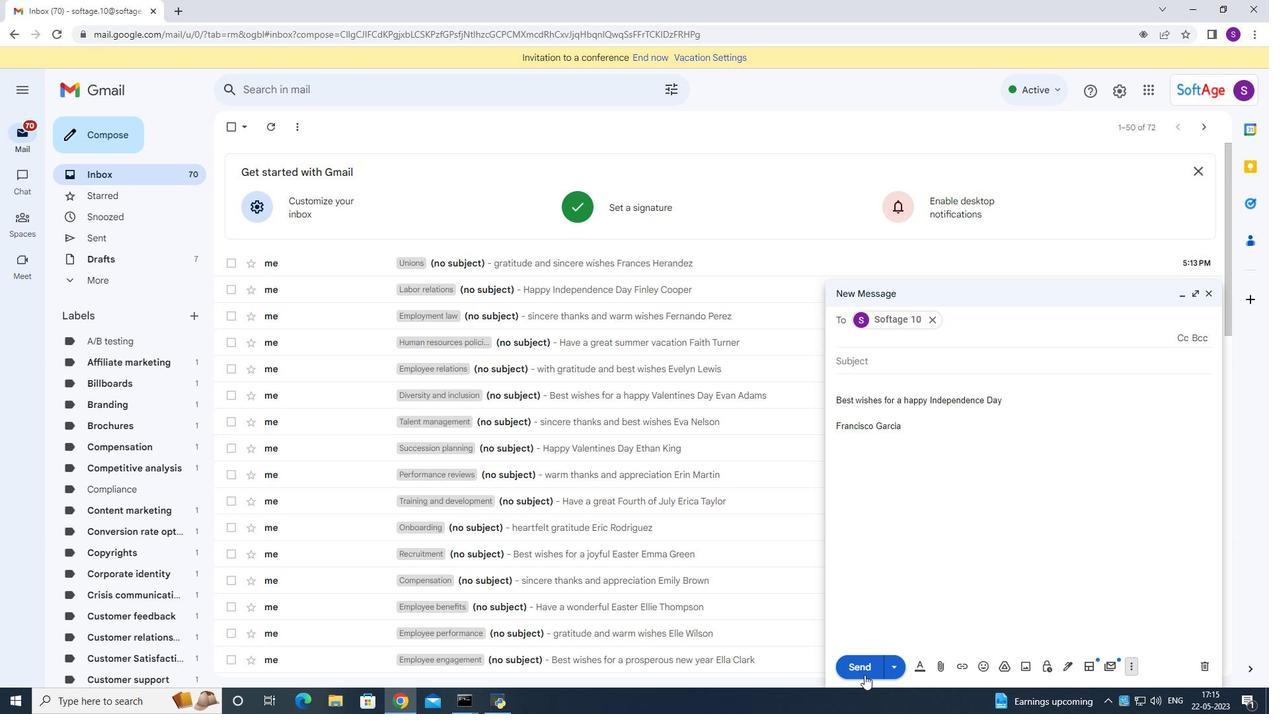 
Action: Mouse moved to (967, 452)
Screenshot: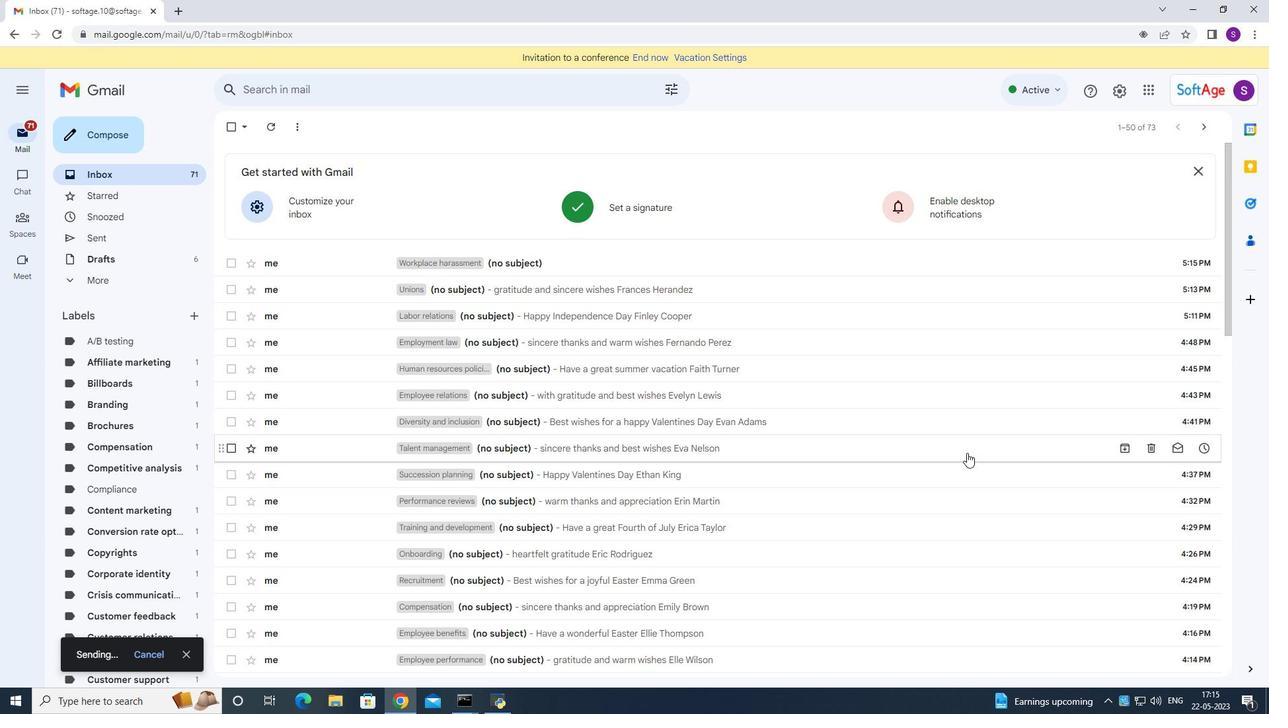 
